 Task: Find connections with filter location Steinhagen with filter topic #technologywith filter profile language French with filter current company Disney Star with filter school Tolani College Of Commerce with filter industry Medical and Diagnostic Laboratories with filter service category Logo Design with filter keywords title Courier
Action: Mouse moved to (194, 273)
Screenshot: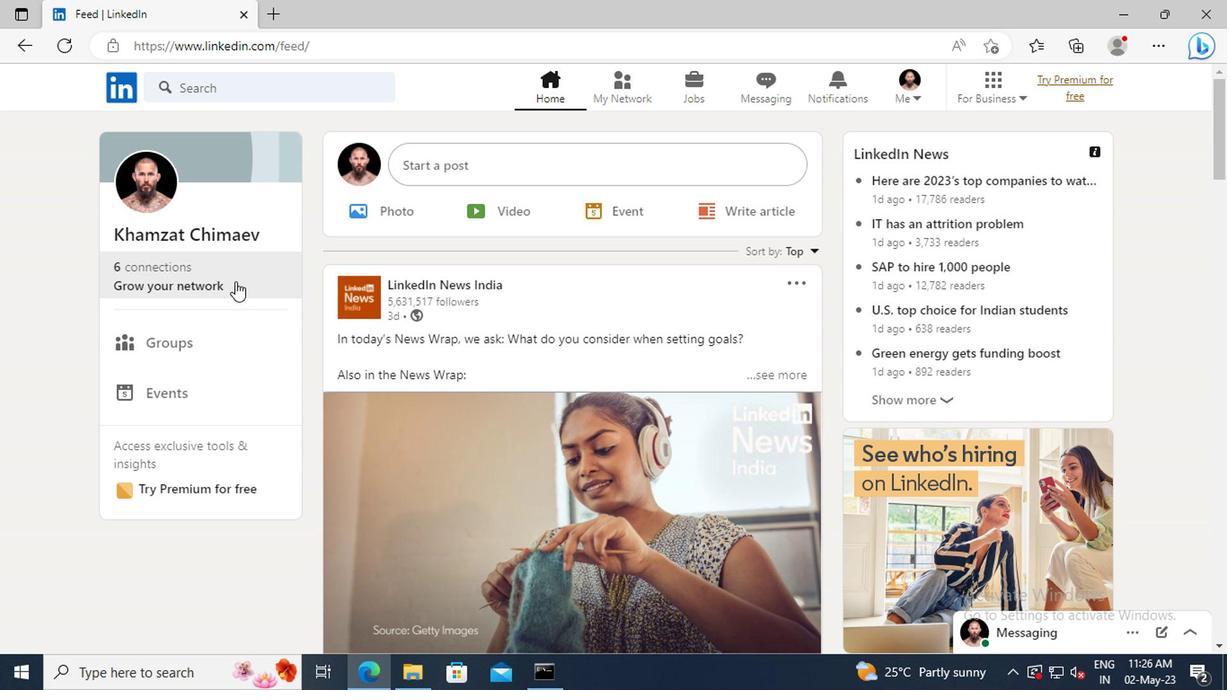 
Action: Mouse pressed left at (194, 273)
Screenshot: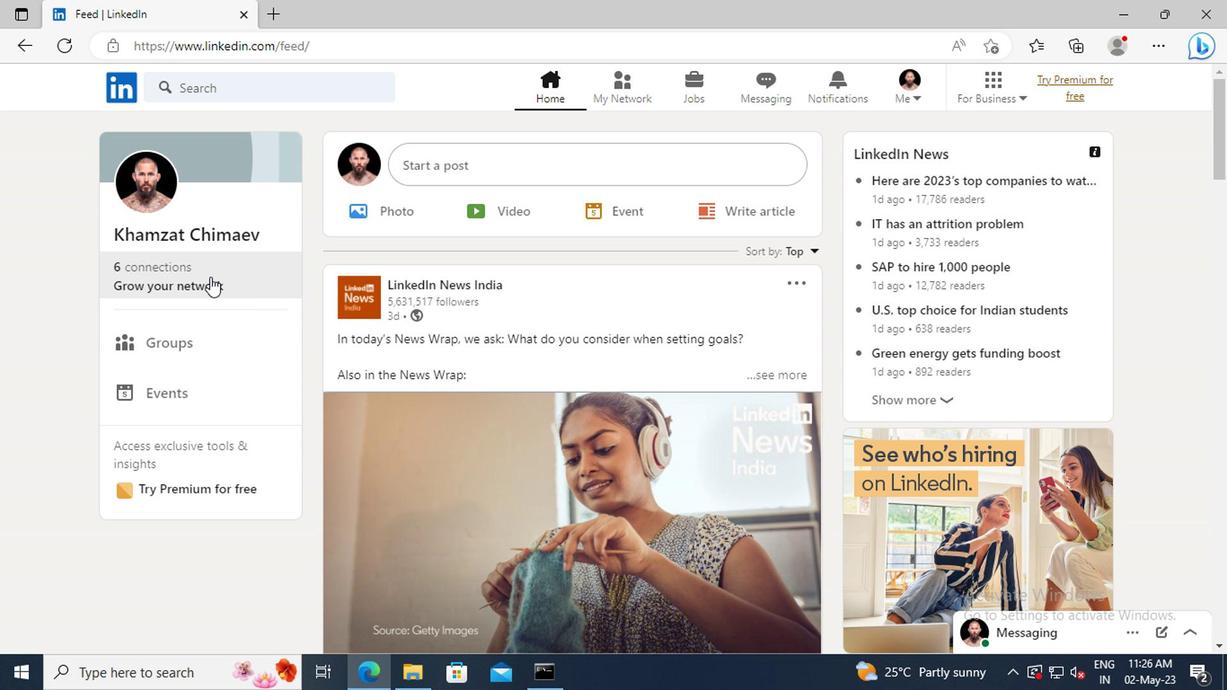 
Action: Mouse moved to (189, 193)
Screenshot: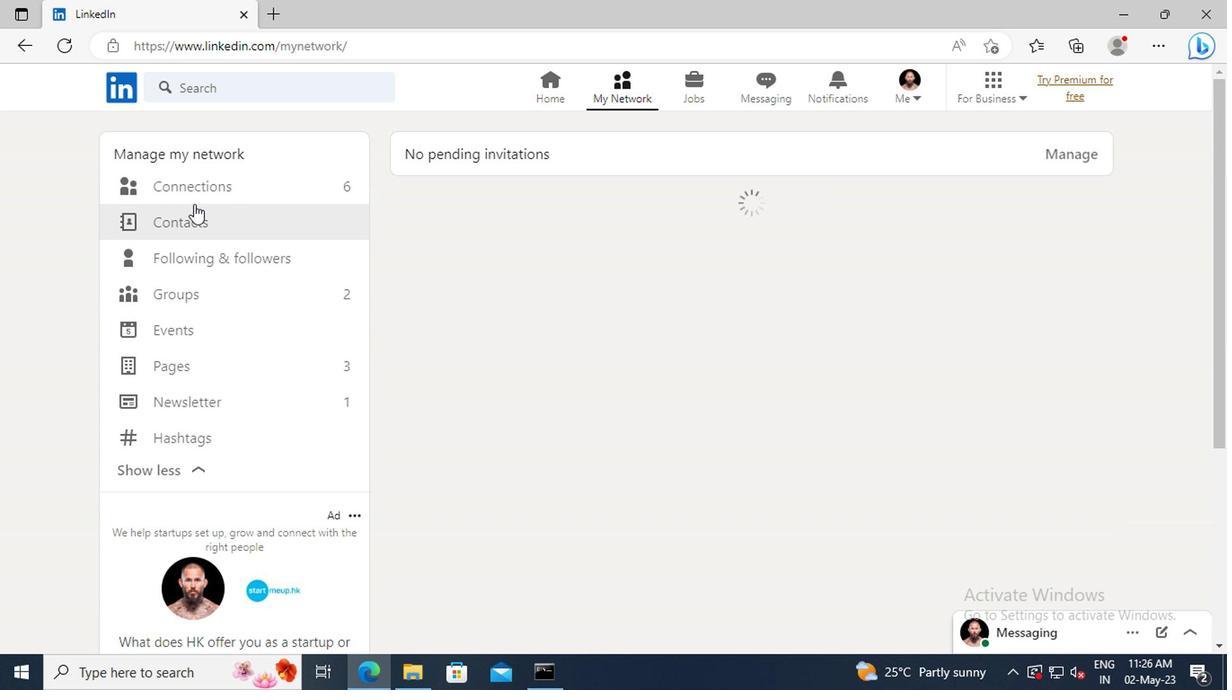 
Action: Mouse pressed left at (189, 193)
Screenshot: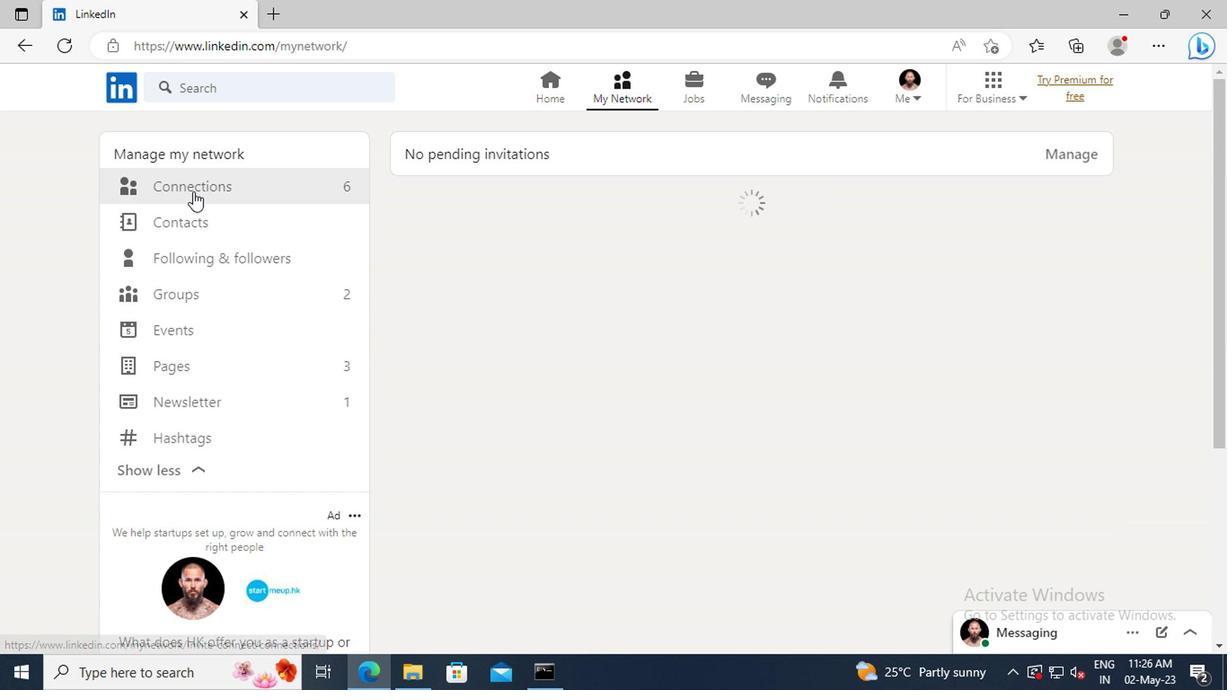
Action: Mouse moved to (710, 194)
Screenshot: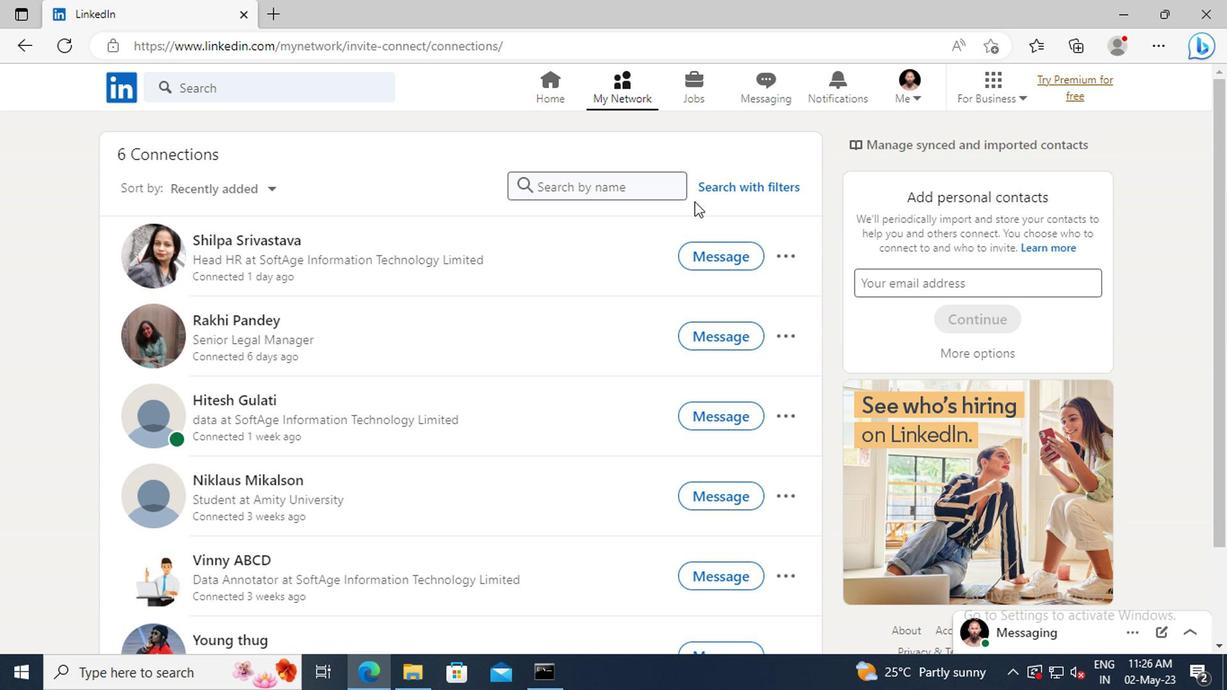 
Action: Mouse pressed left at (710, 194)
Screenshot: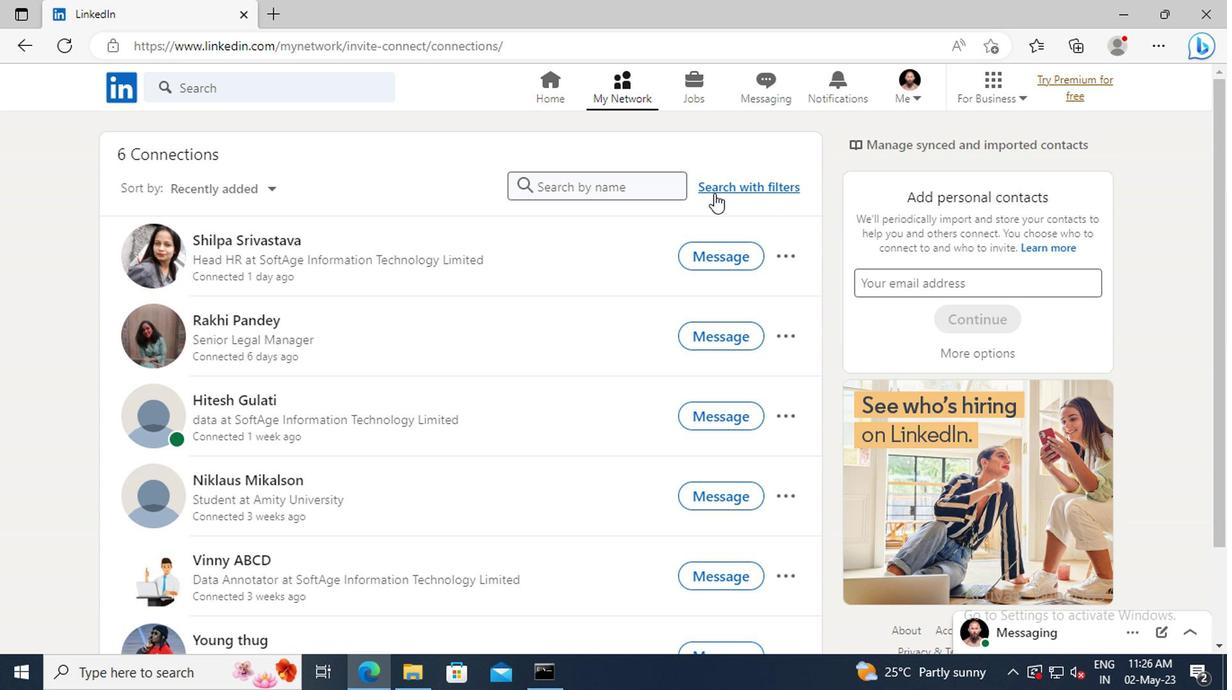 
Action: Mouse moved to (675, 140)
Screenshot: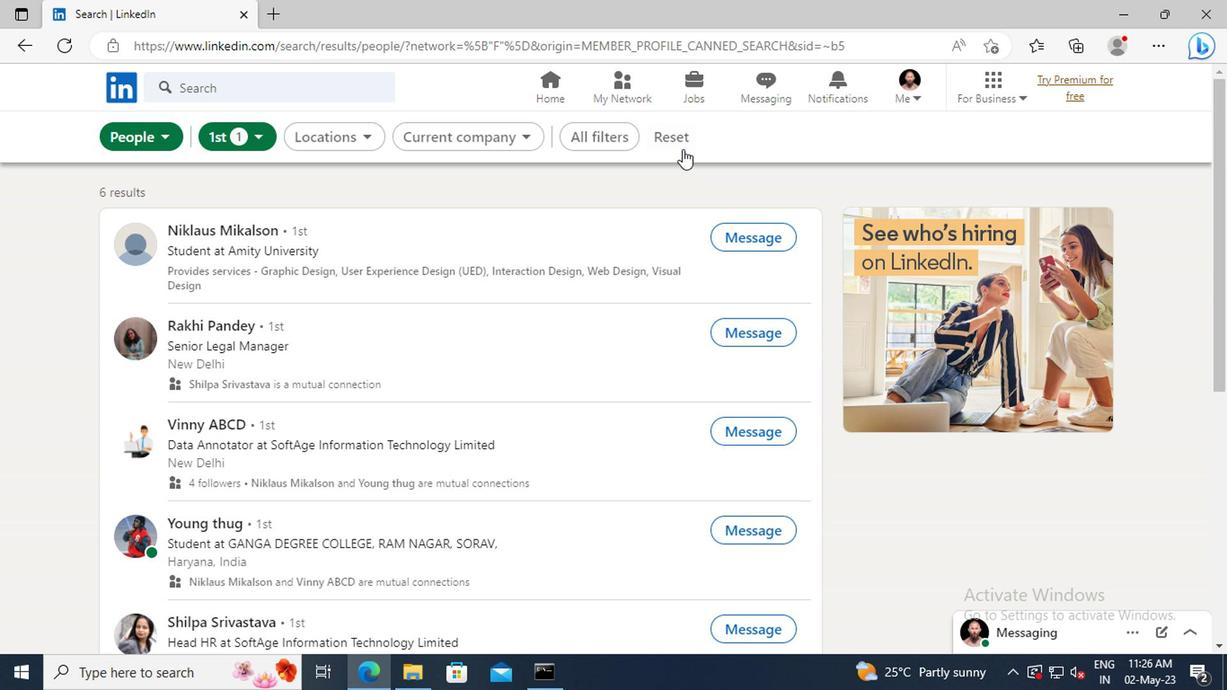 
Action: Mouse pressed left at (675, 140)
Screenshot: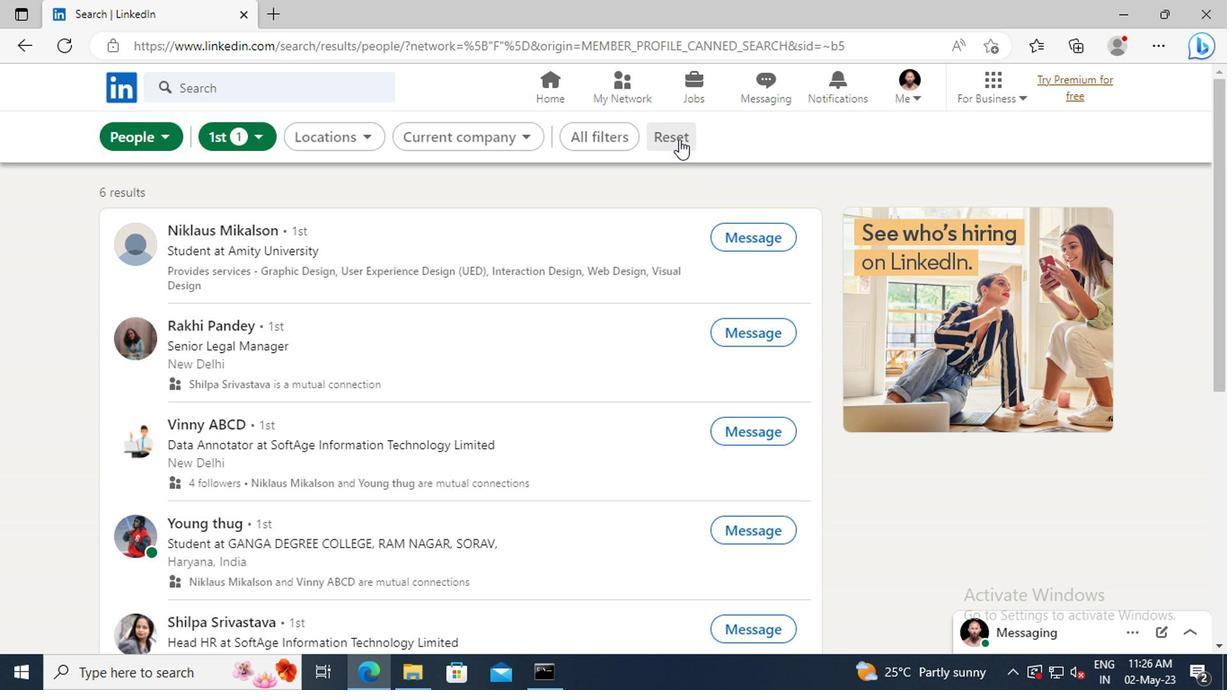 
Action: Mouse moved to (647, 138)
Screenshot: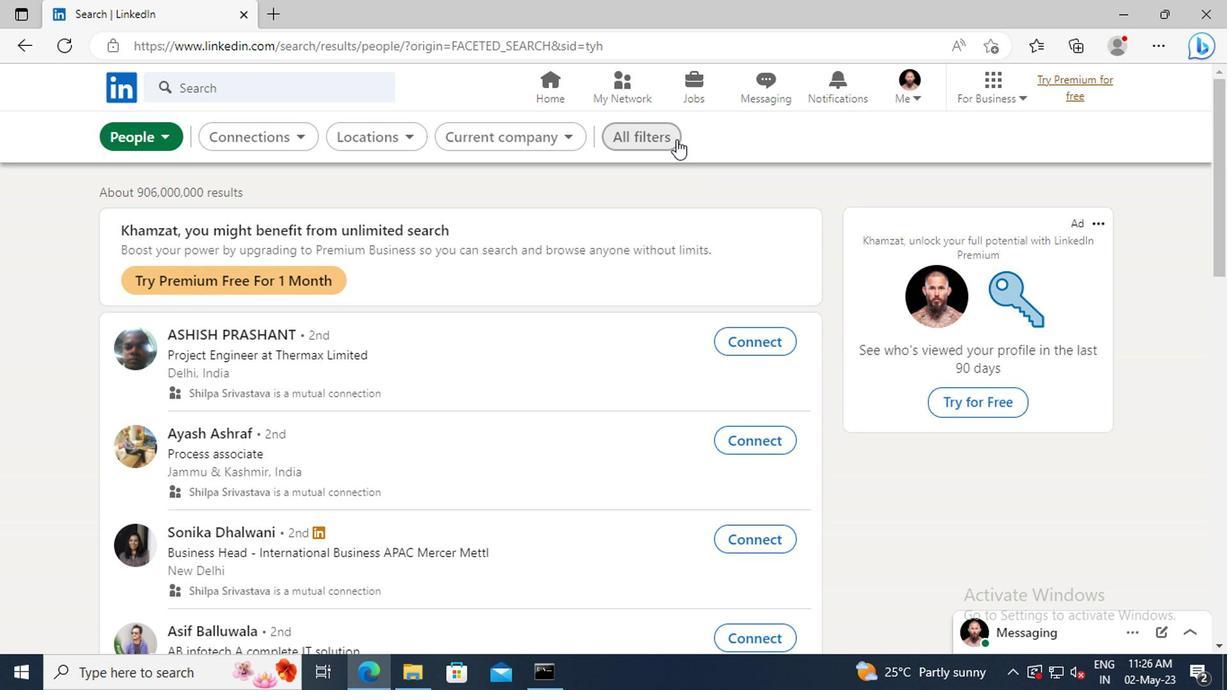 
Action: Mouse pressed left at (647, 138)
Screenshot: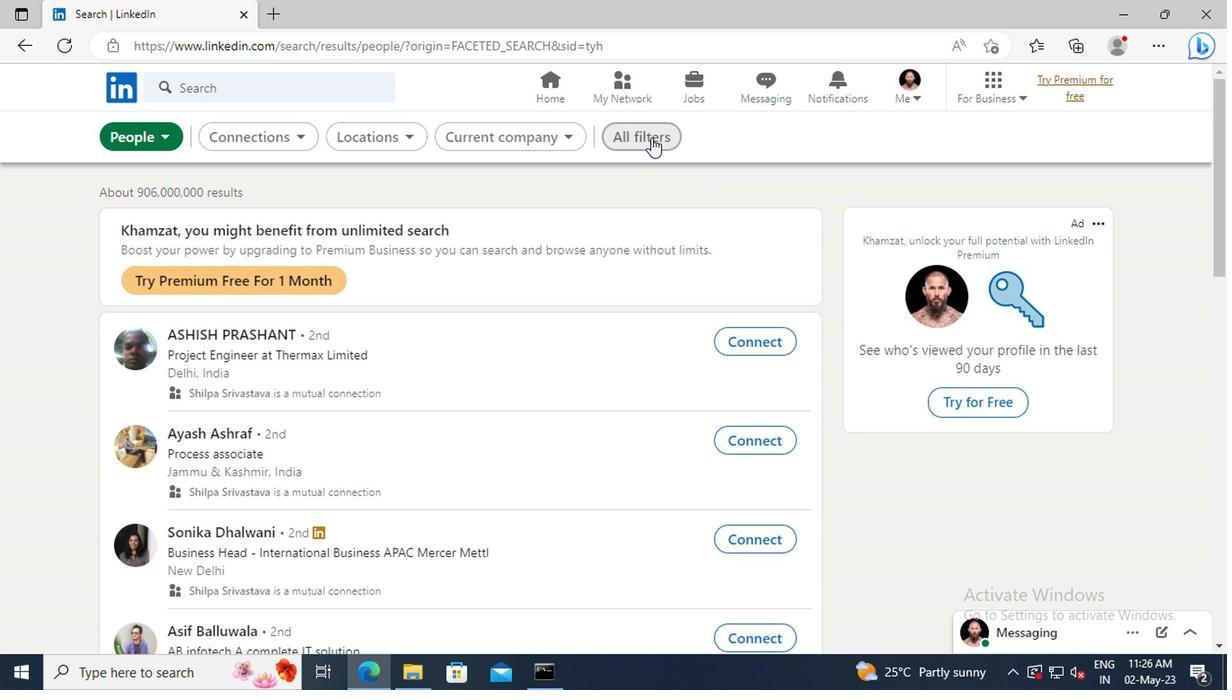 
Action: Mouse moved to (936, 313)
Screenshot: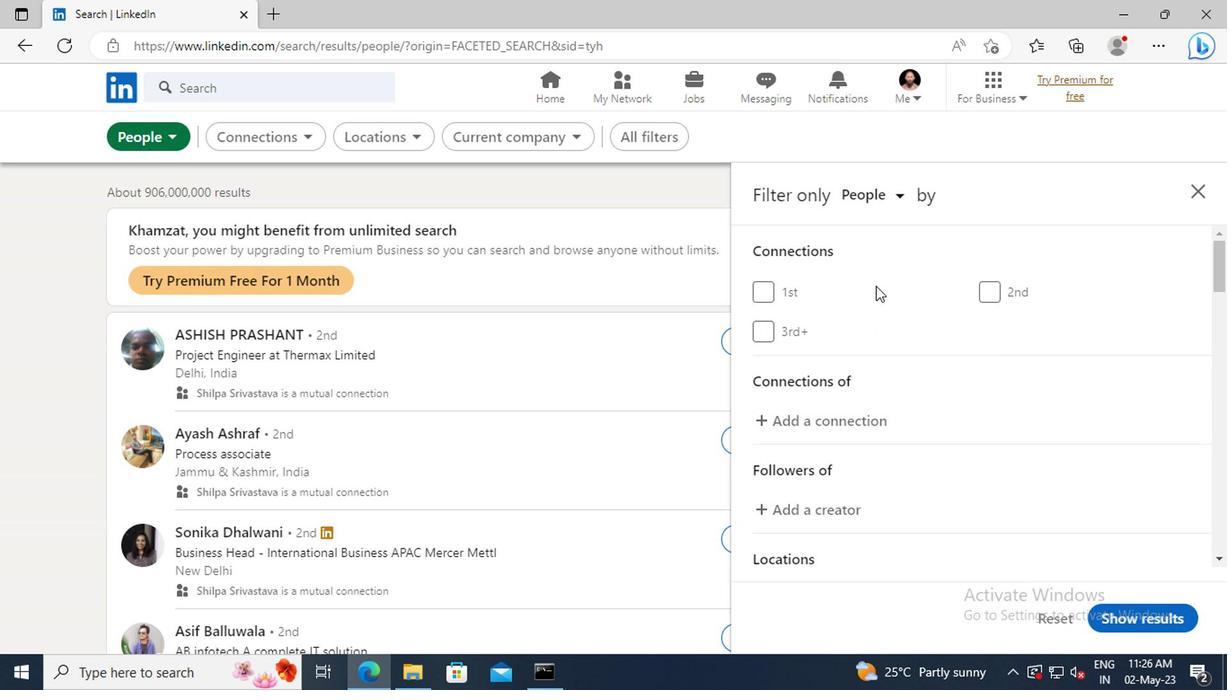 
Action: Mouse scrolled (936, 312) with delta (0, -1)
Screenshot: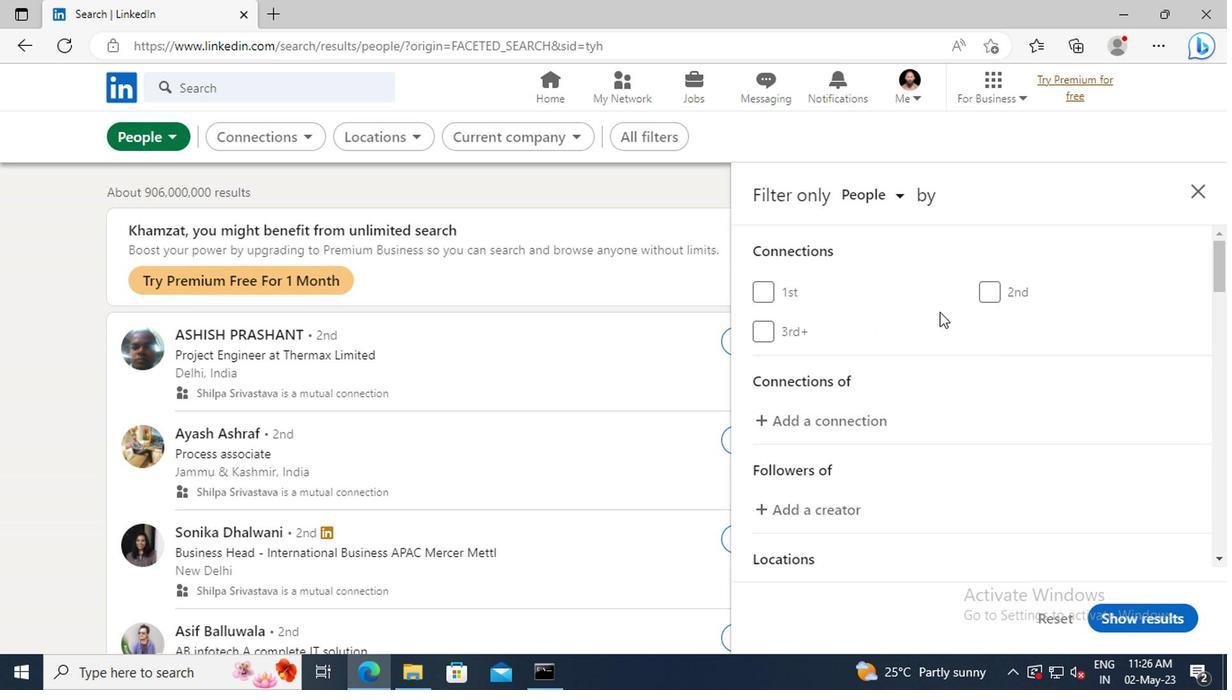 
Action: Mouse scrolled (936, 312) with delta (0, -1)
Screenshot: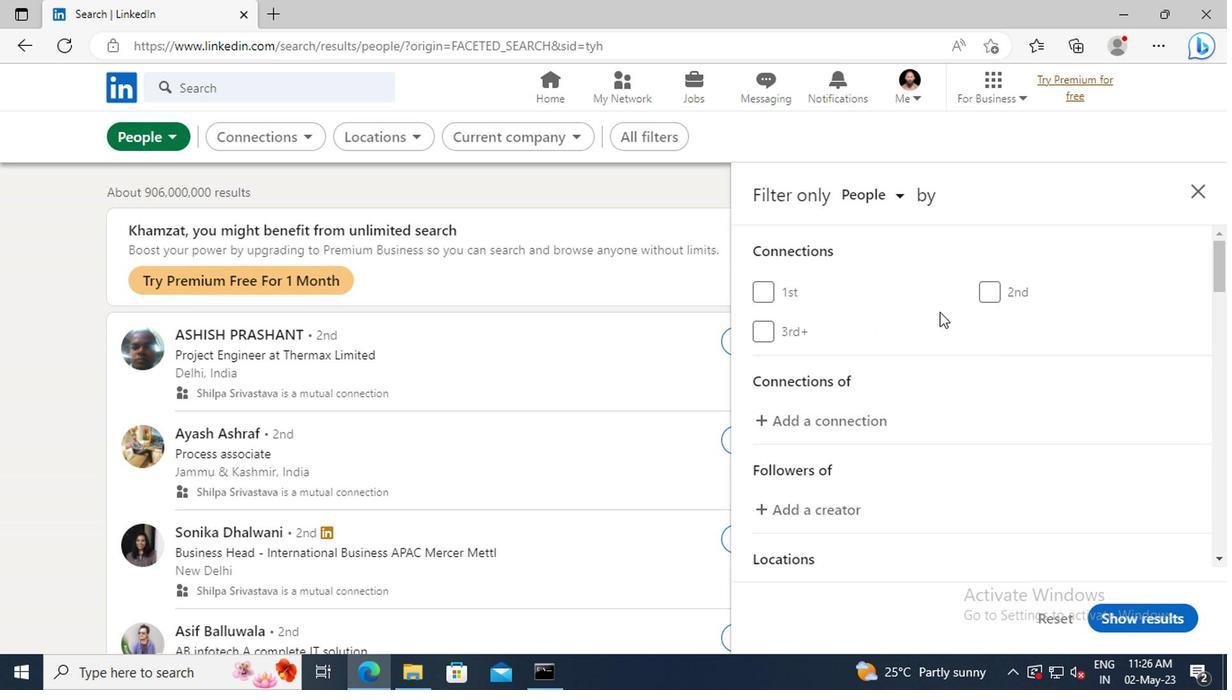 
Action: Mouse scrolled (936, 312) with delta (0, -1)
Screenshot: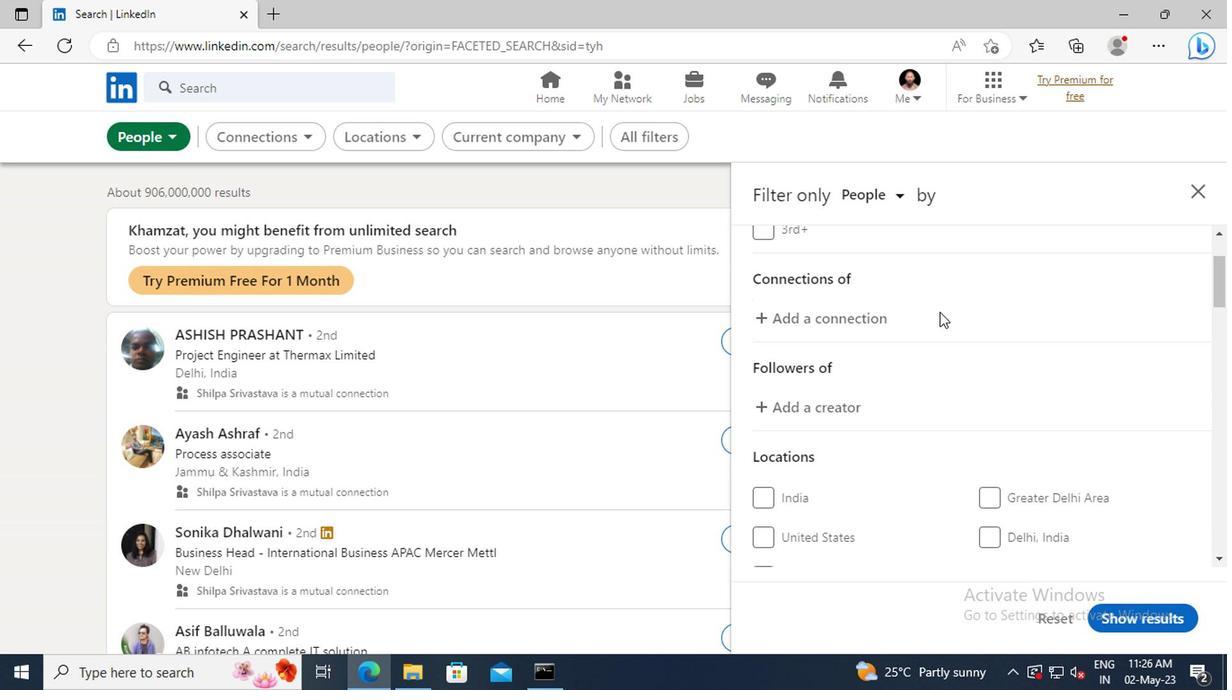 
Action: Mouse scrolled (936, 312) with delta (0, -1)
Screenshot: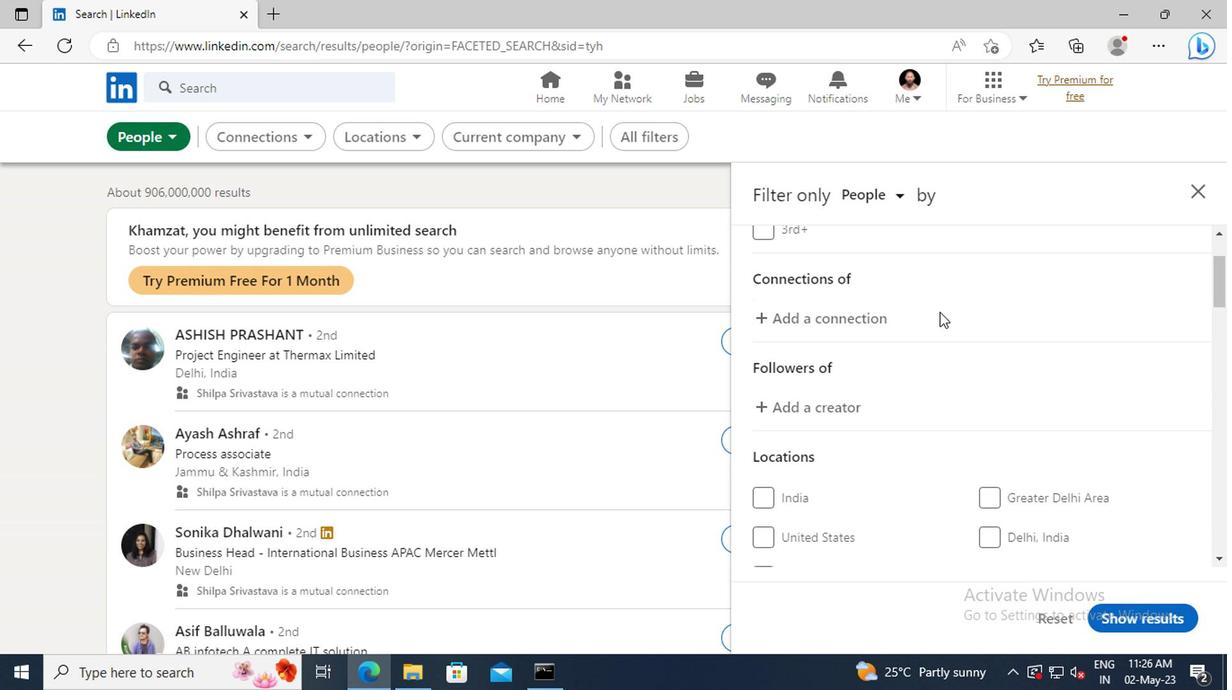 
Action: Mouse scrolled (936, 312) with delta (0, -1)
Screenshot: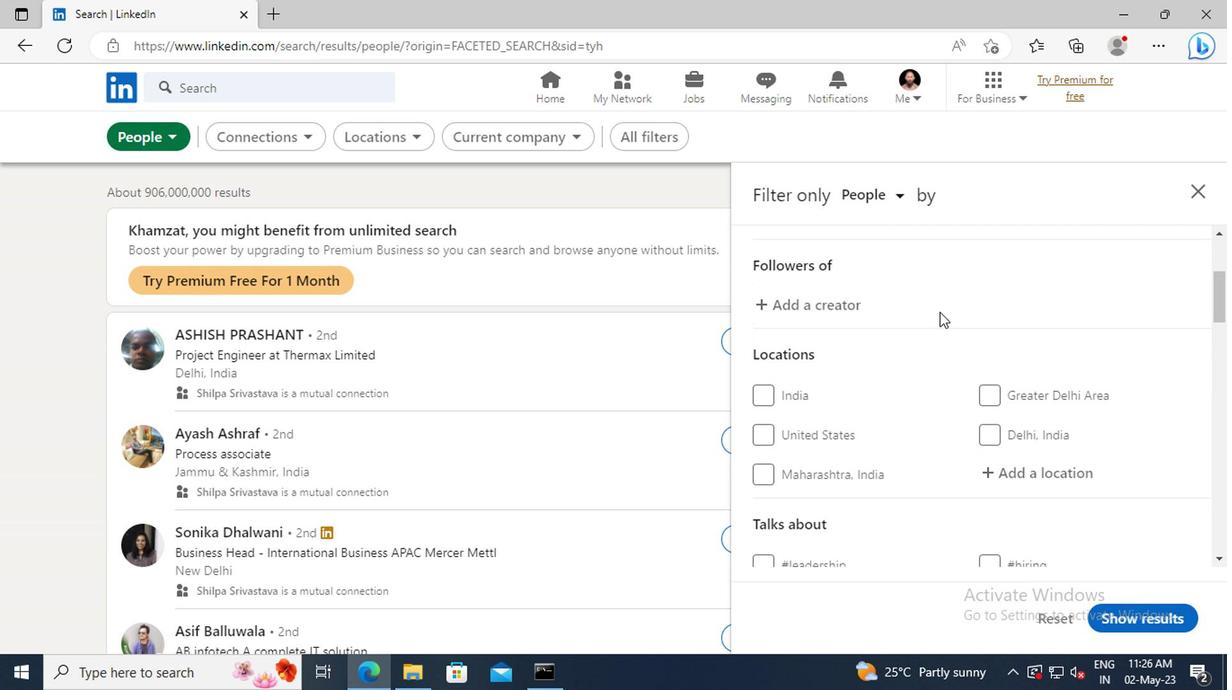 
Action: Mouse scrolled (936, 312) with delta (0, -1)
Screenshot: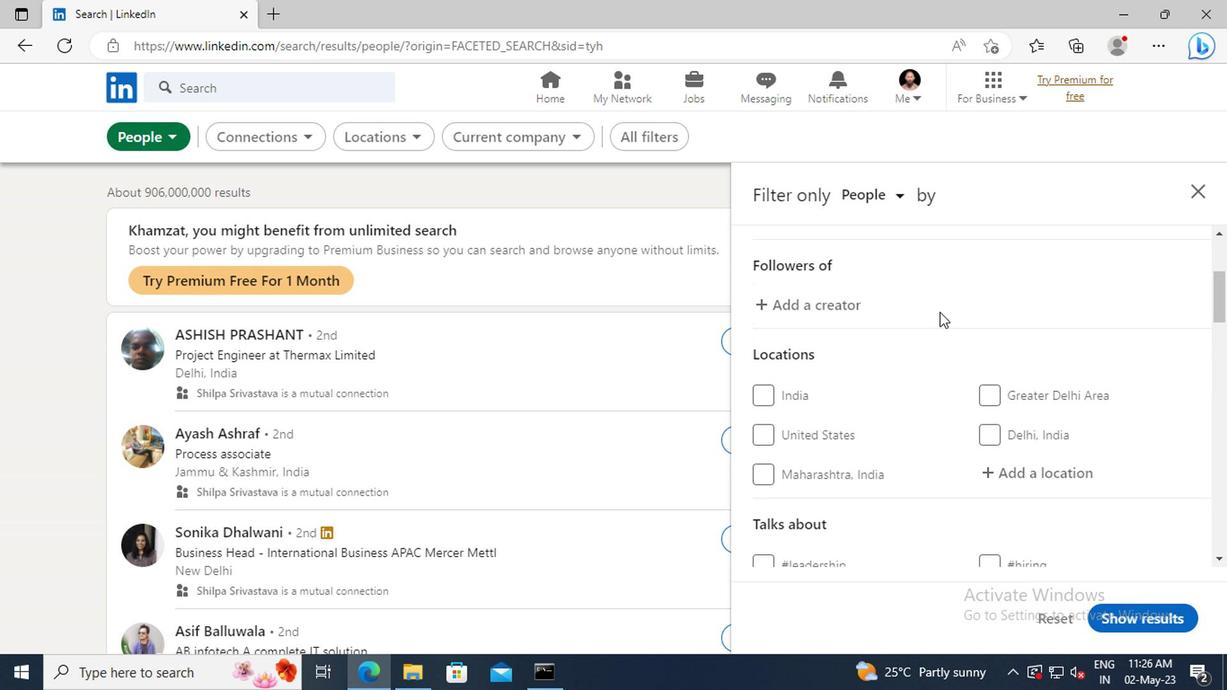 
Action: Mouse moved to (982, 366)
Screenshot: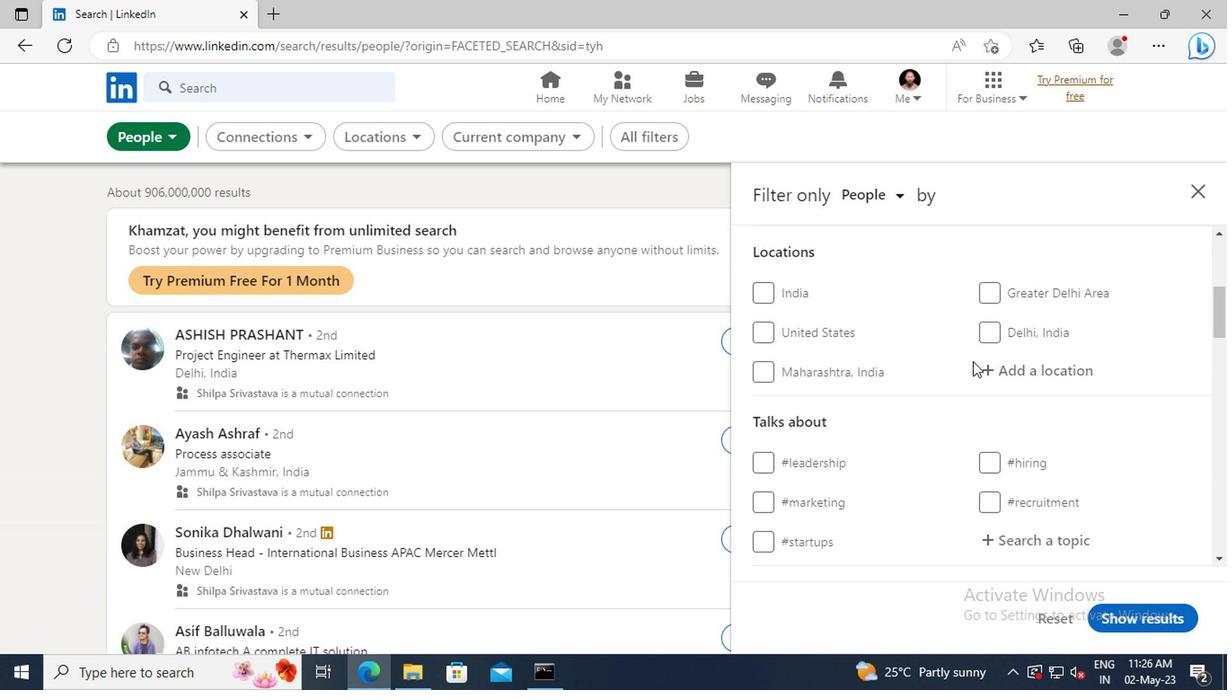 
Action: Mouse pressed left at (982, 366)
Screenshot: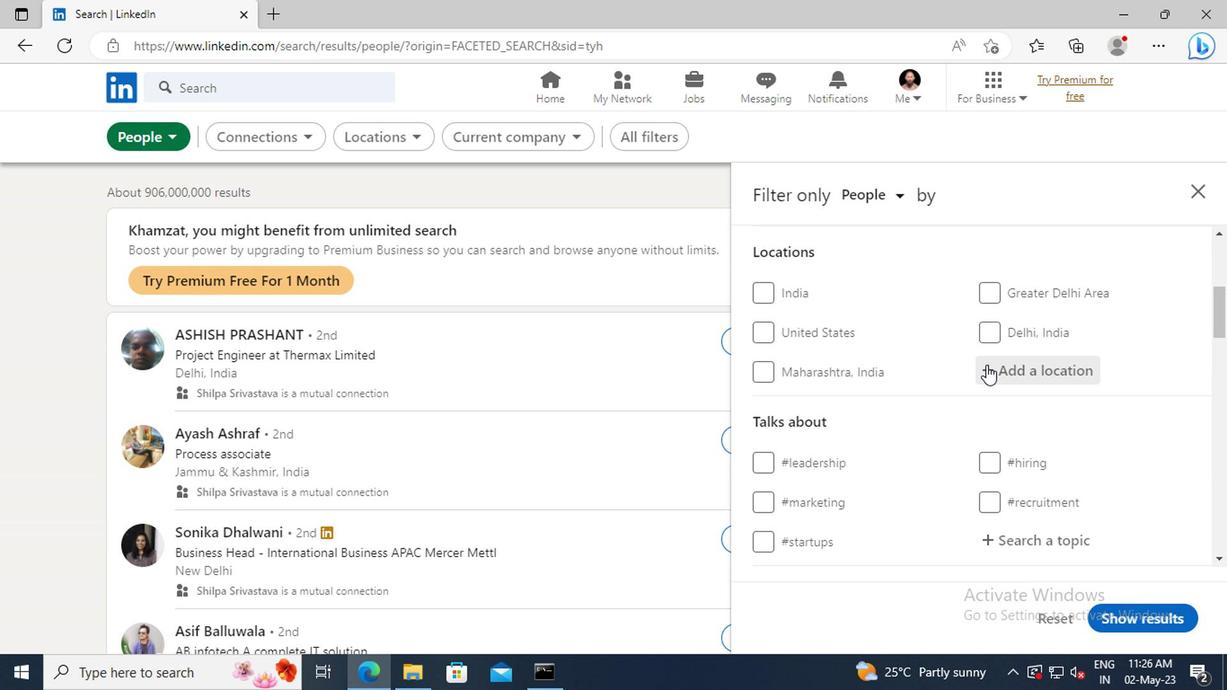 
Action: Key pressed <Key.shift>STEINHAGE
Screenshot: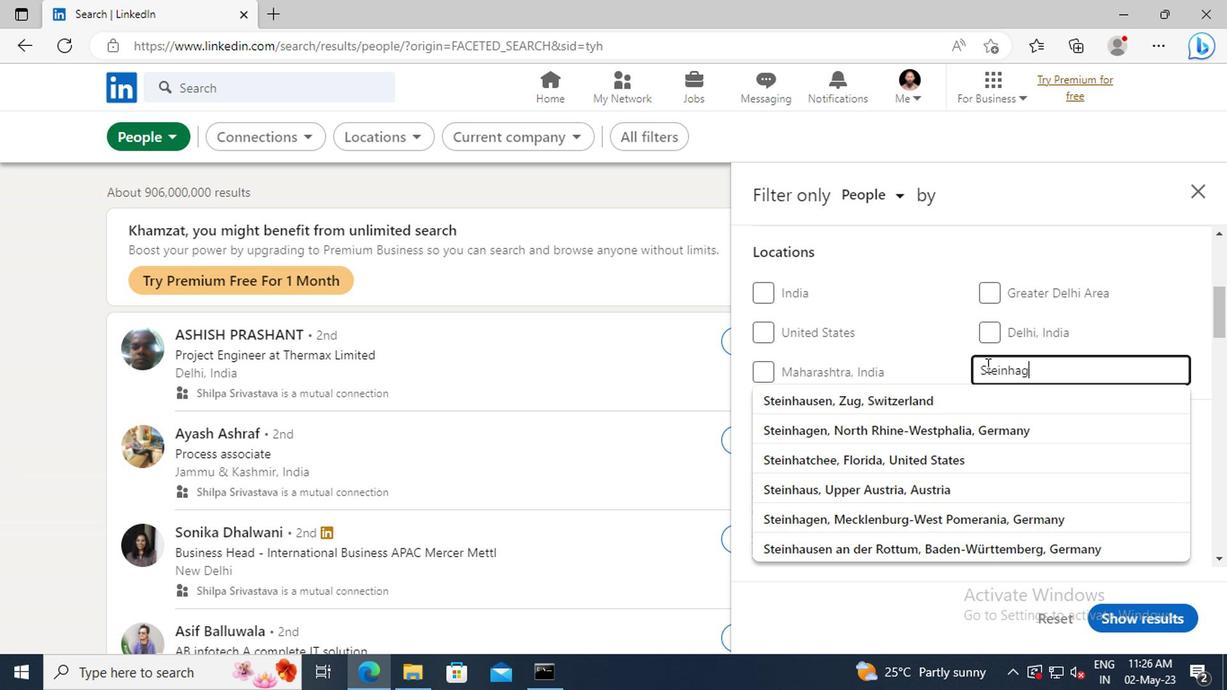 
Action: Mouse moved to (990, 400)
Screenshot: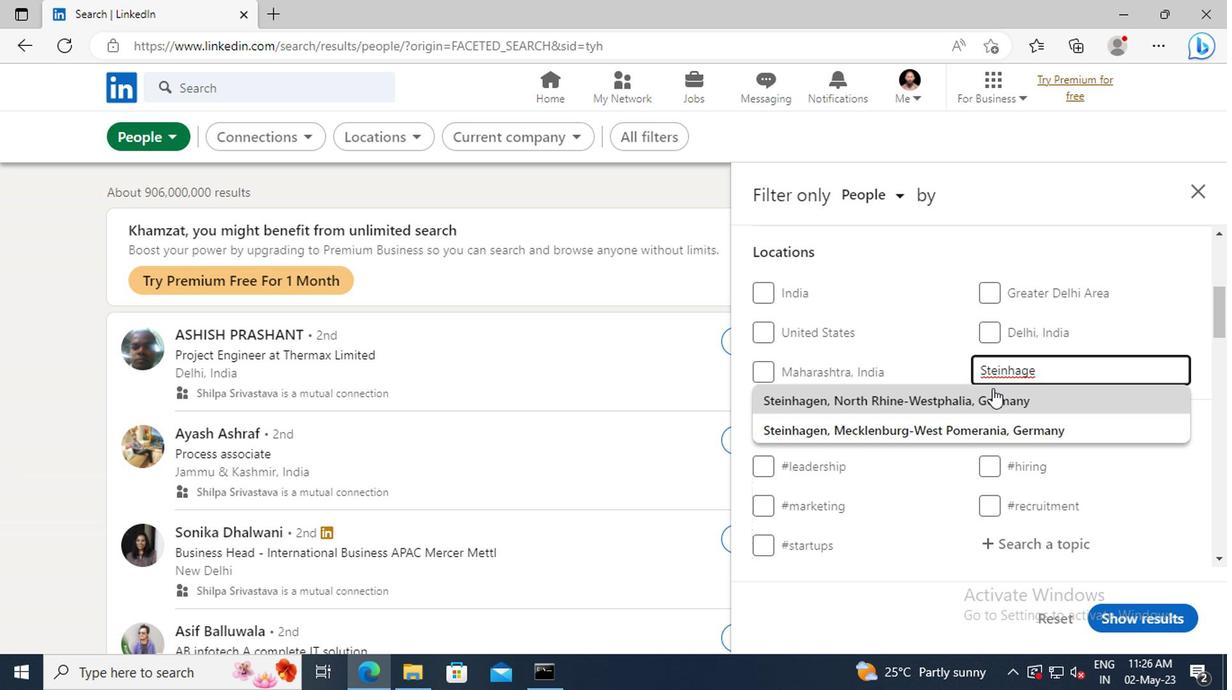 
Action: Mouse pressed left at (990, 400)
Screenshot: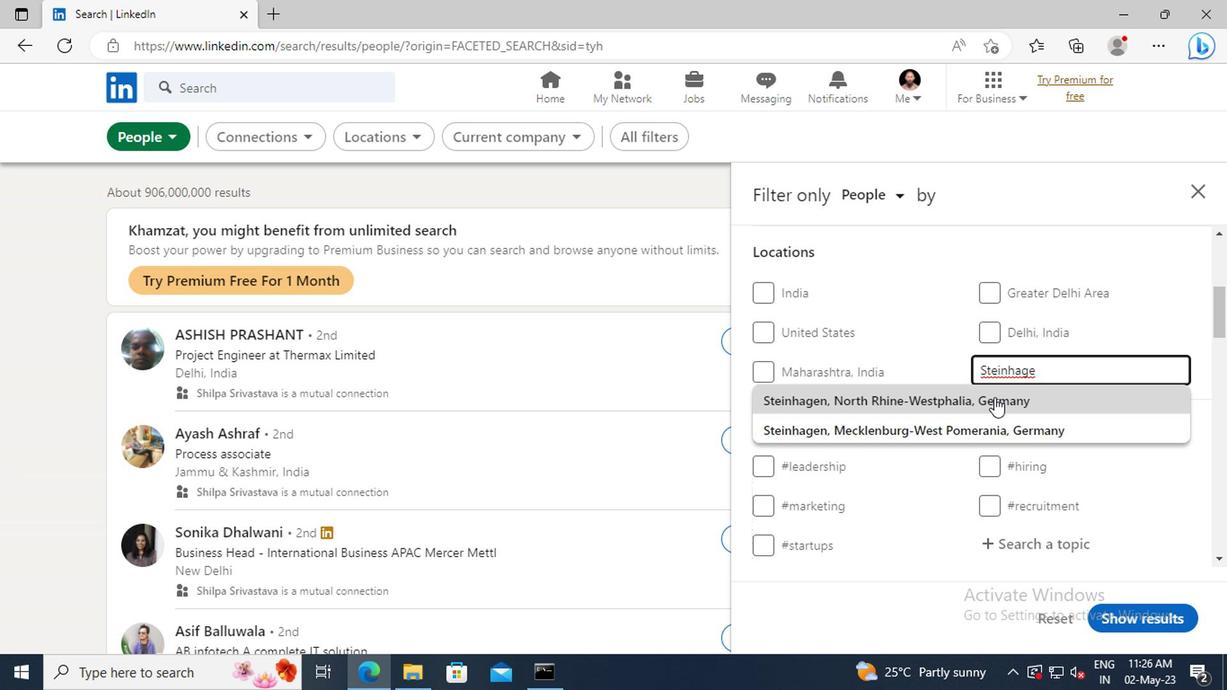 
Action: Mouse scrolled (990, 399) with delta (0, 0)
Screenshot: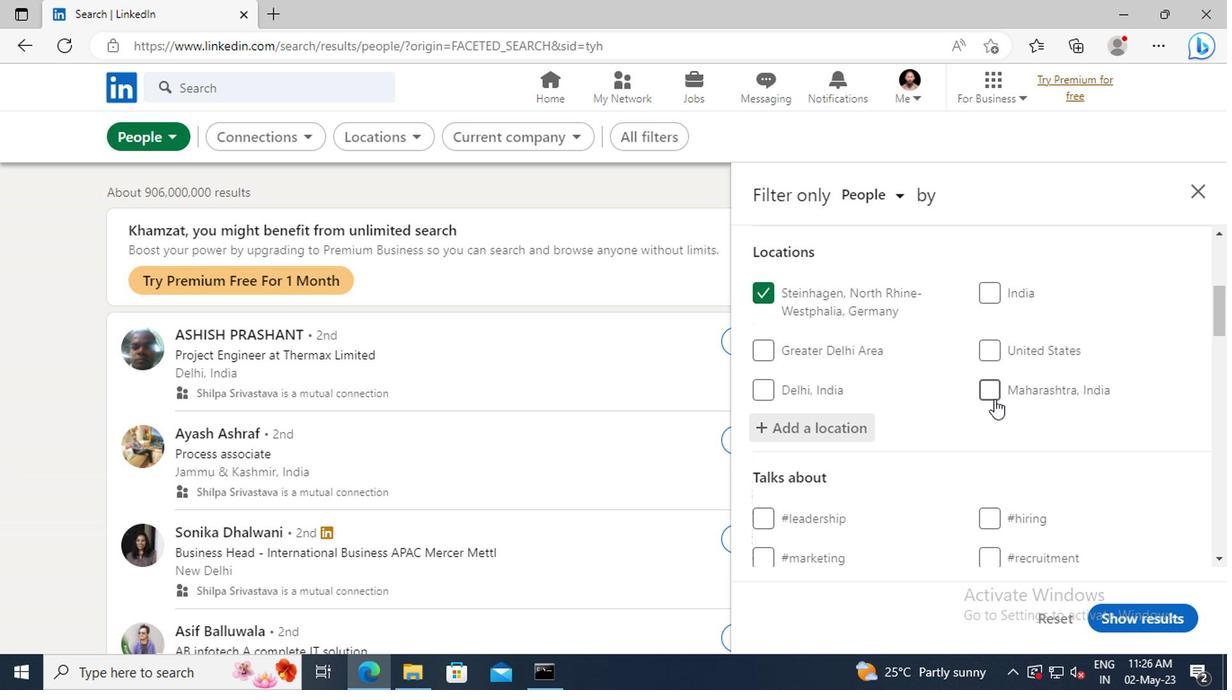 
Action: Mouse scrolled (990, 399) with delta (0, 0)
Screenshot: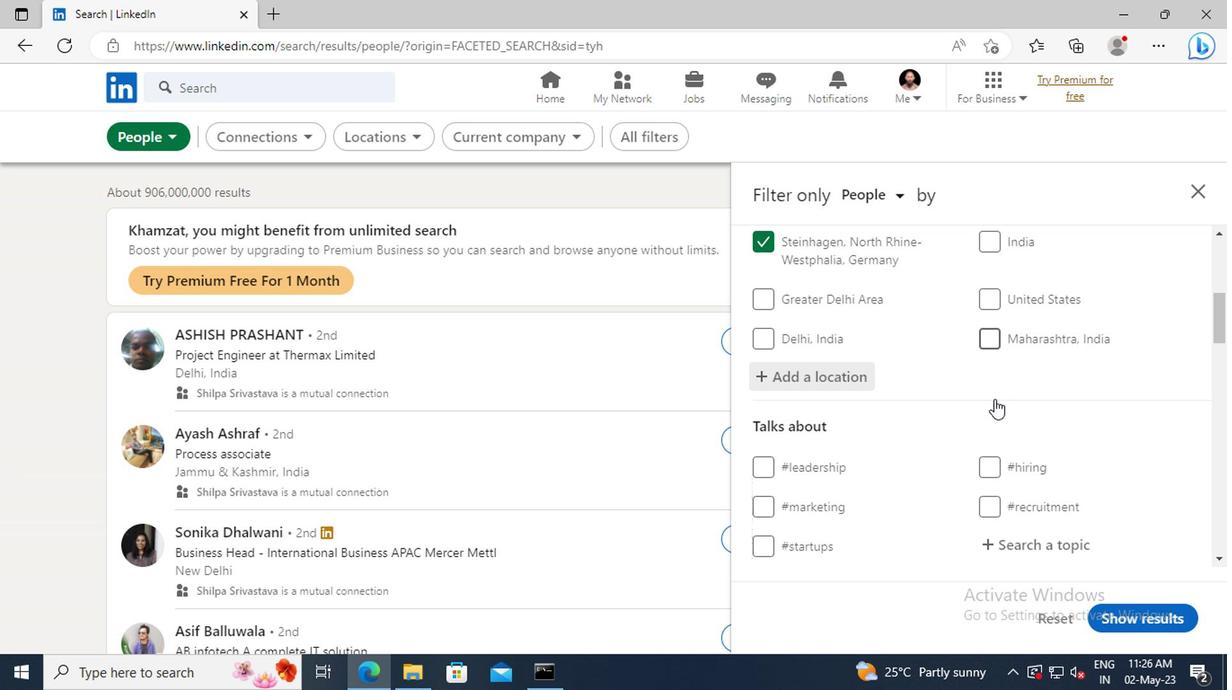 
Action: Mouse scrolled (990, 399) with delta (0, 0)
Screenshot: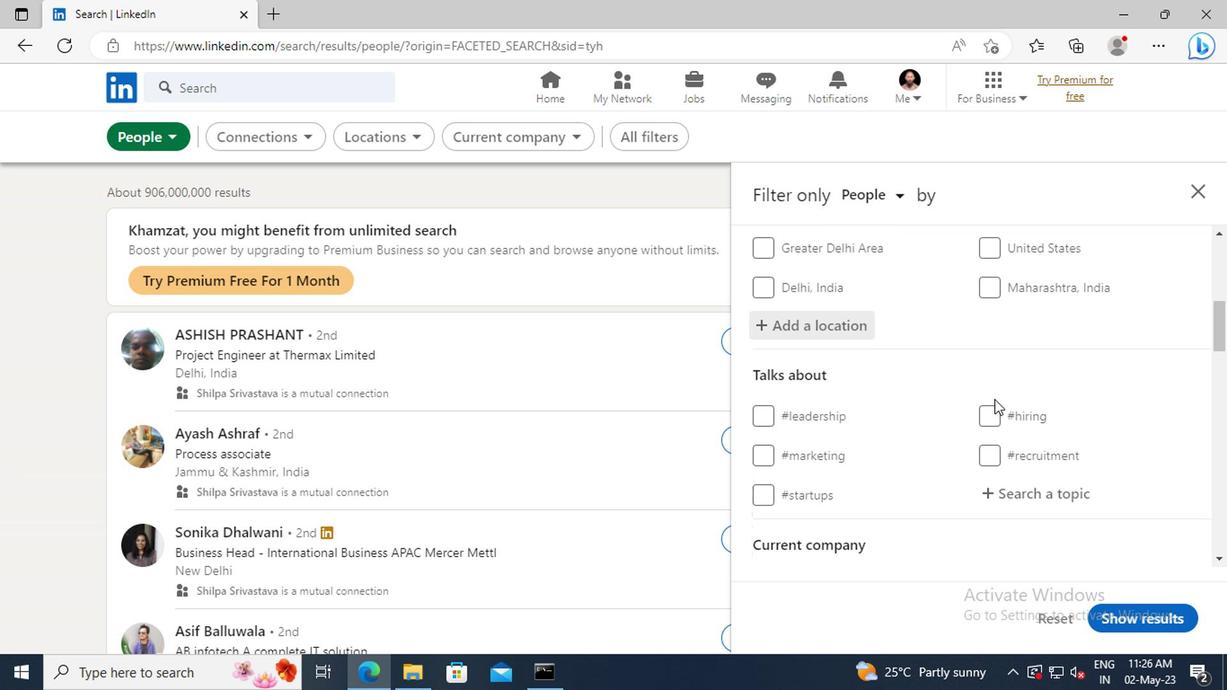 
Action: Mouse moved to (991, 402)
Screenshot: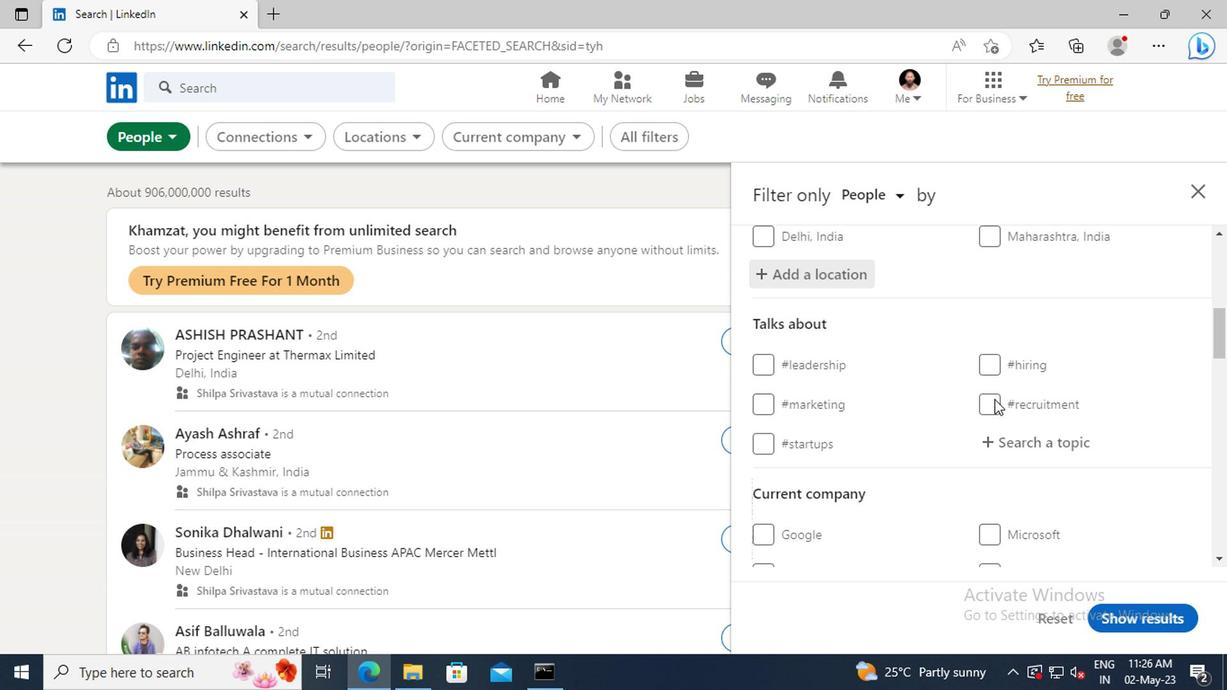 
Action: Mouse scrolled (991, 400) with delta (0, -1)
Screenshot: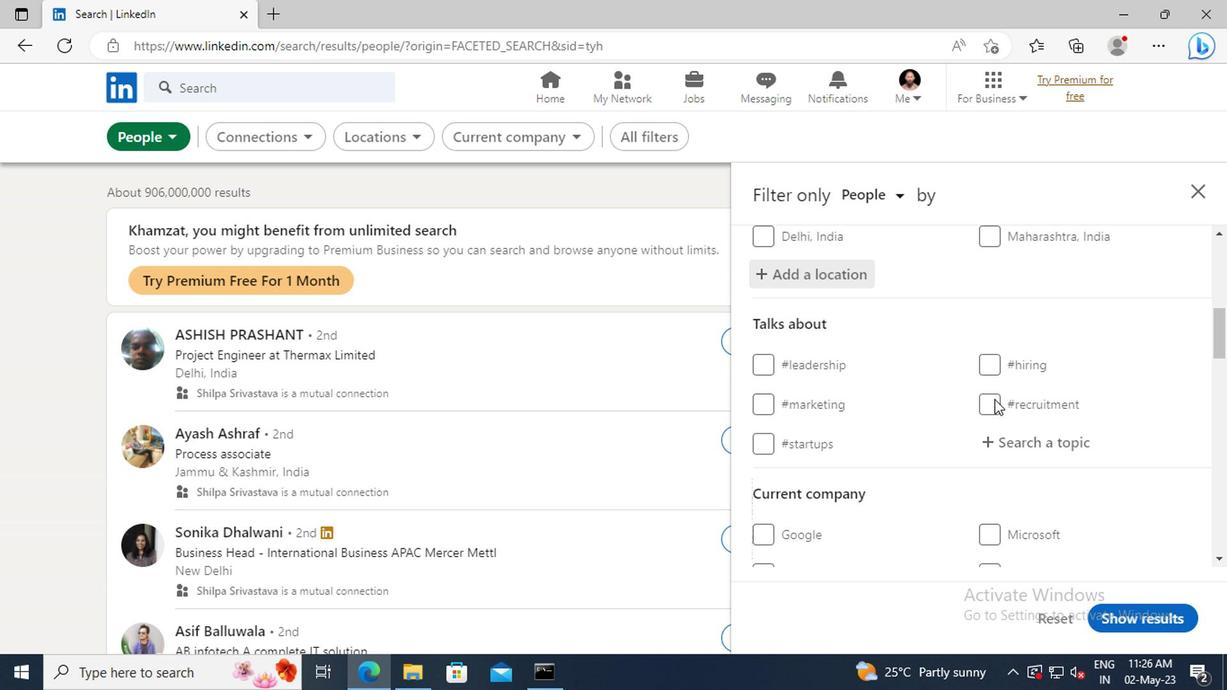 
Action: Mouse moved to (993, 400)
Screenshot: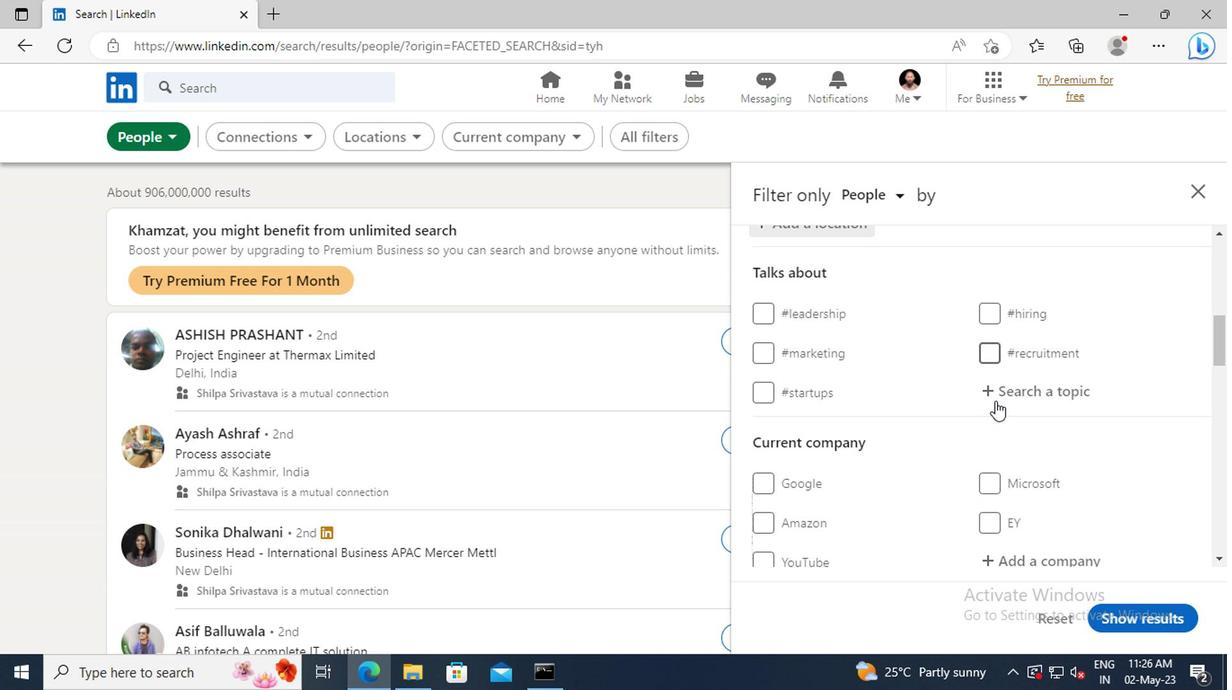 
Action: Mouse pressed left at (993, 400)
Screenshot: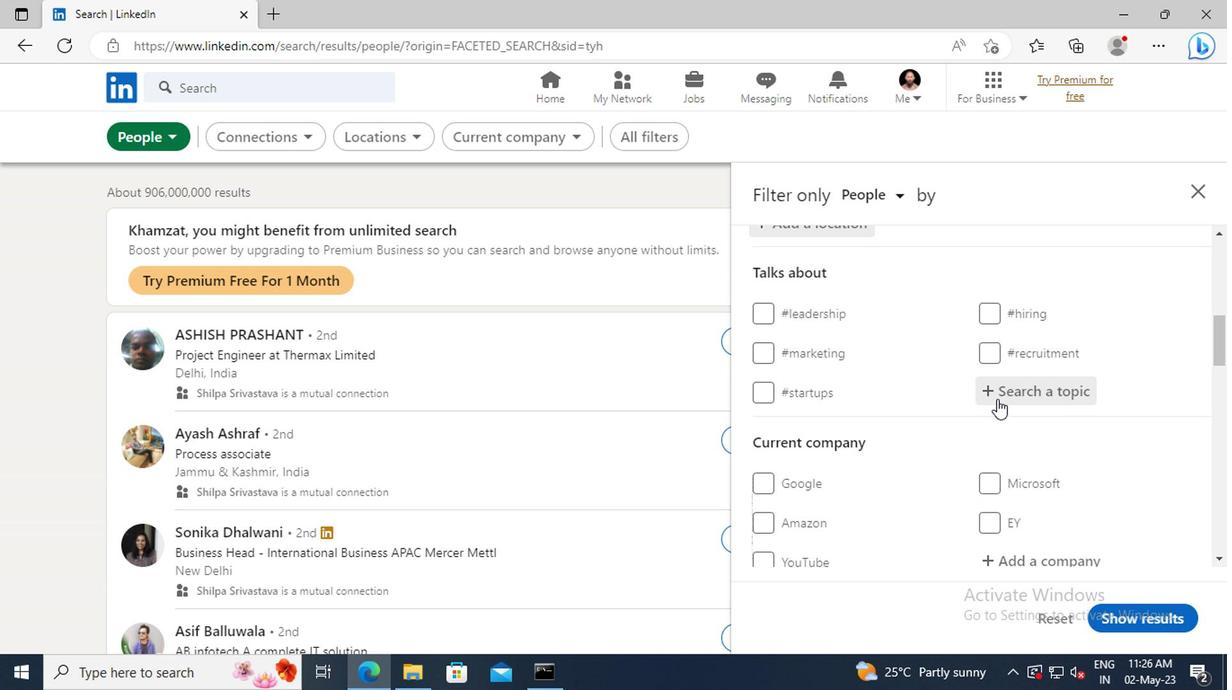 
Action: Key pressed TECHNOLO
Screenshot: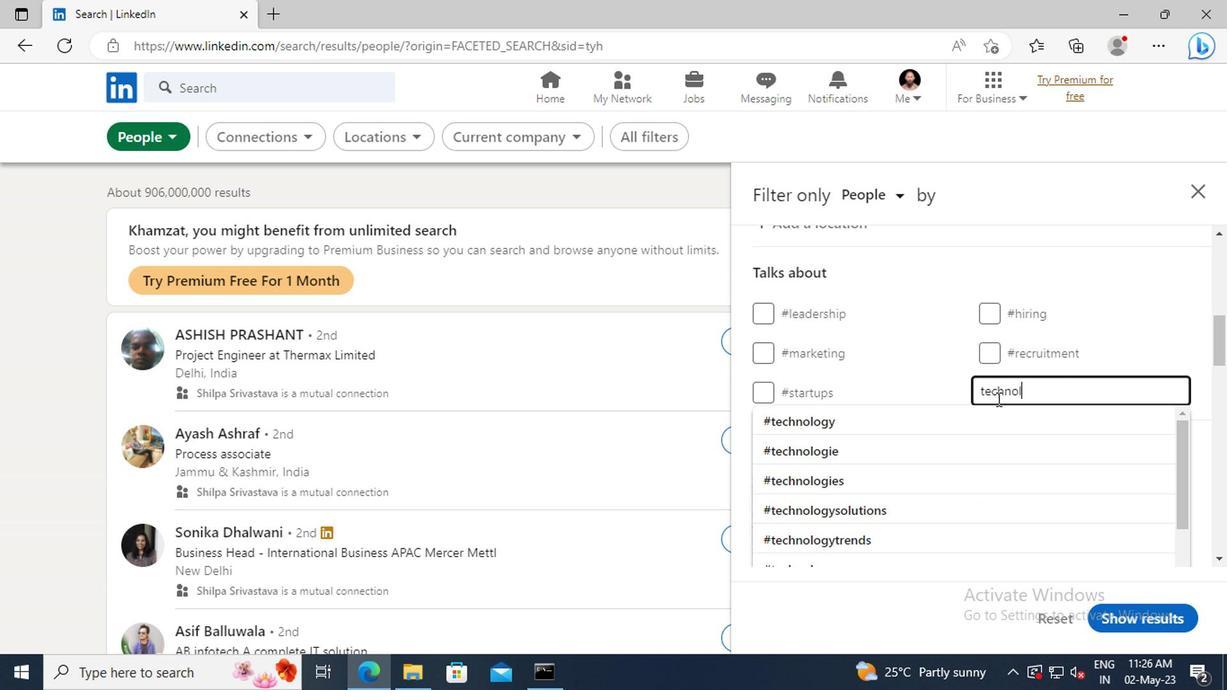 
Action: Mouse moved to (994, 418)
Screenshot: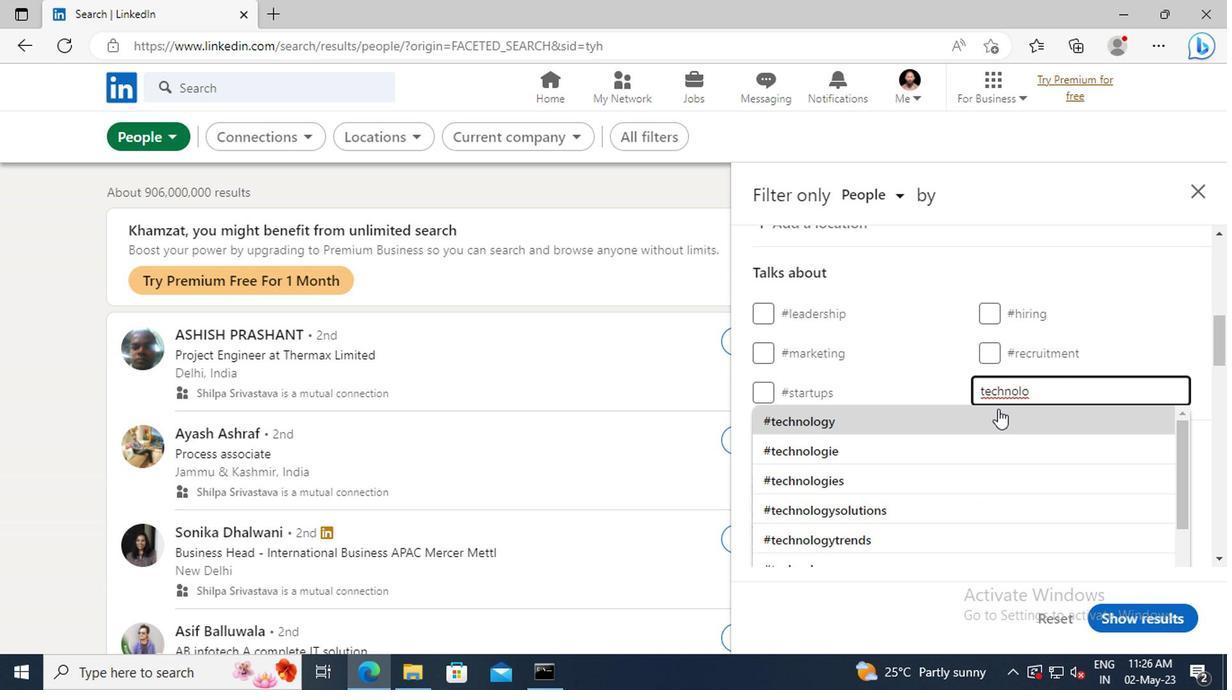 
Action: Mouse pressed left at (994, 418)
Screenshot: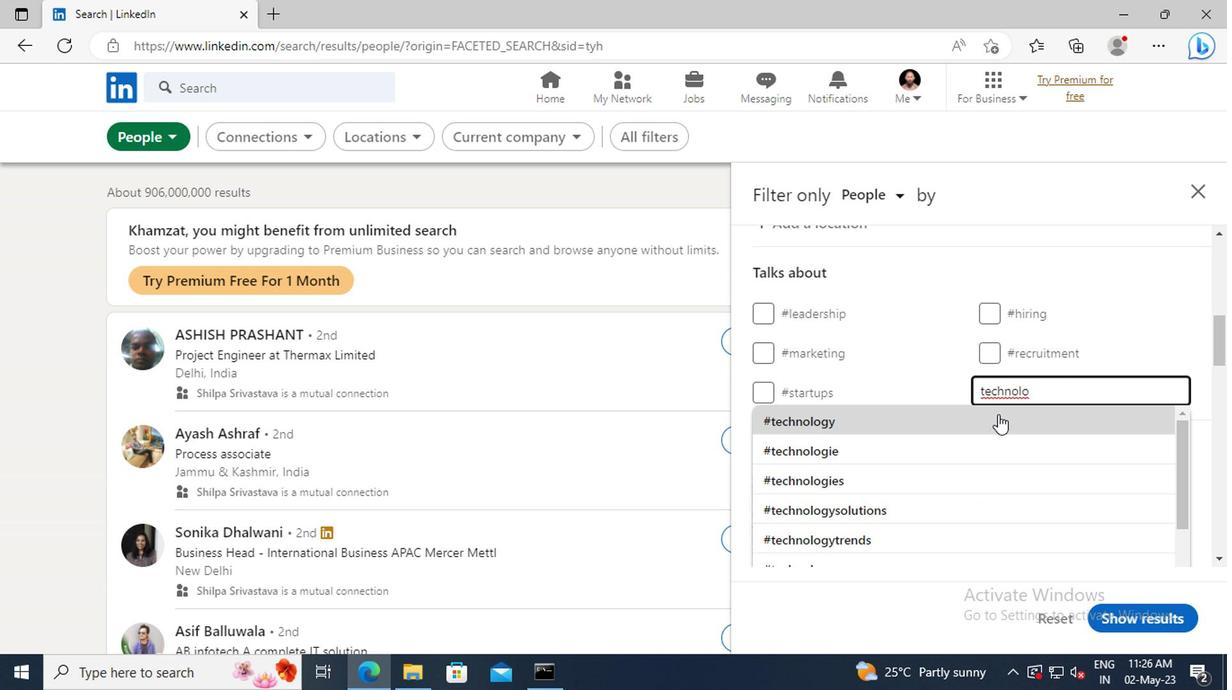 
Action: Mouse scrolled (994, 417) with delta (0, 0)
Screenshot: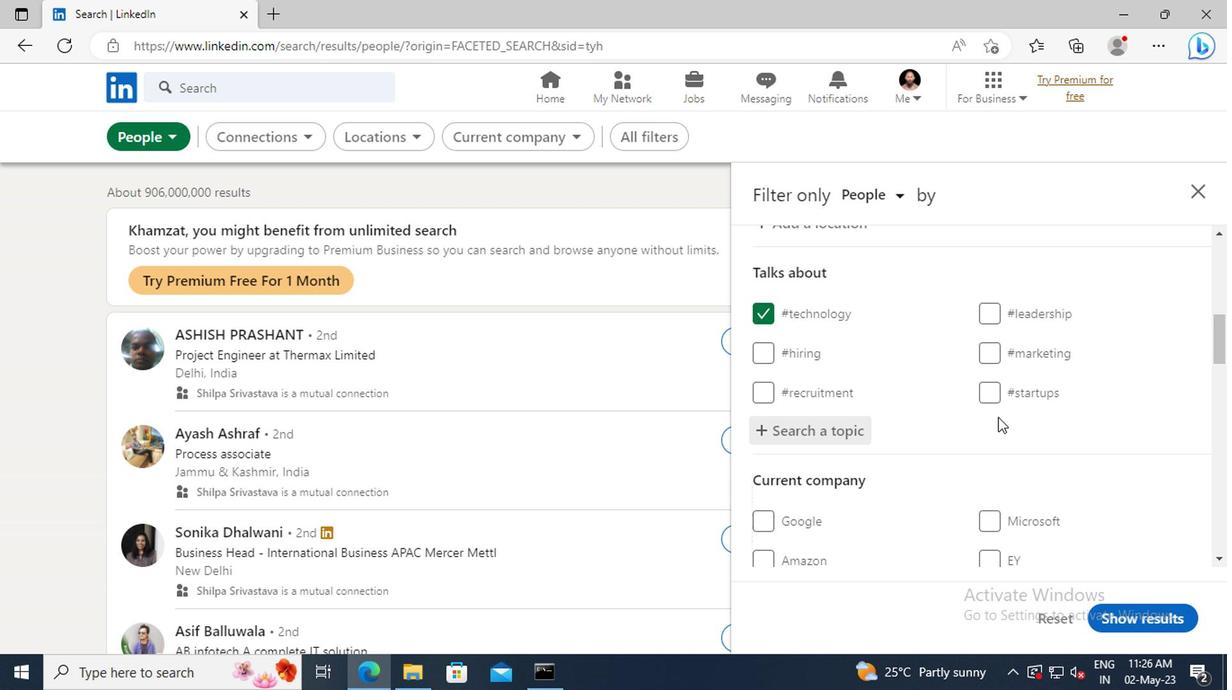 
Action: Mouse scrolled (994, 417) with delta (0, 0)
Screenshot: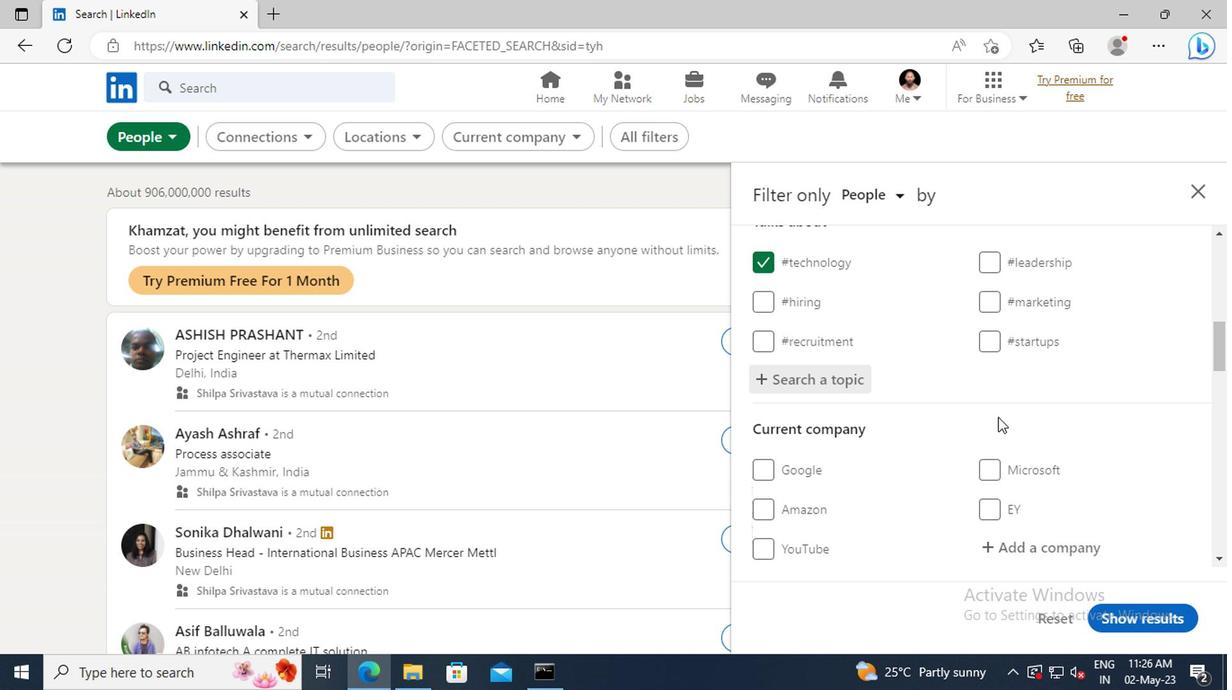 
Action: Mouse scrolled (994, 417) with delta (0, 0)
Screenshot: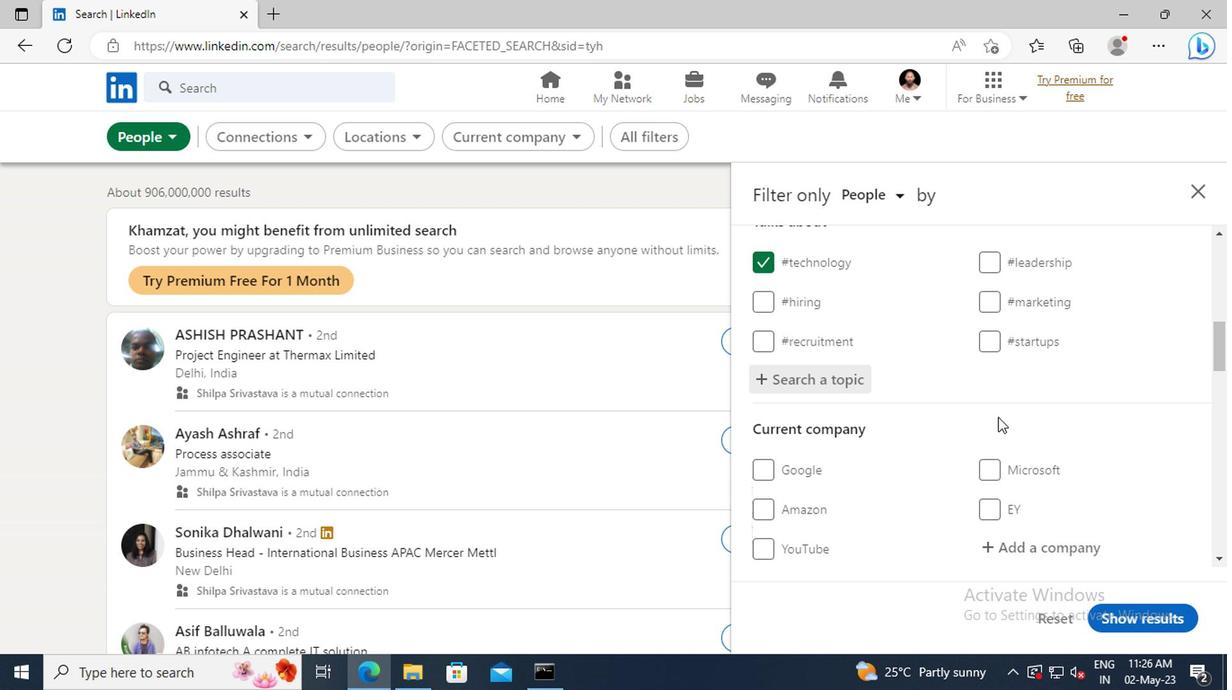 
Action: Mouse scrolled (994, 417) with delta (0, 0)
Screenshot: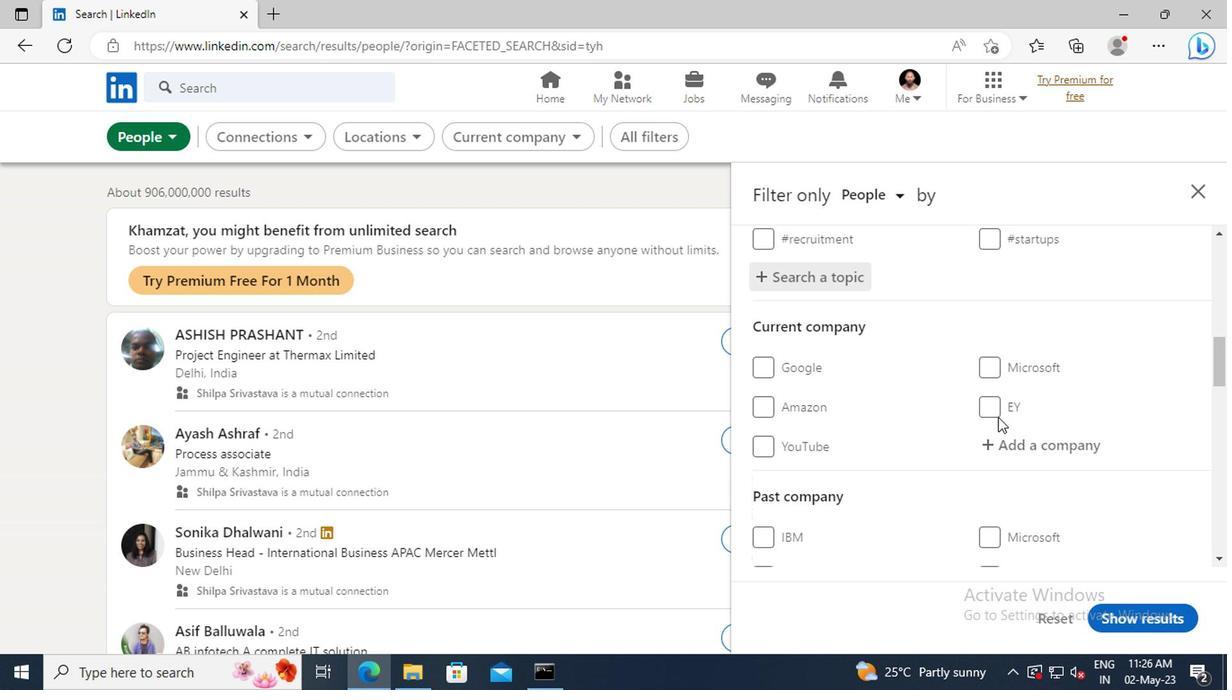 
Action: Mouse scrolled (994, 417) with delta (0, 0)
Screenshot: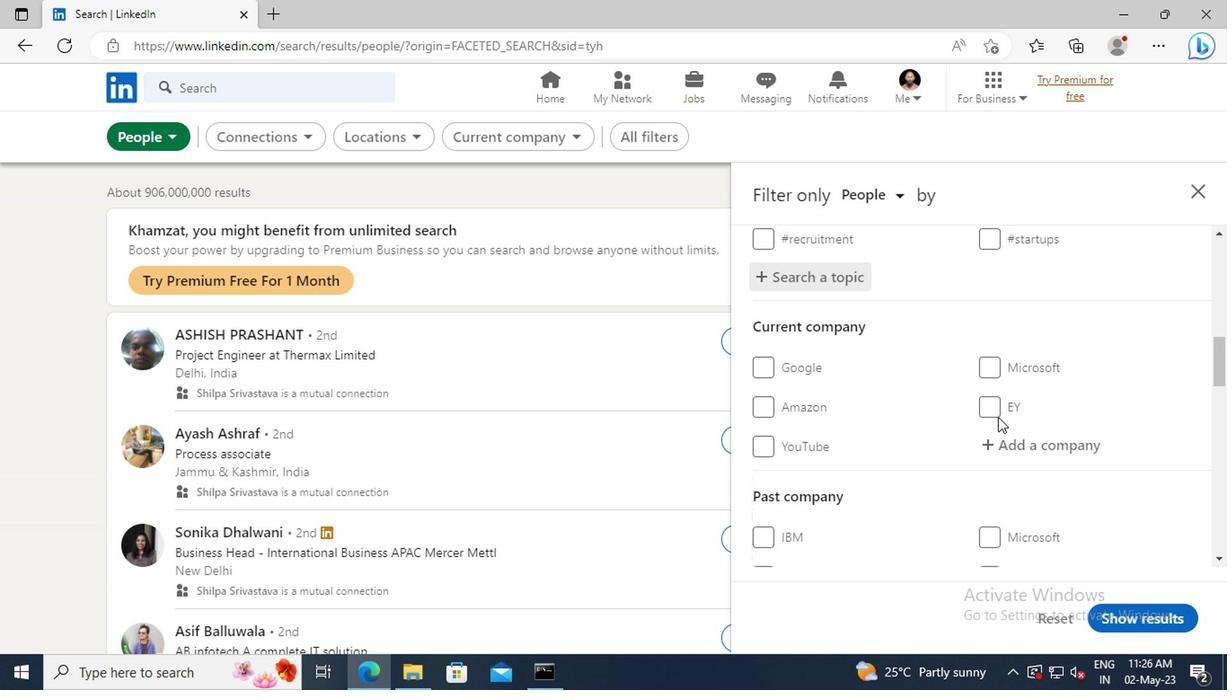 
Action: Mouse scrolled (994, 417) with delta (0, 0)
Screenshot: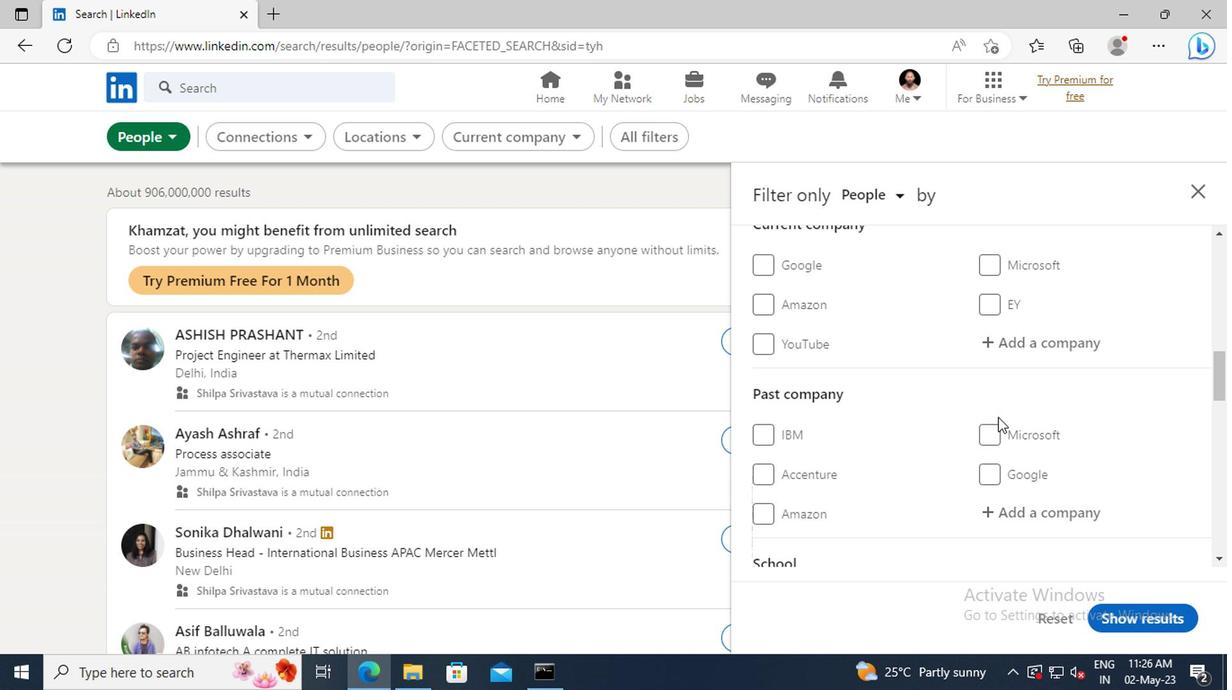 
Action: Mouse scrolled (994, 417) with delta (0, 0)
Screenshot: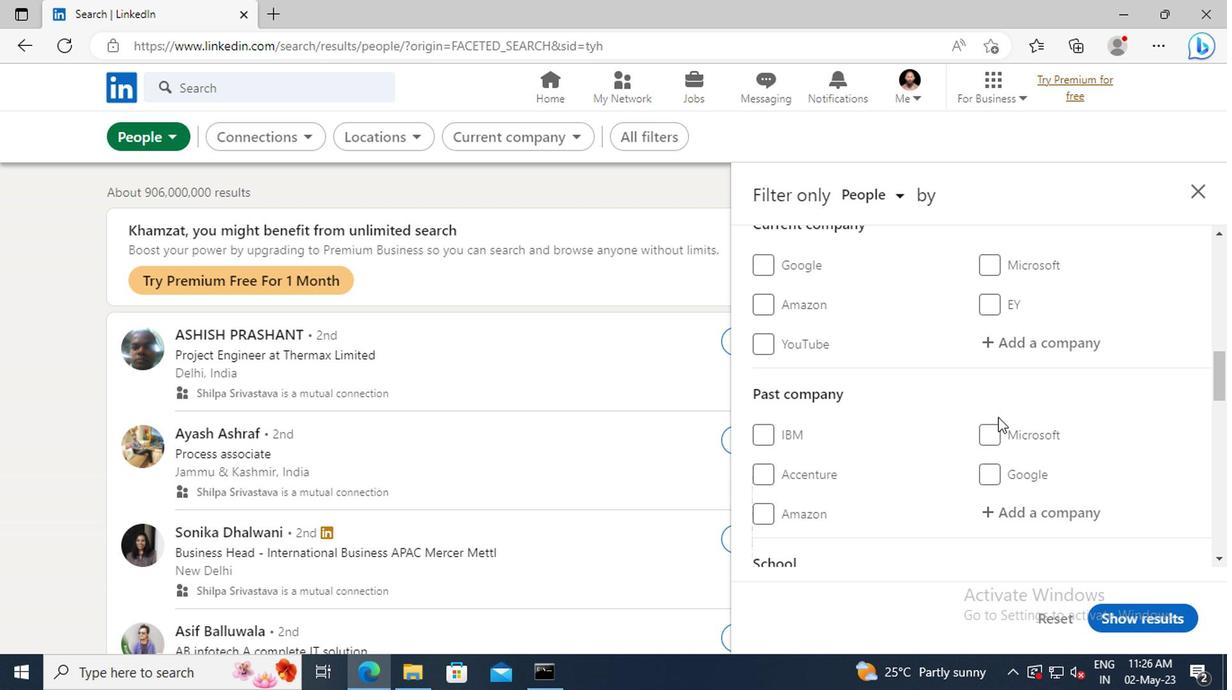 
Action: Mouse scrolled (994, 417) with delta (0, 0)
Screenshot: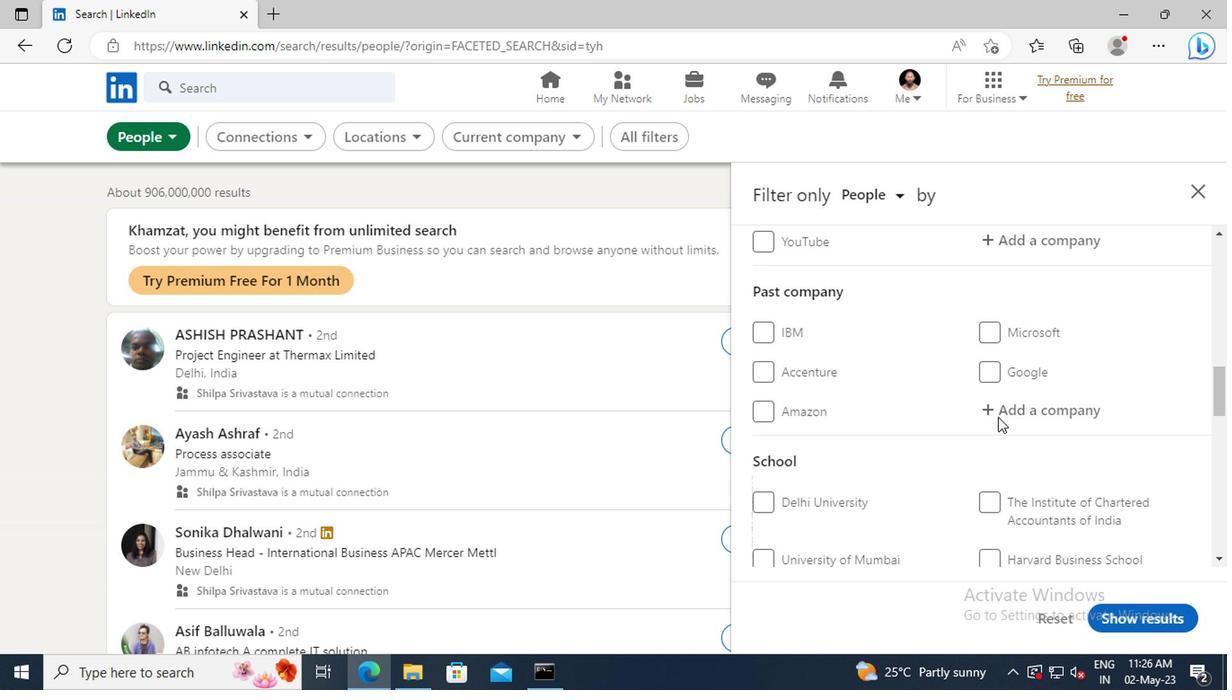 
Action: Mouse scrolled (994, 417) with delta (0, 0)
Screenshot: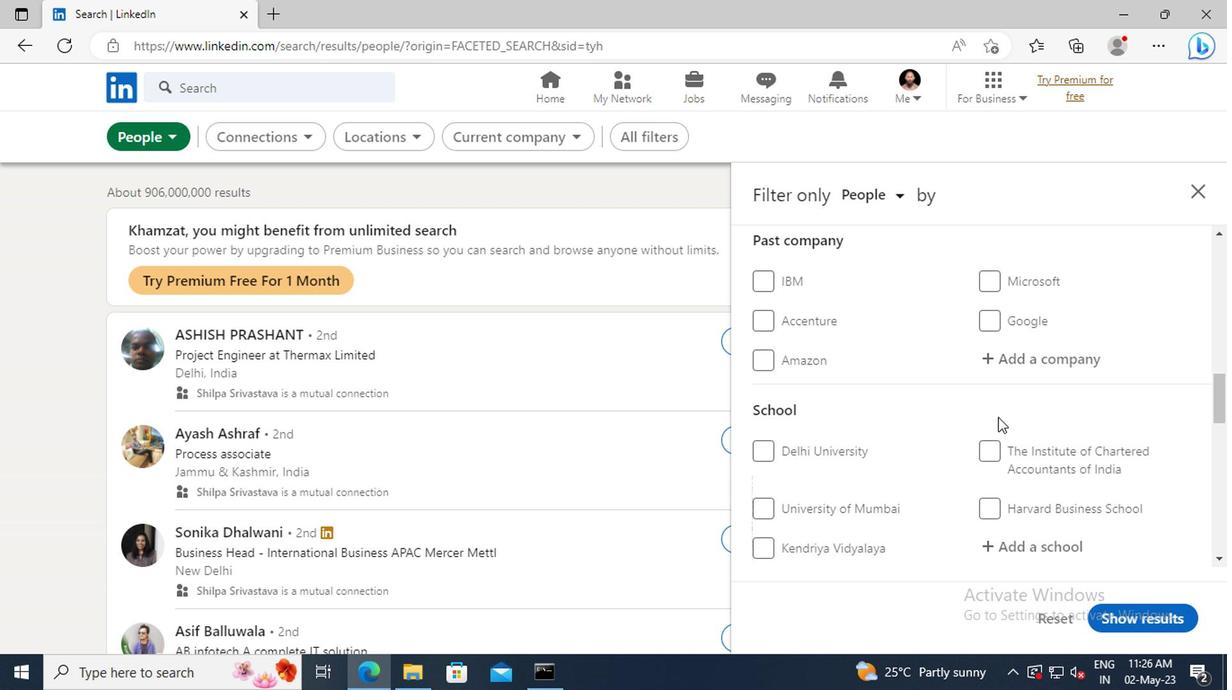 
Action: Mouse scrolled (994, 417) with delta (0, 0)
Screenshot: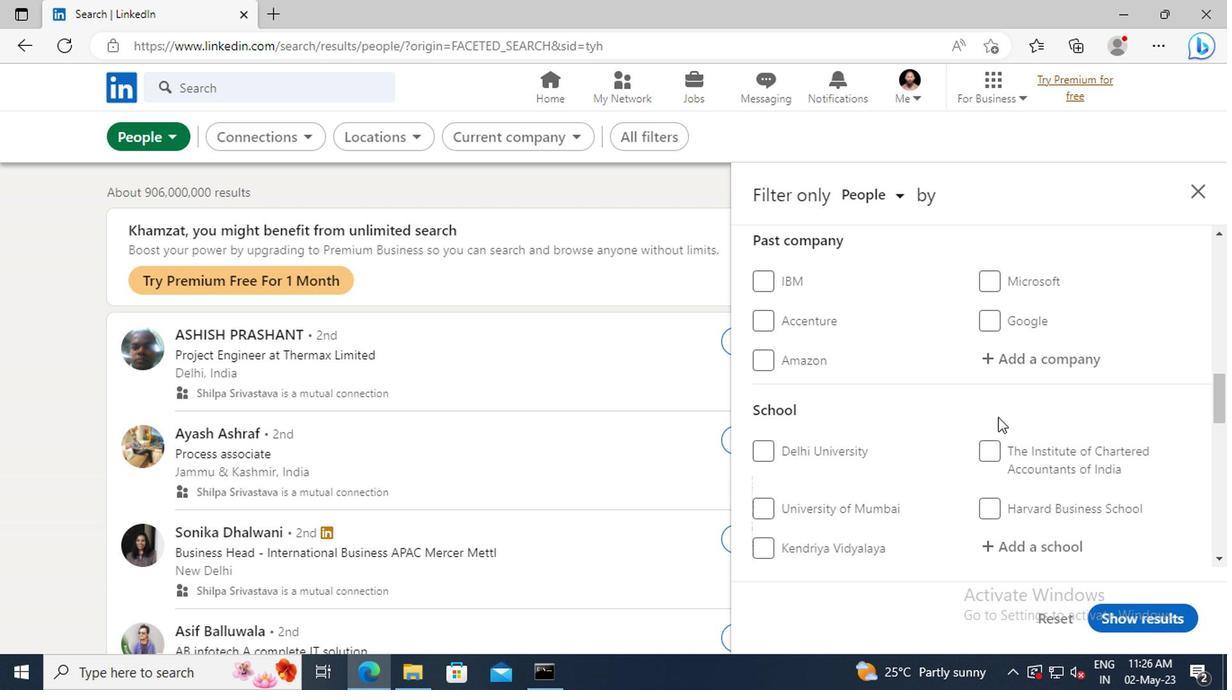 
Action: Mouse scrolled (994, 417) with delta (0, 0)
Screenshot: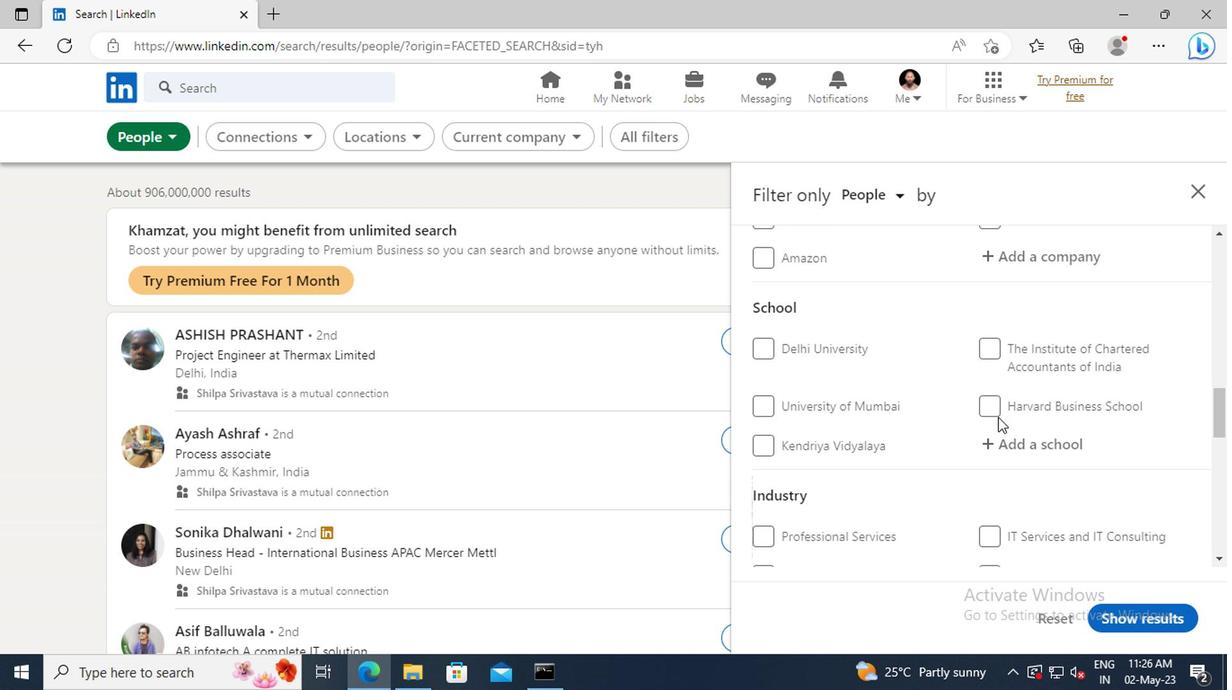 
Action: Mouse scrolled (994, 417) with delta (0, 0)
Screenshot: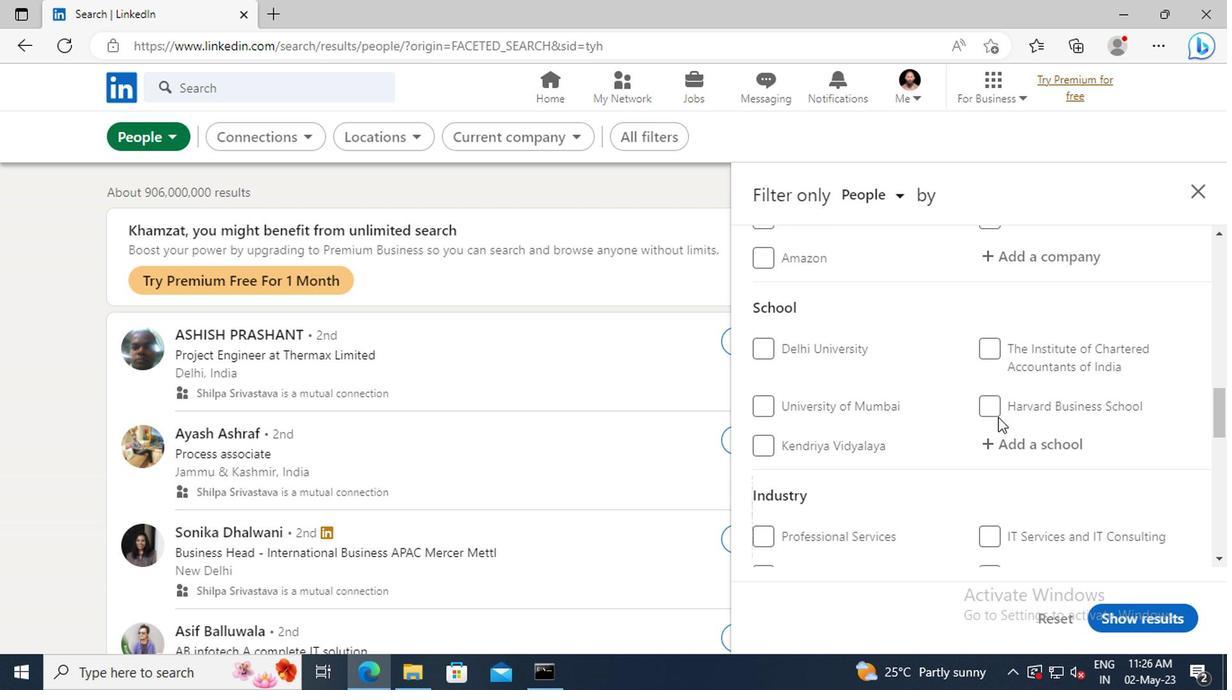 
Action: Mouse scrolled (994, 417) with delta (0, 0)
Screenshot: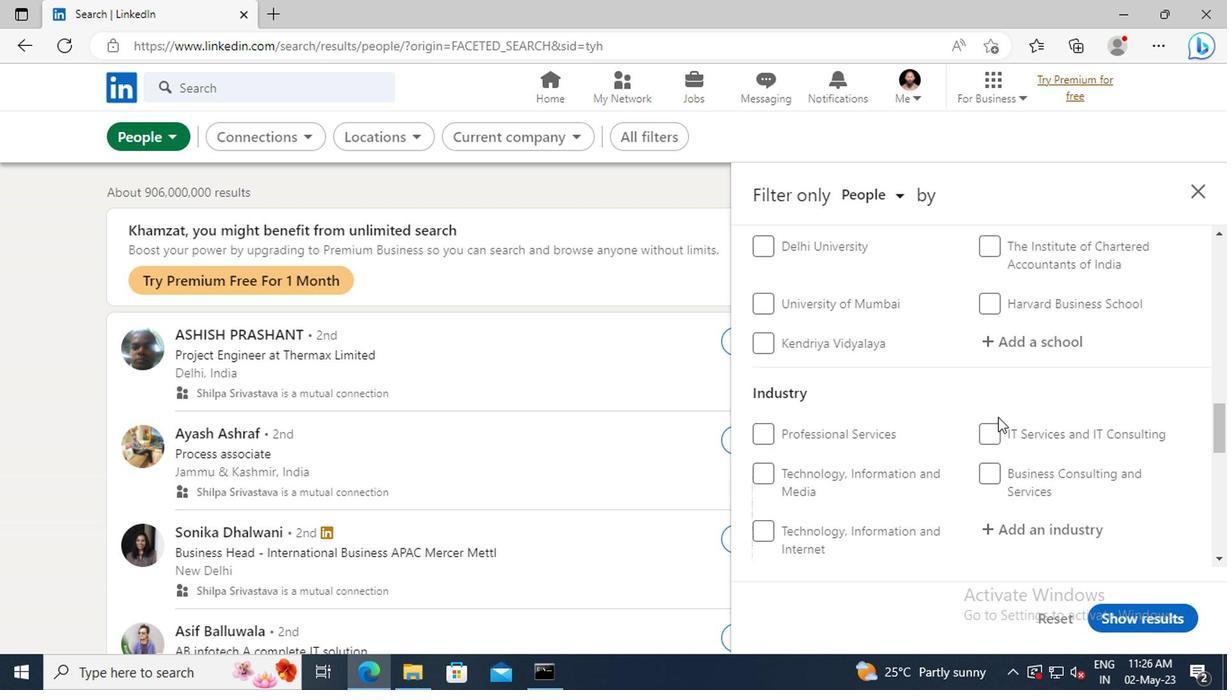 
Action: Mouse scrolled (994, 417) with delta (0, 0)
Screenshot: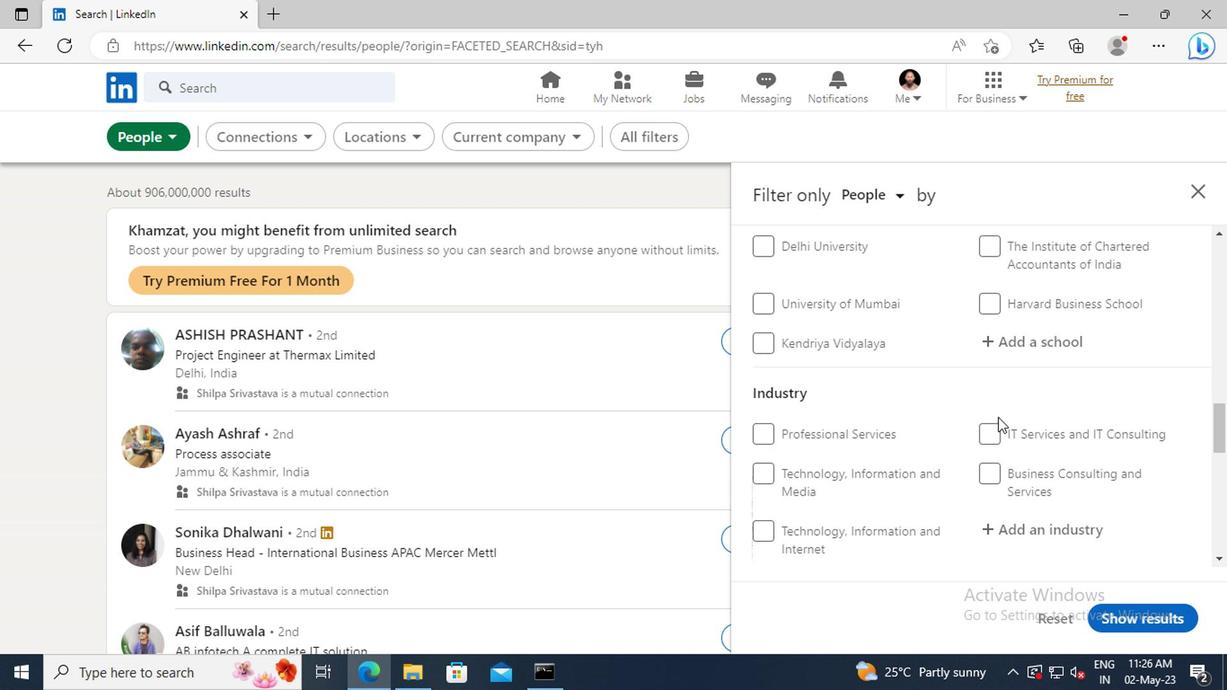 
Action: Mouse scrolled (994, 417) with delta (0, 0)
Screenshot: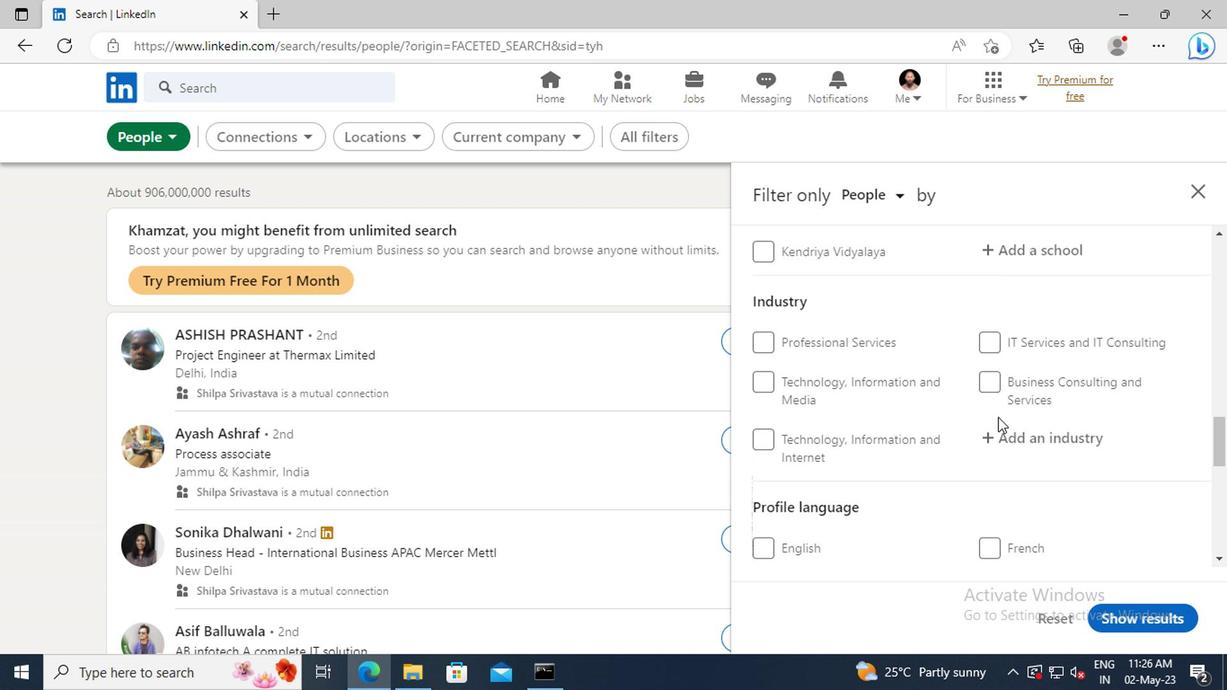 
Action: Mouse scrolled (994, 417) with delta (0, 0)
Screenshot: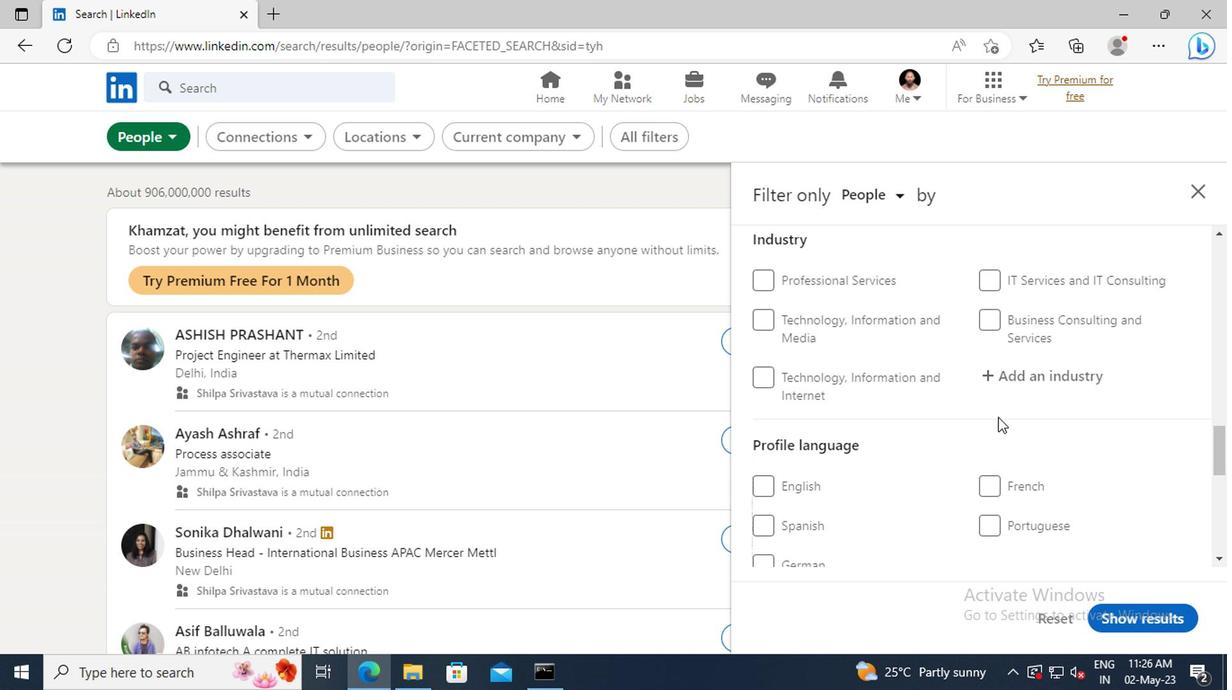 
Action: Mouse moved to (987, 437)
Screenshot: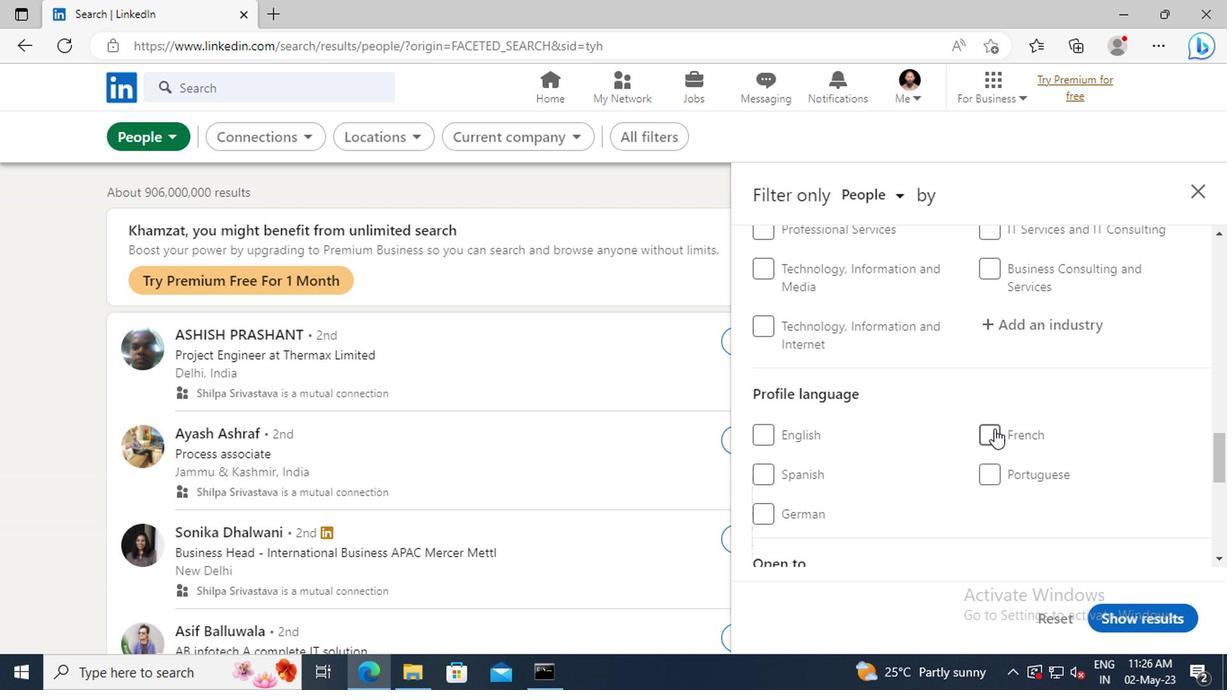 
Action: Mouse pressed left at (987, 437)
Screenshot: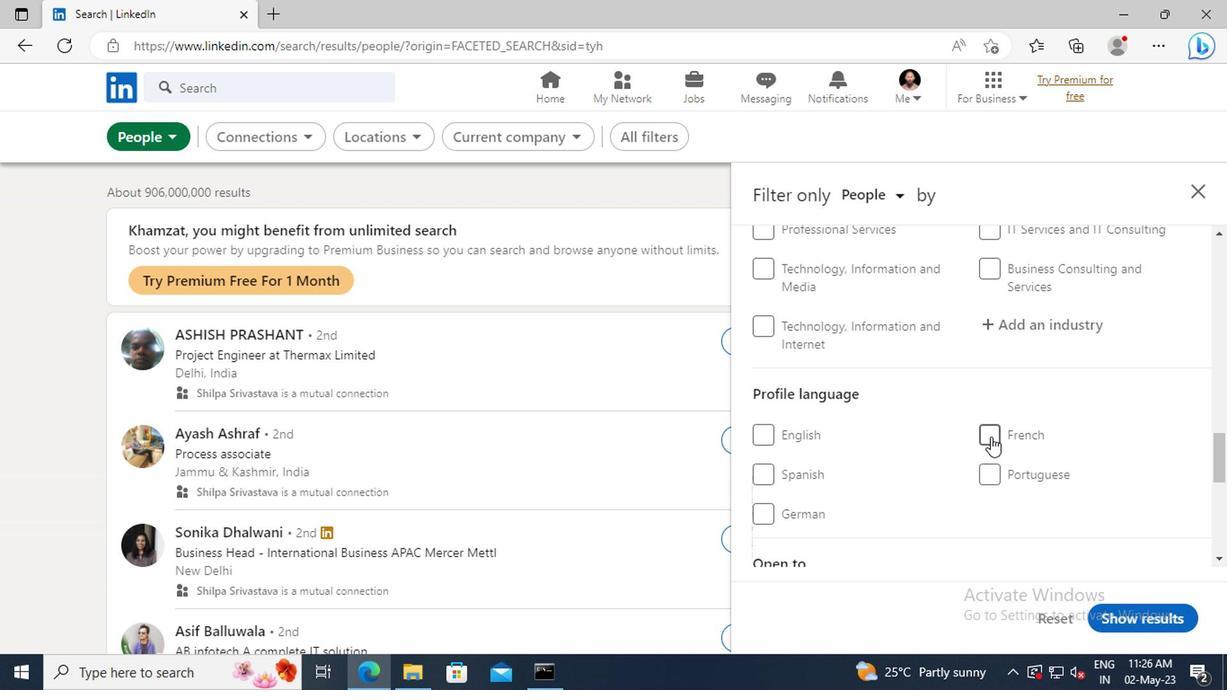
Action: Mouse moved to (996, 399)
Screenshot: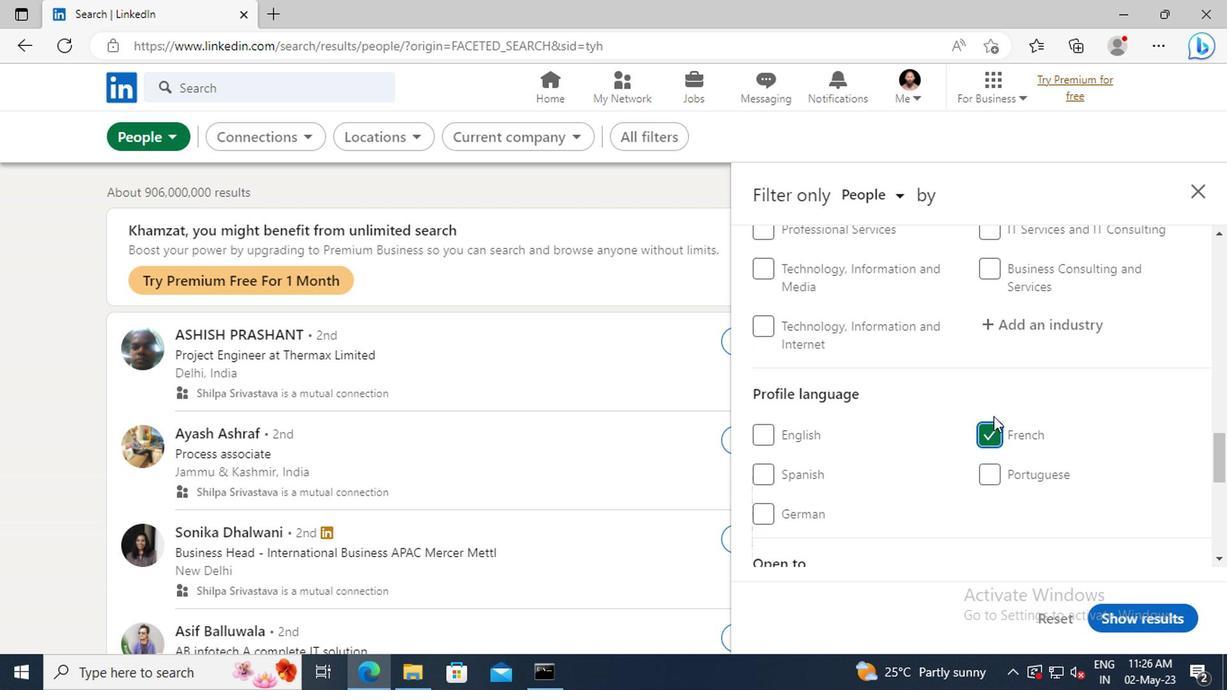 
Action: Mouse scrolled (996, 400) with delta (0, 0)
Screenshot: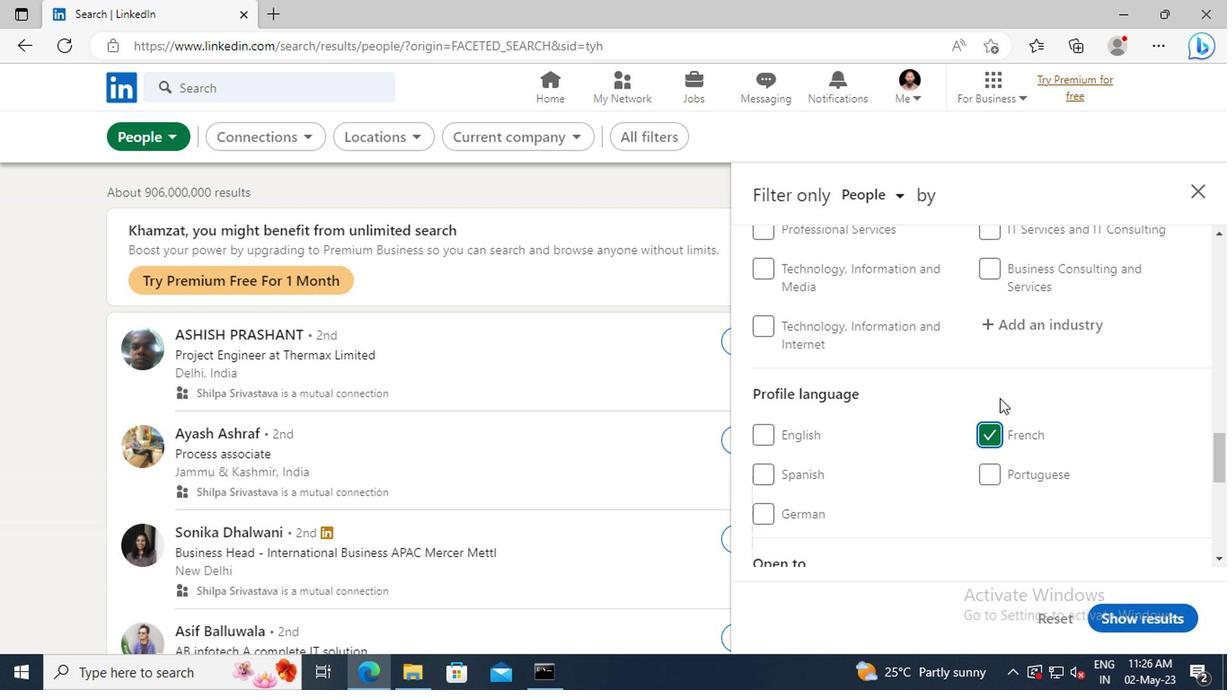 
Action: Mouse scrolled (996, 400) with delta (0, 0)
Screenshot: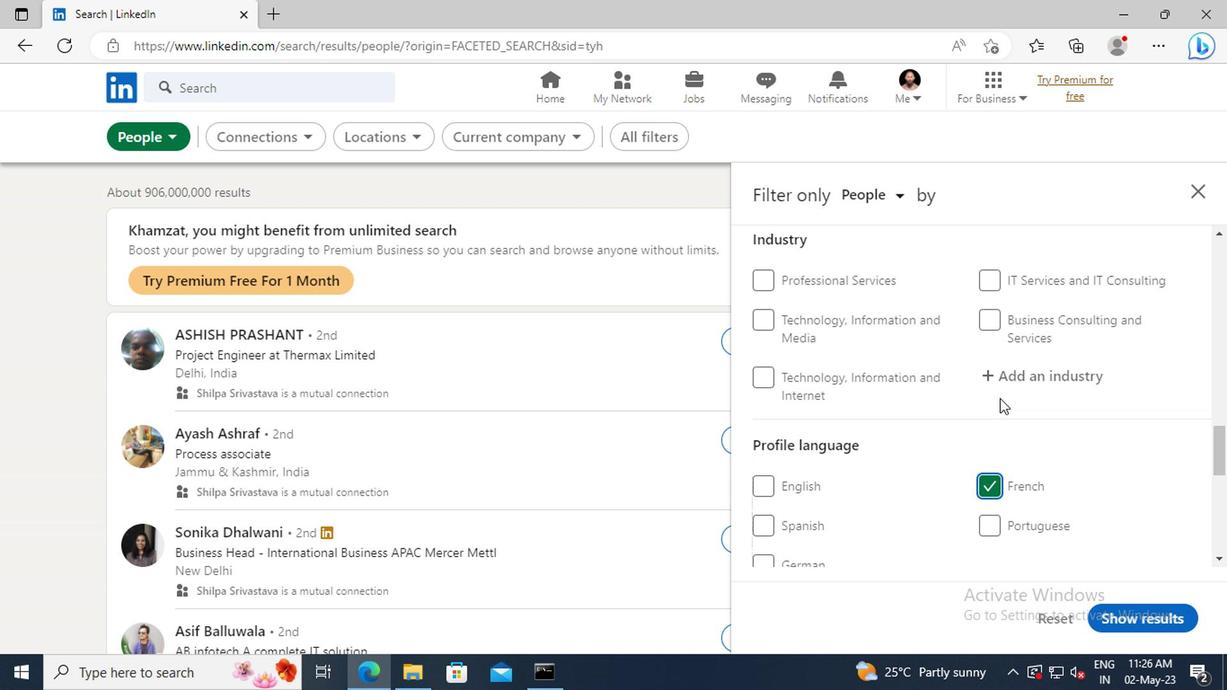 
Action: Mouse scrolled (996, 400) with delta (0, 0)
Screenshot: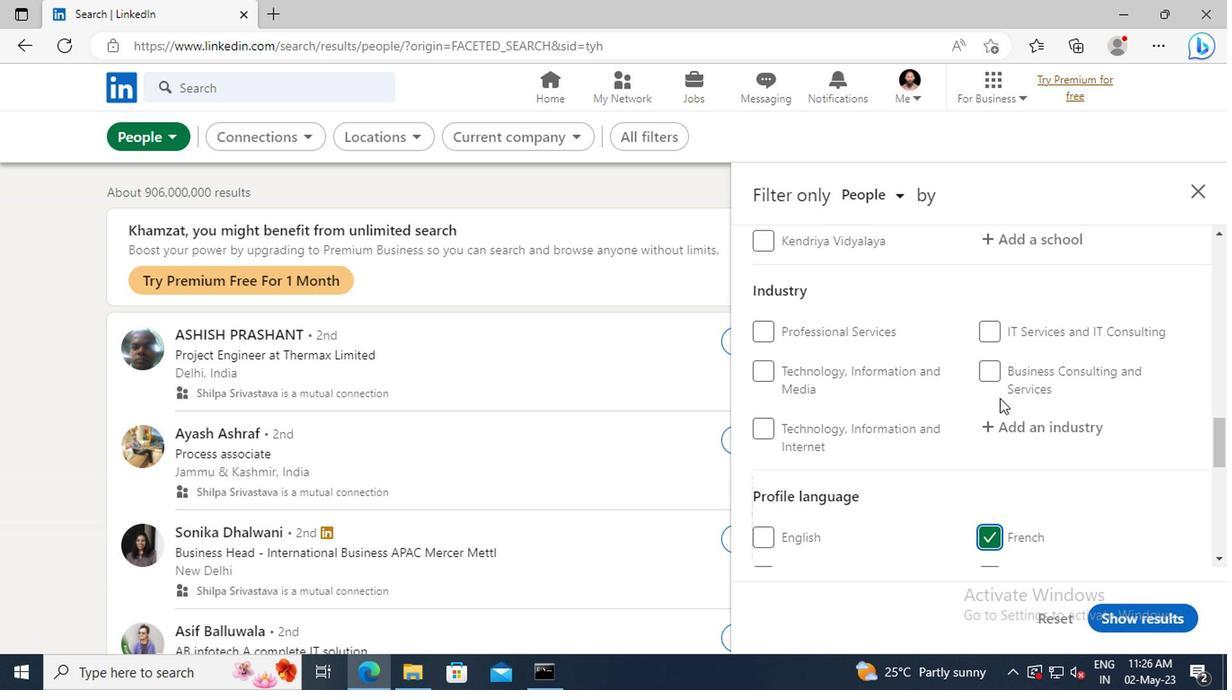 
Action: Mouse scrolled (996, 400) with delta (0, 0)
Screenshot: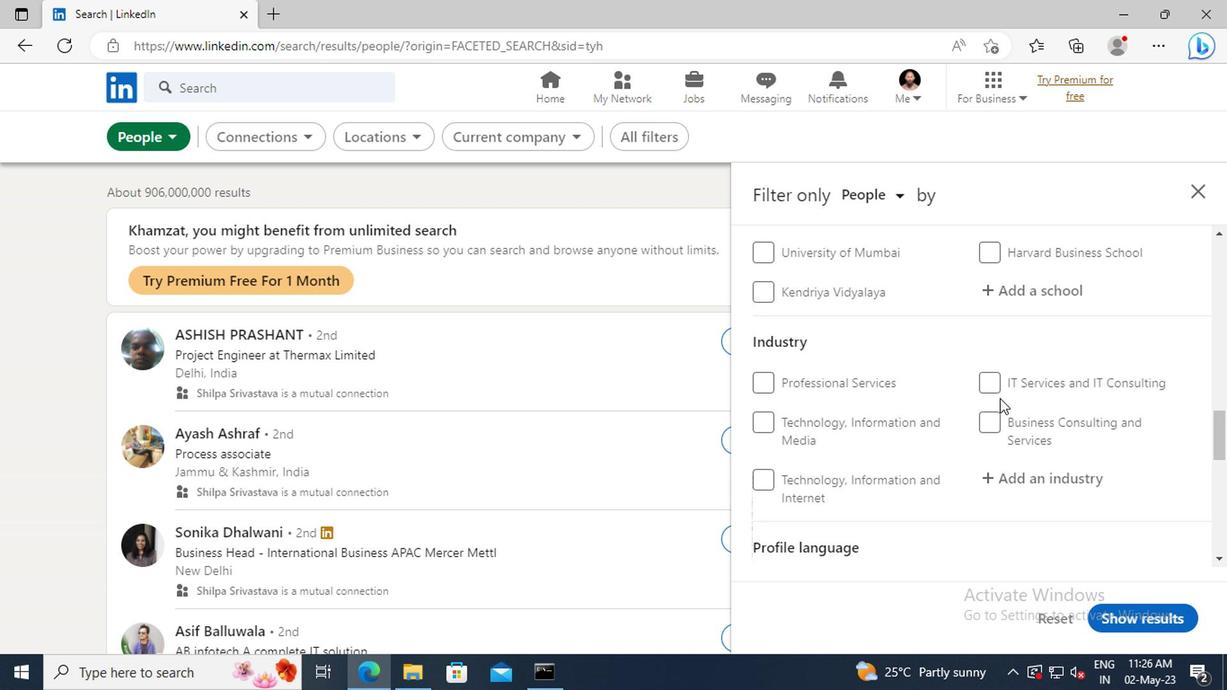 
Action: Mouse scrolled (996, 400) with delta (0, 0)
Screenshot: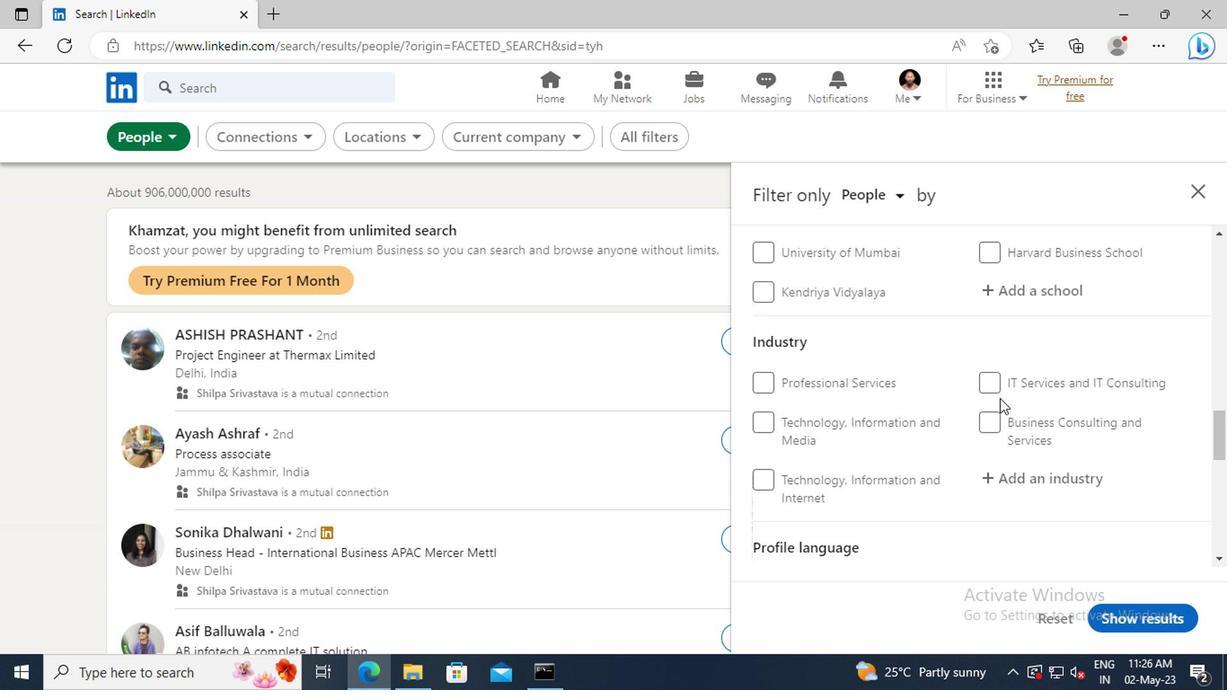 
Action: Mouse scrolled (996, 400) with delta (0, 0)
Screenshot: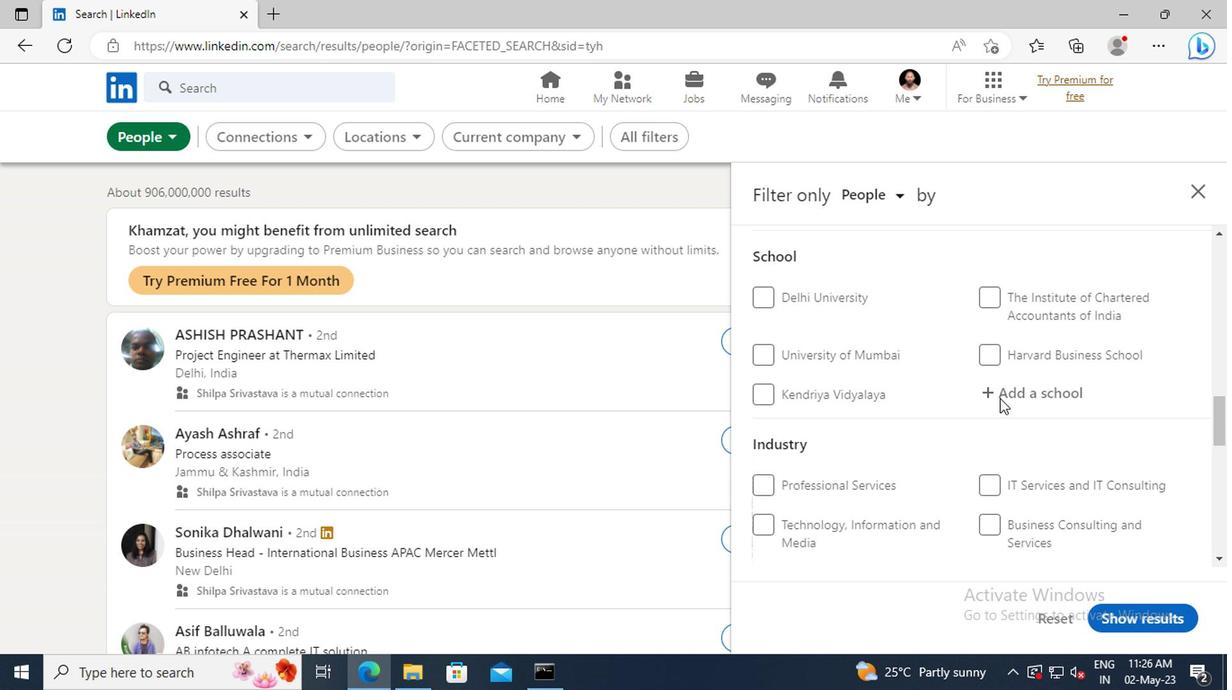 
Action: Mouse scrolled (996, 400) with delta (0, 0)
Screenshot: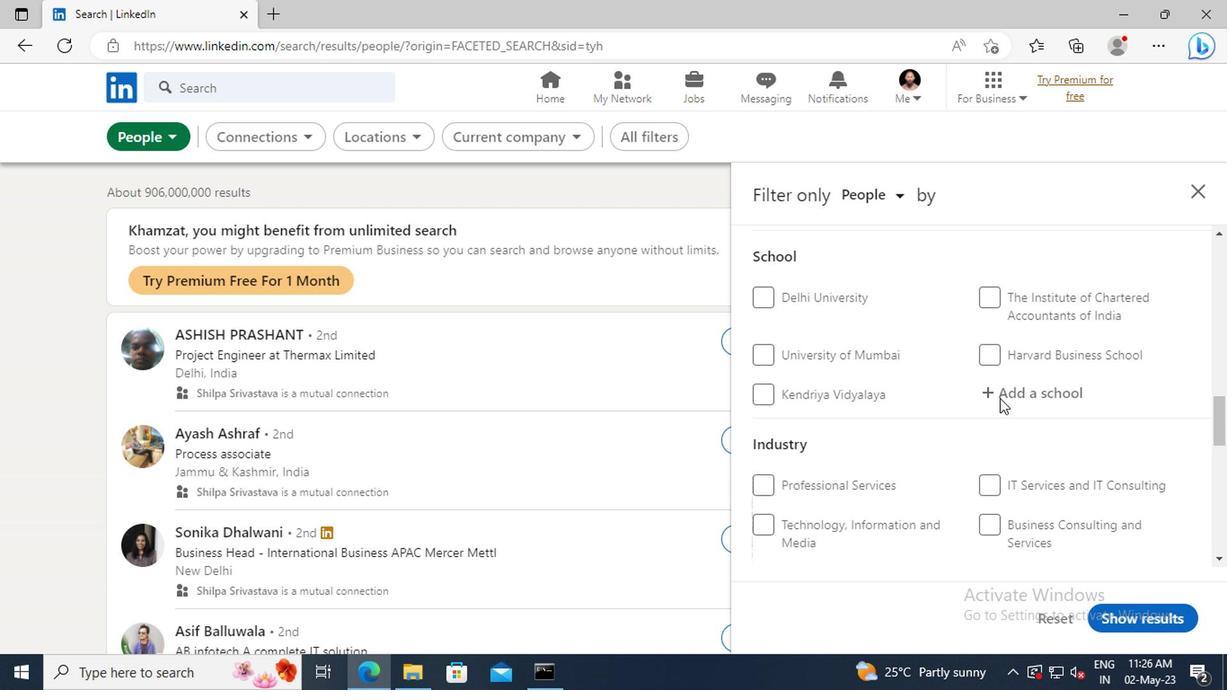 
Action: Mouse scrolled (996, 400) with delta (0, 0)
Screenshot: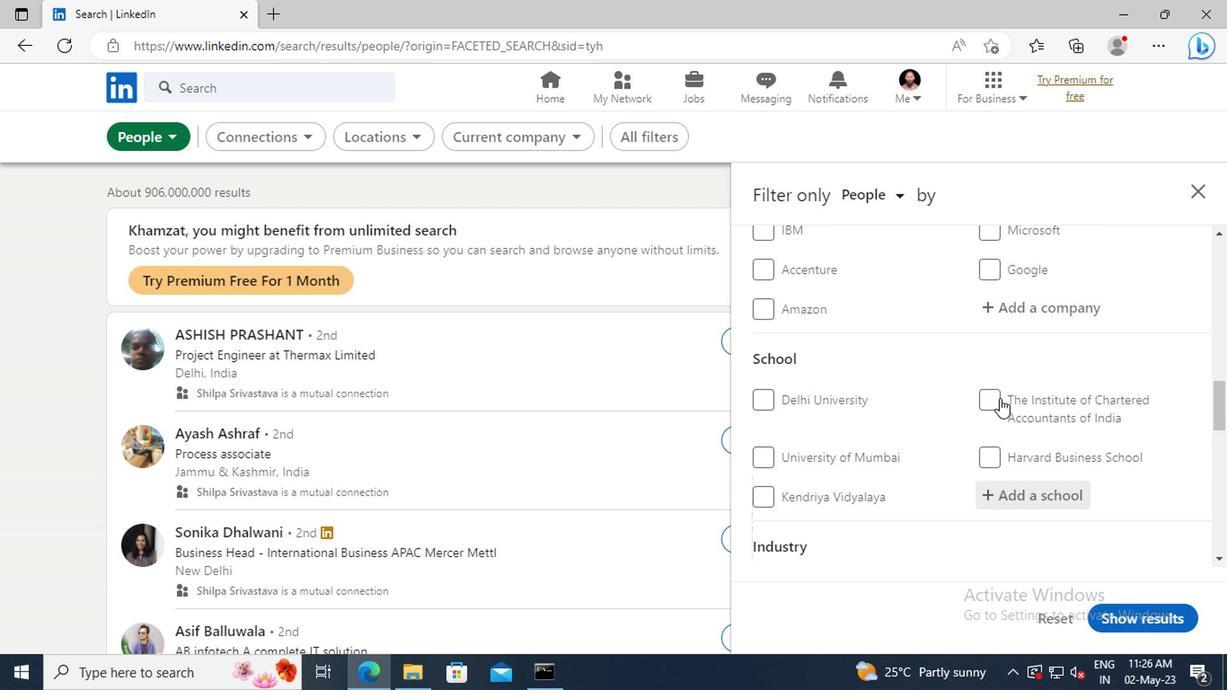 
Action: Mouse scrolled (996, 400) with delta (0, 0)
Screenshot: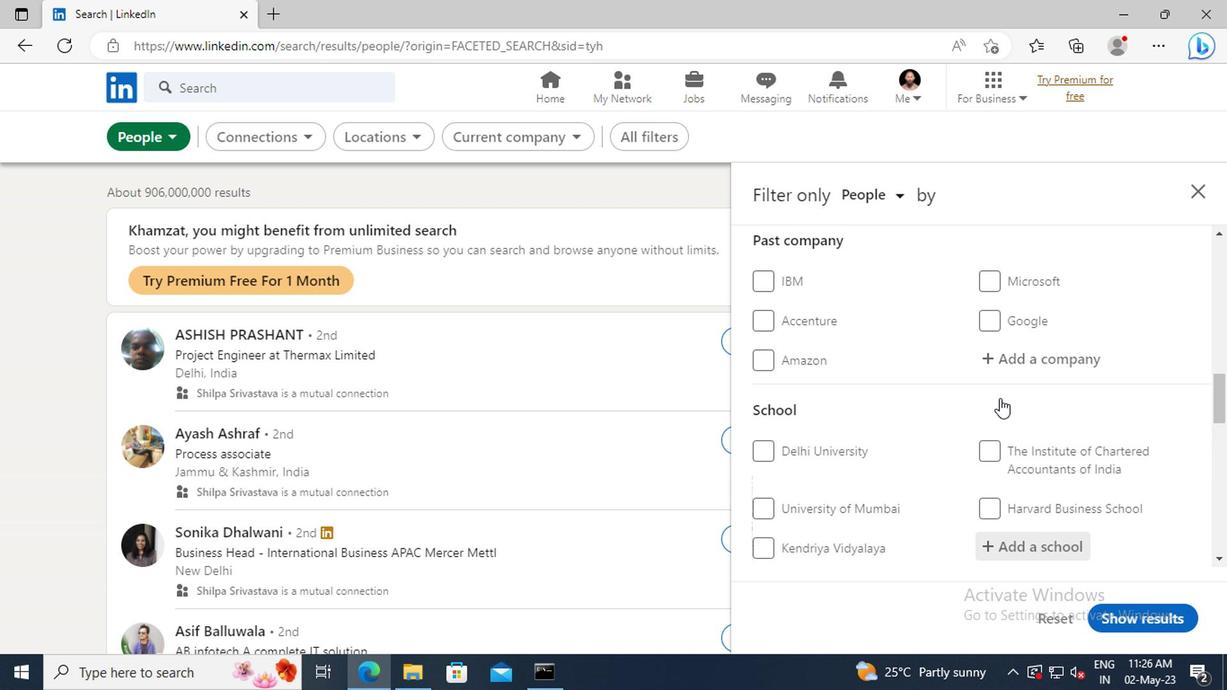 
Action: Mouse scrolled (996, 400) with delta (0, 0)
Screenshot: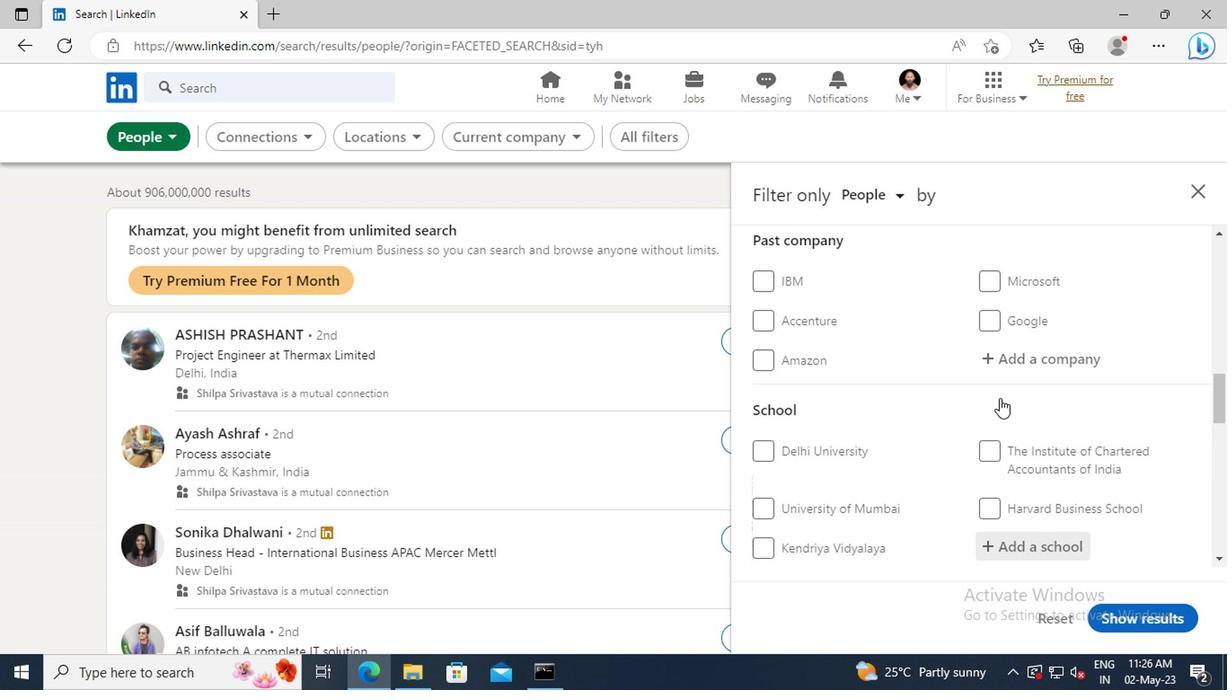 
Action: Mouse scrolled (996, 400) with delta (0, 0)
Screenshot: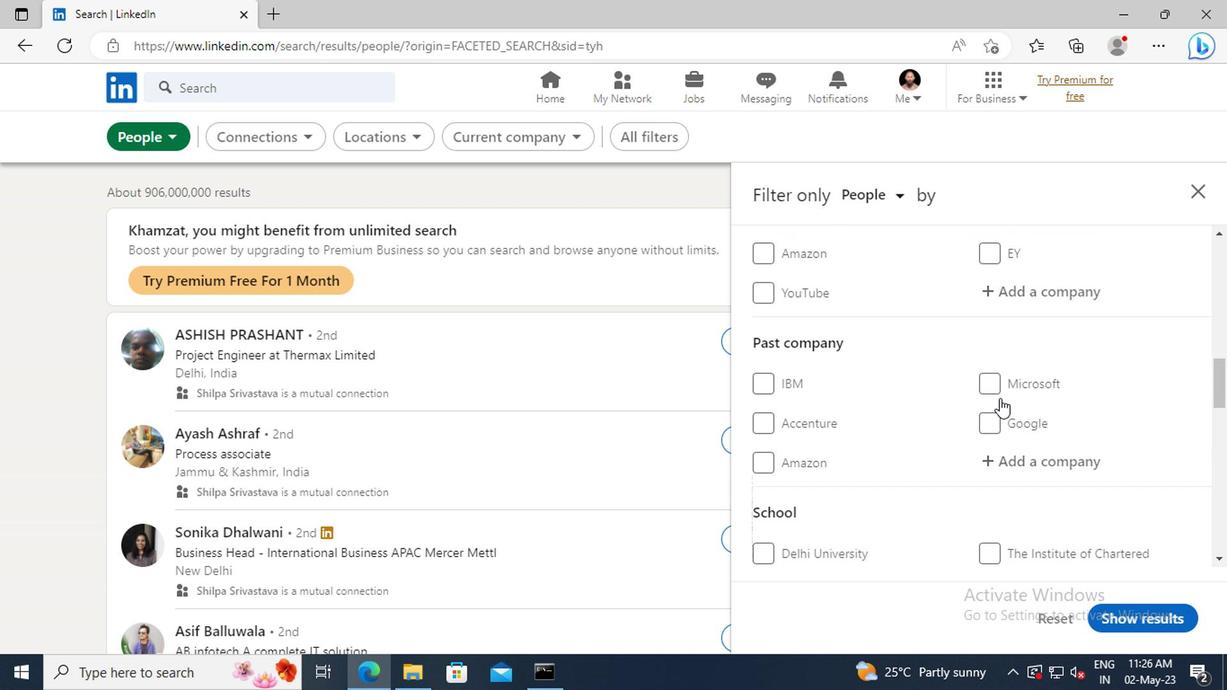 
Action: Mouse scrolled (996, 400) with delta (0, 0)
Screenshot: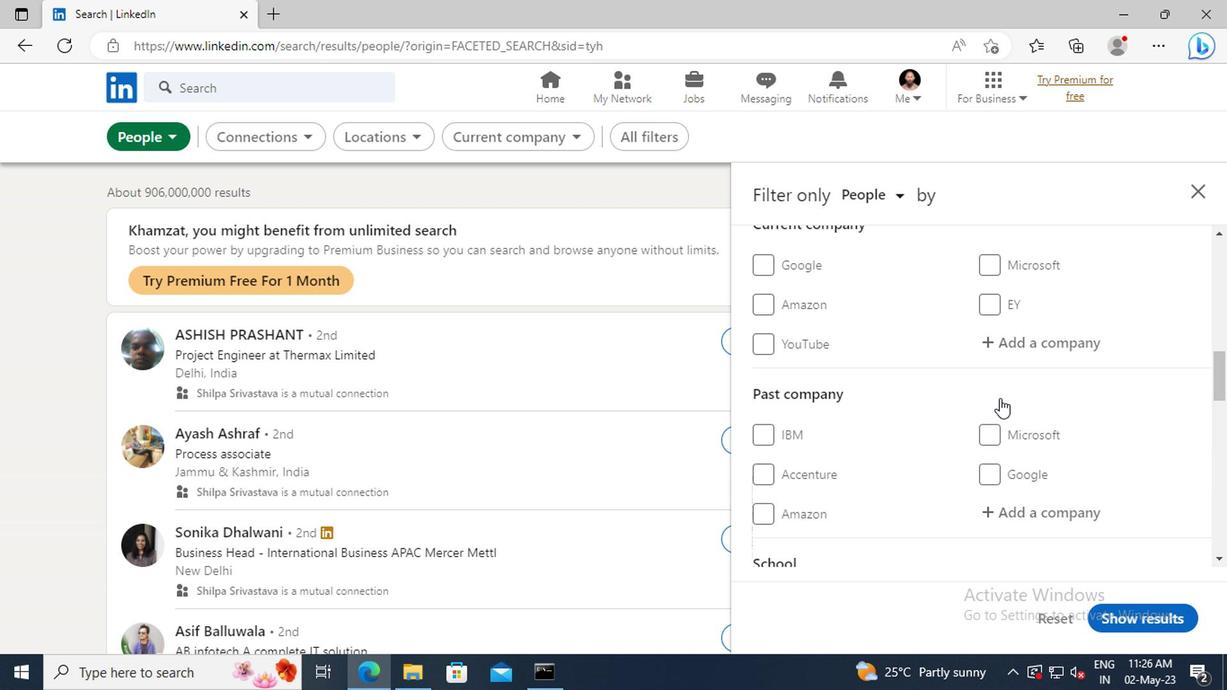 
Action: Mouse moved to (994, 398)
Screenshot: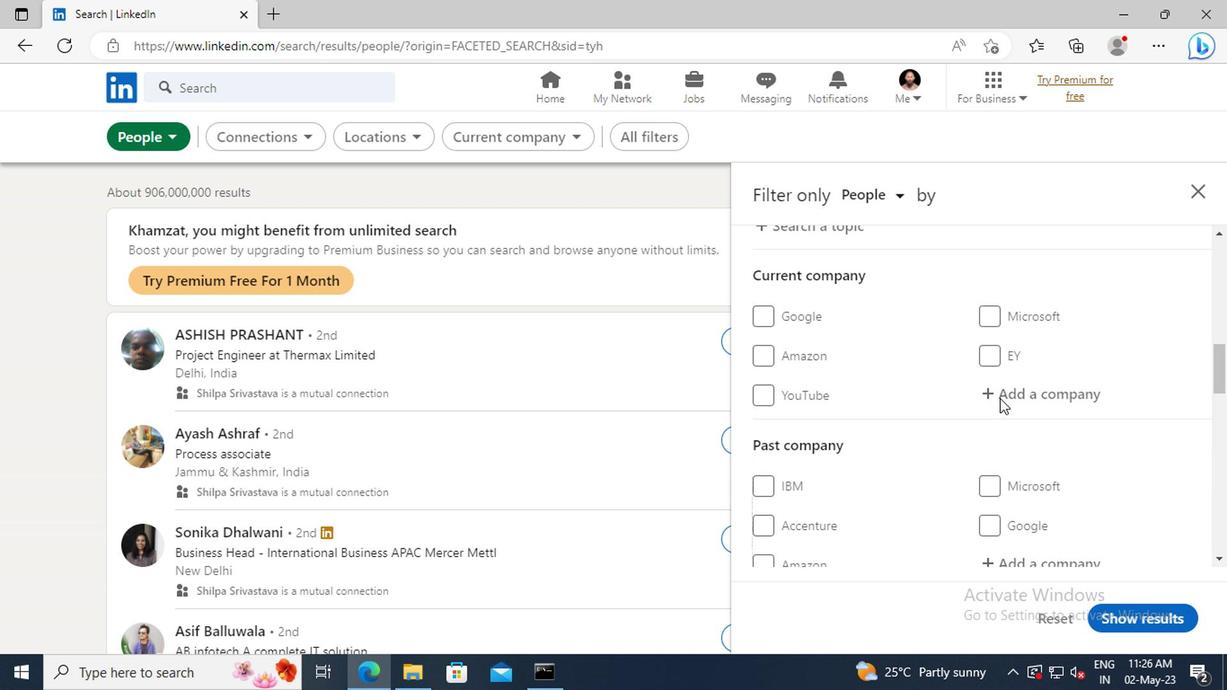 
Action: Mouse pressed left at (994, 398)
Screenshot: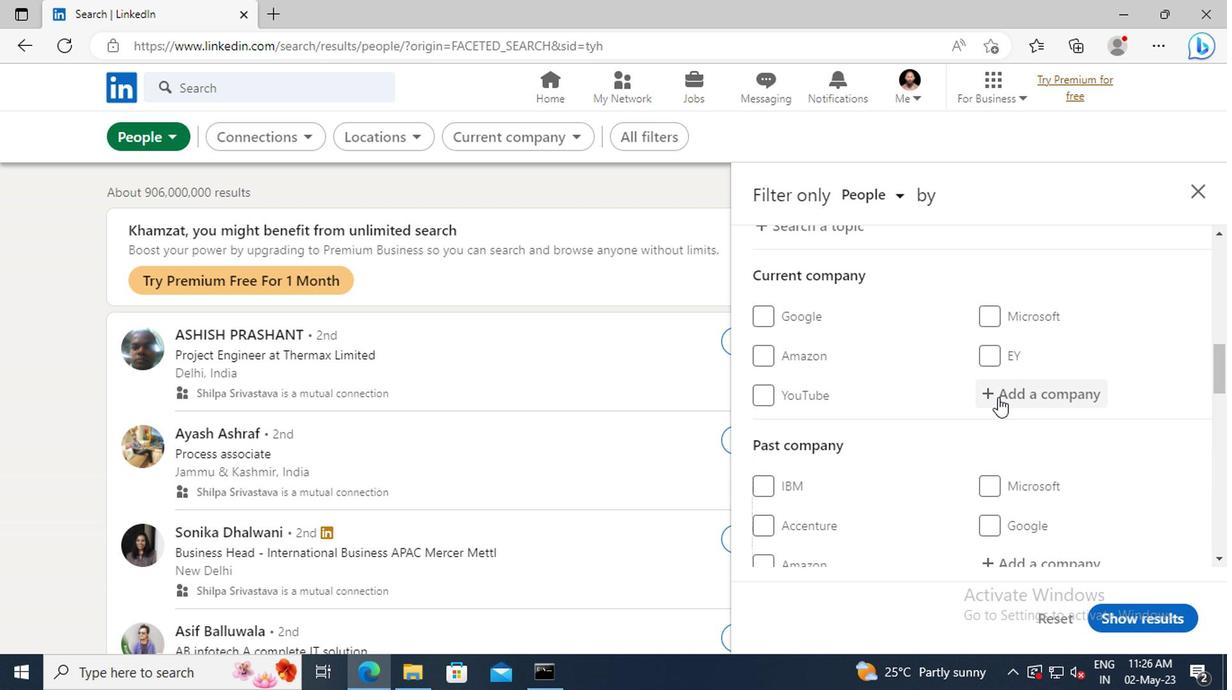 
Action: Key pressed <Key.shift>DISNEY<Key.space><Key.shift>ST
Screenshot: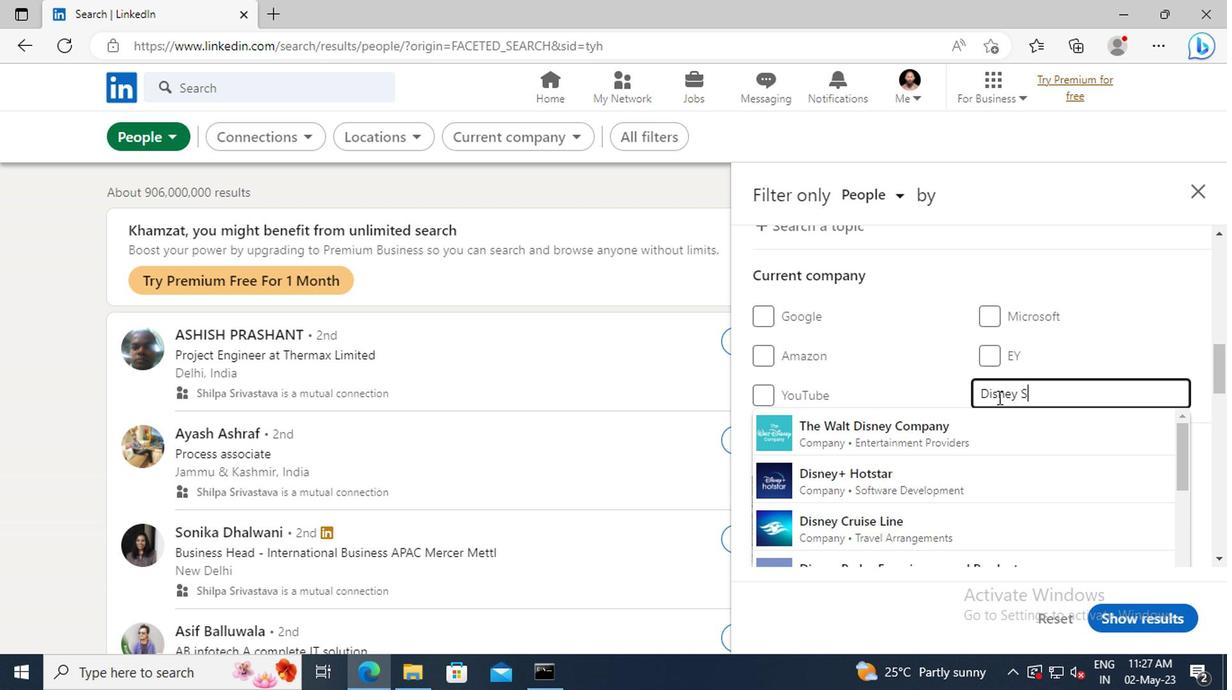 
Action: Mouse moved to (993, 426)
Screenshot: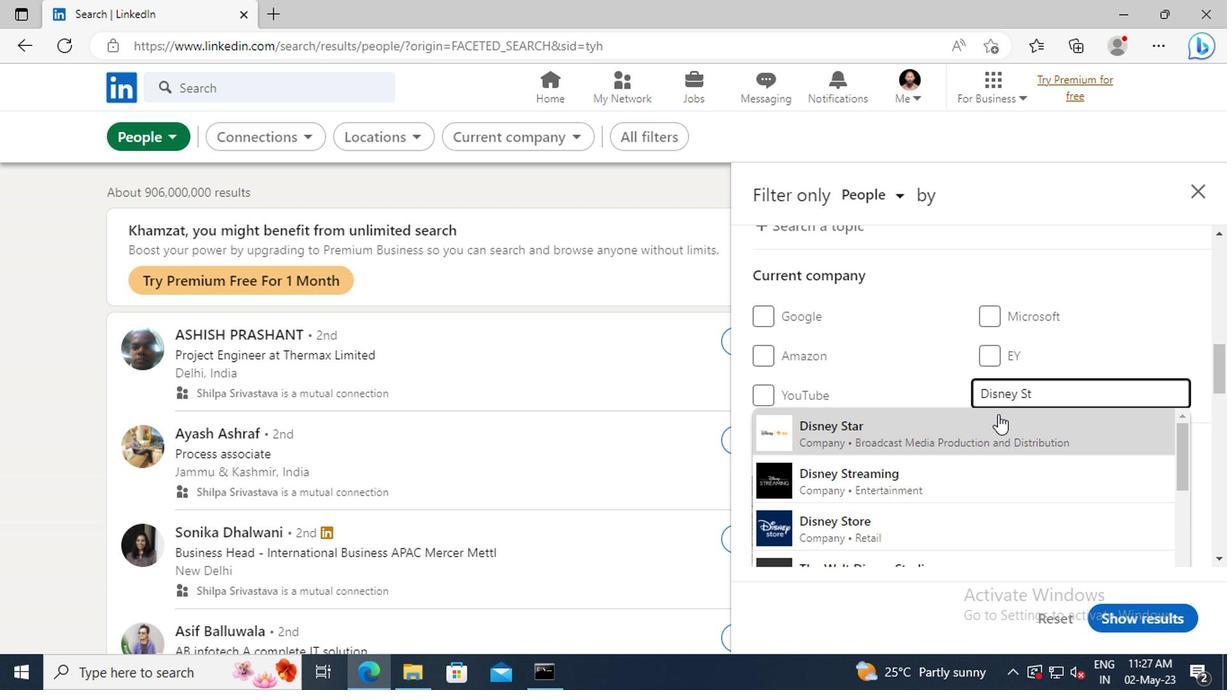 
Action: Mouse pressed left at (993, 426)
Screenshot: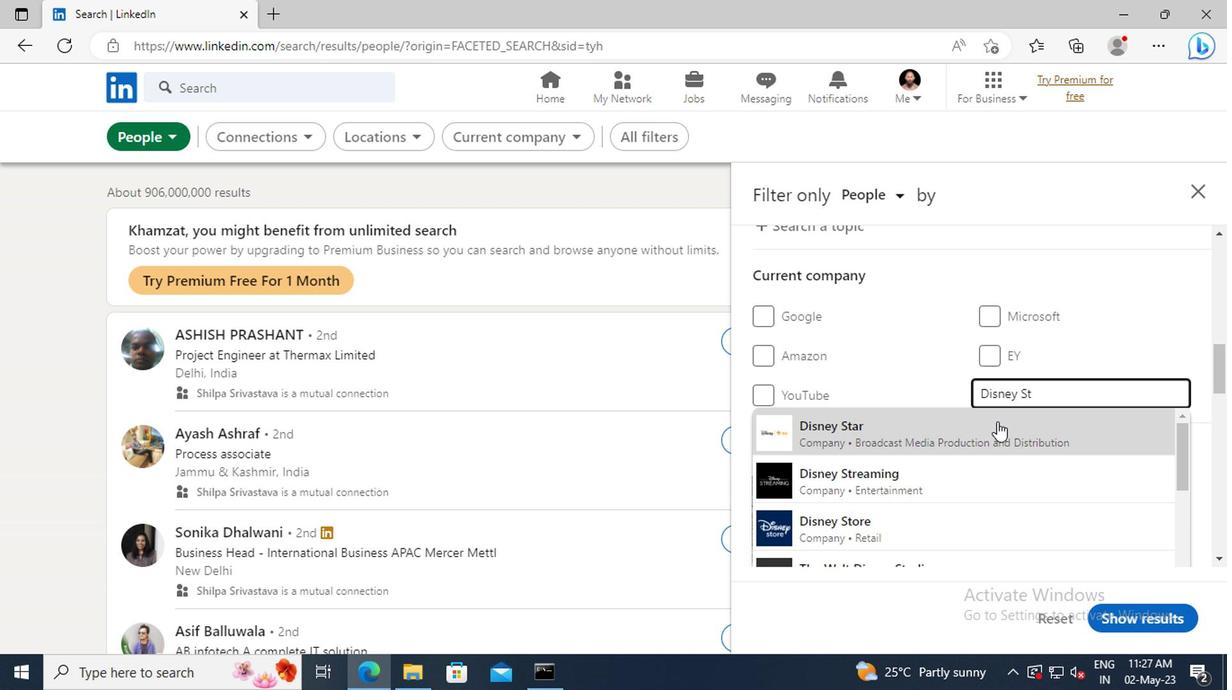 
Action: Mouse scrolled (993, 425) with delta (0, -1)
Screenshot: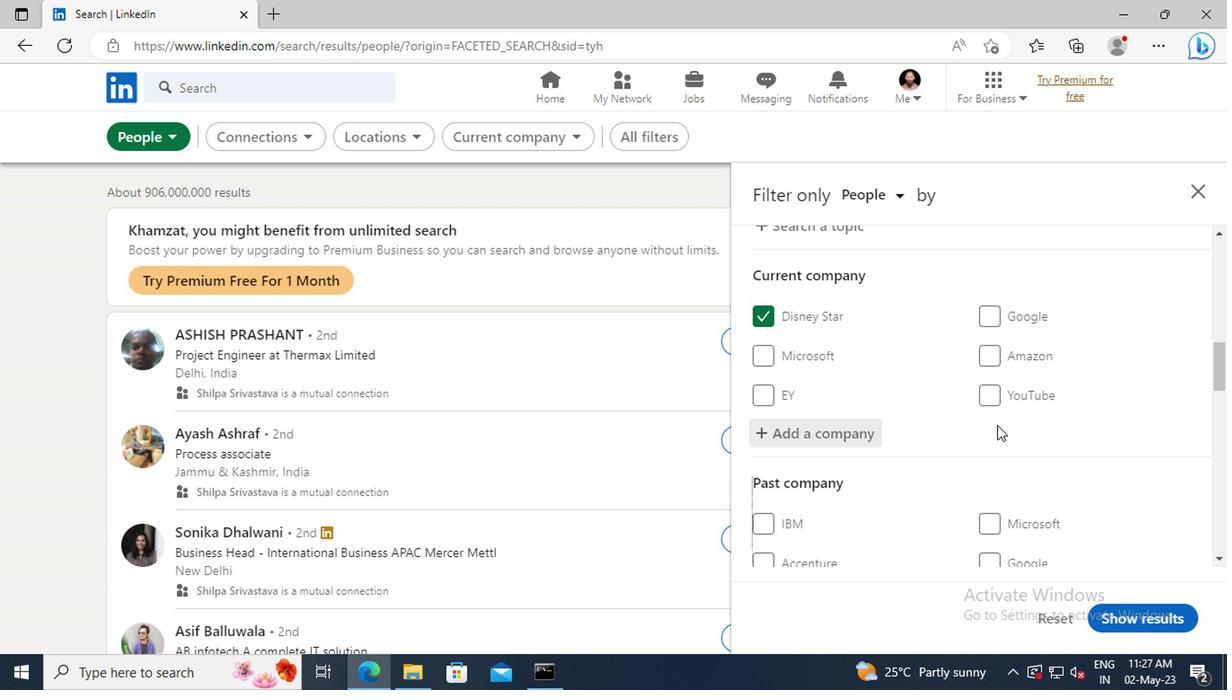 
Action: Mouse scrolled (993, 425) with delta (0, -1)
Screenshot: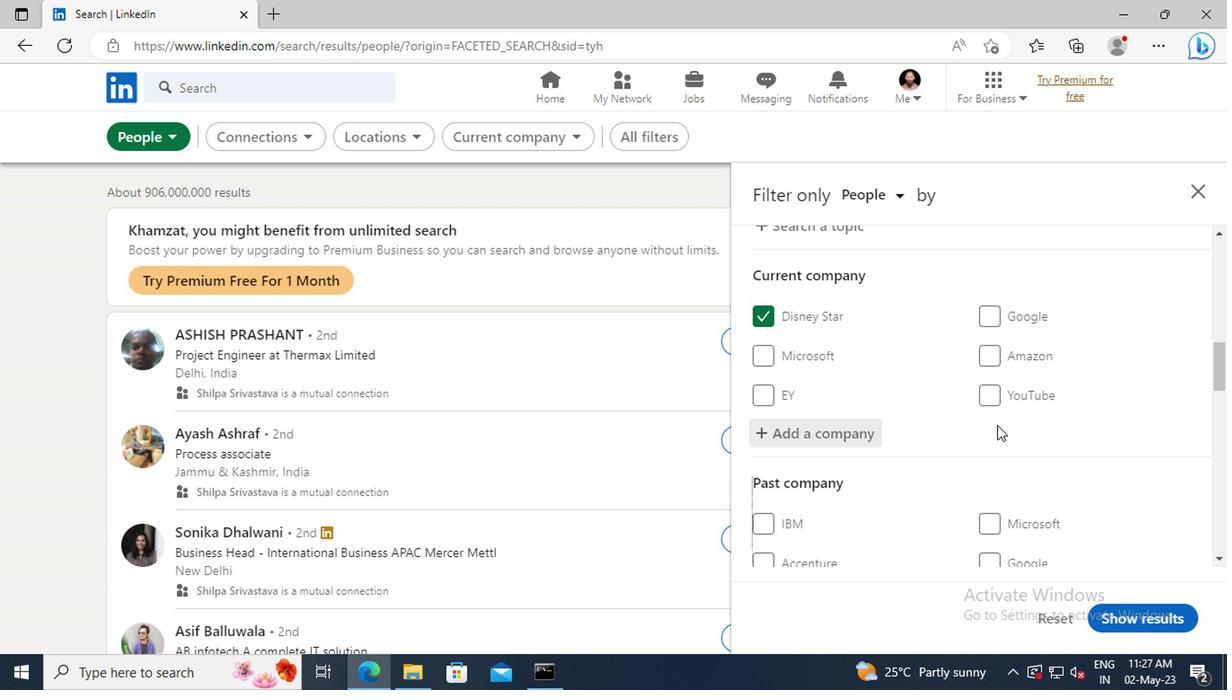 
Action: Mouse scrolled (993, 425) with delta (0, -1)
Screenshot: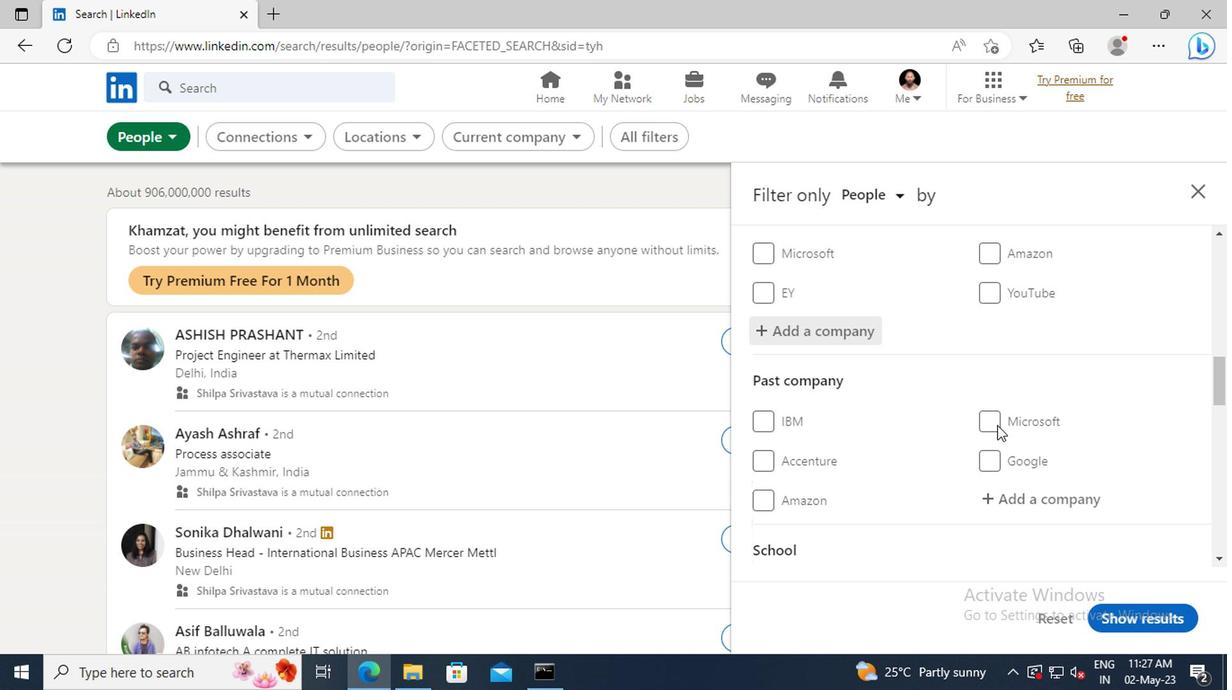 
Action: Mouse scrolled (993, 425) with delta (0, -1)
Screenshot: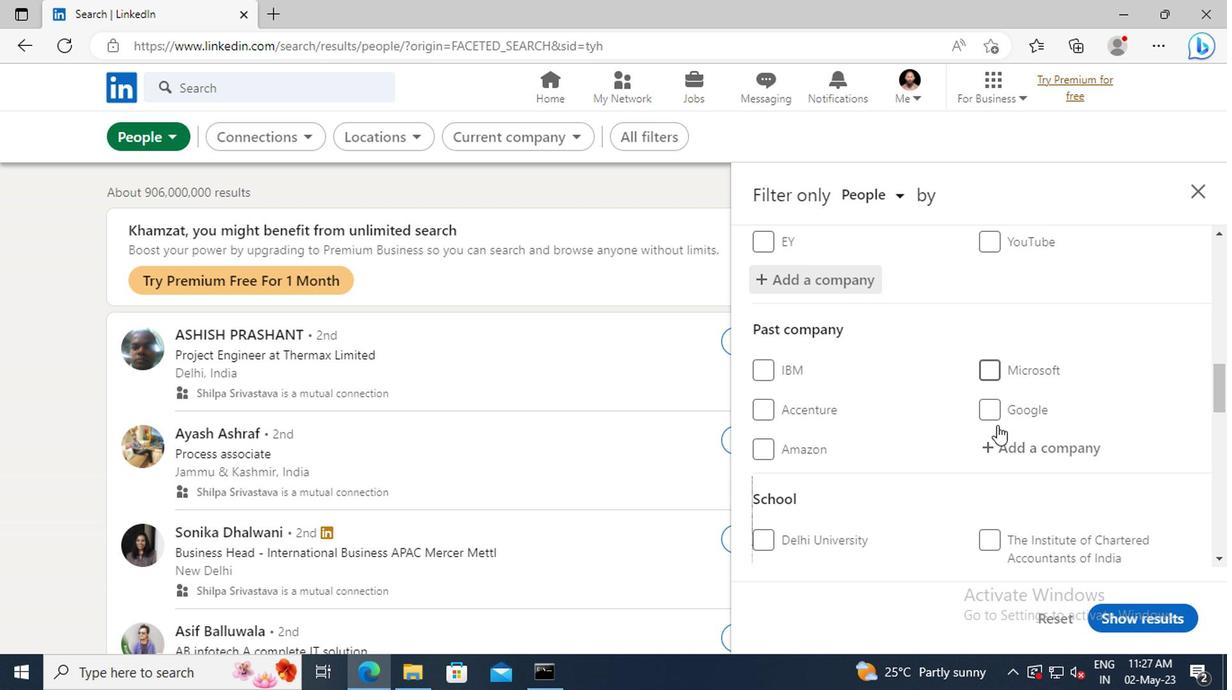 
Action: Mouse scrolled (993, 425) with delta (0, -1)
Screenshot: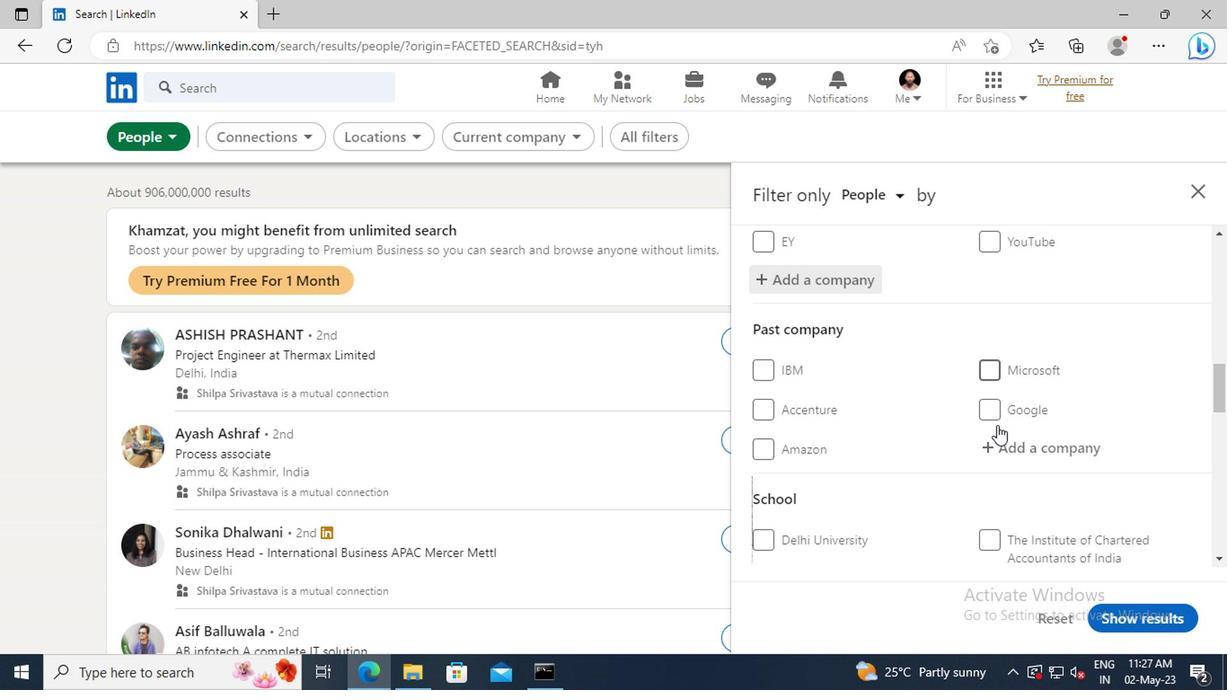 
Action: Mouse scrolled (993, 425) with delta (0, -1)
Screenshot: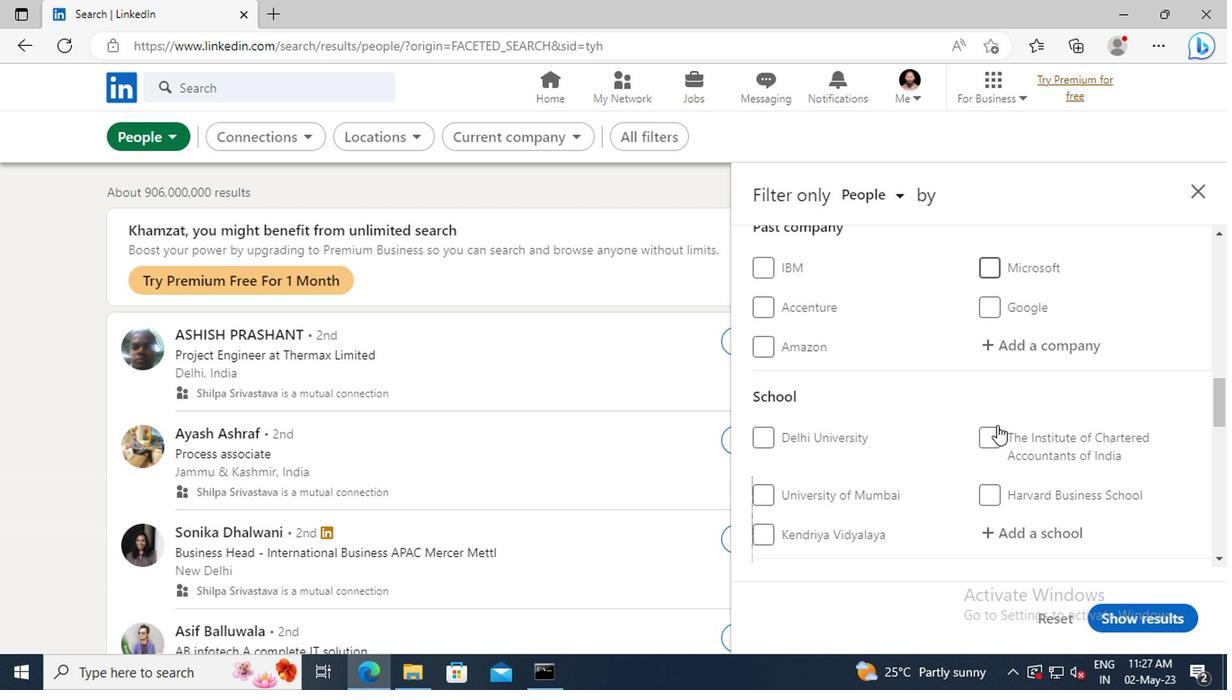
Action: Mouse scrolled (993, 425) with delta (0, -1)
Screenshot: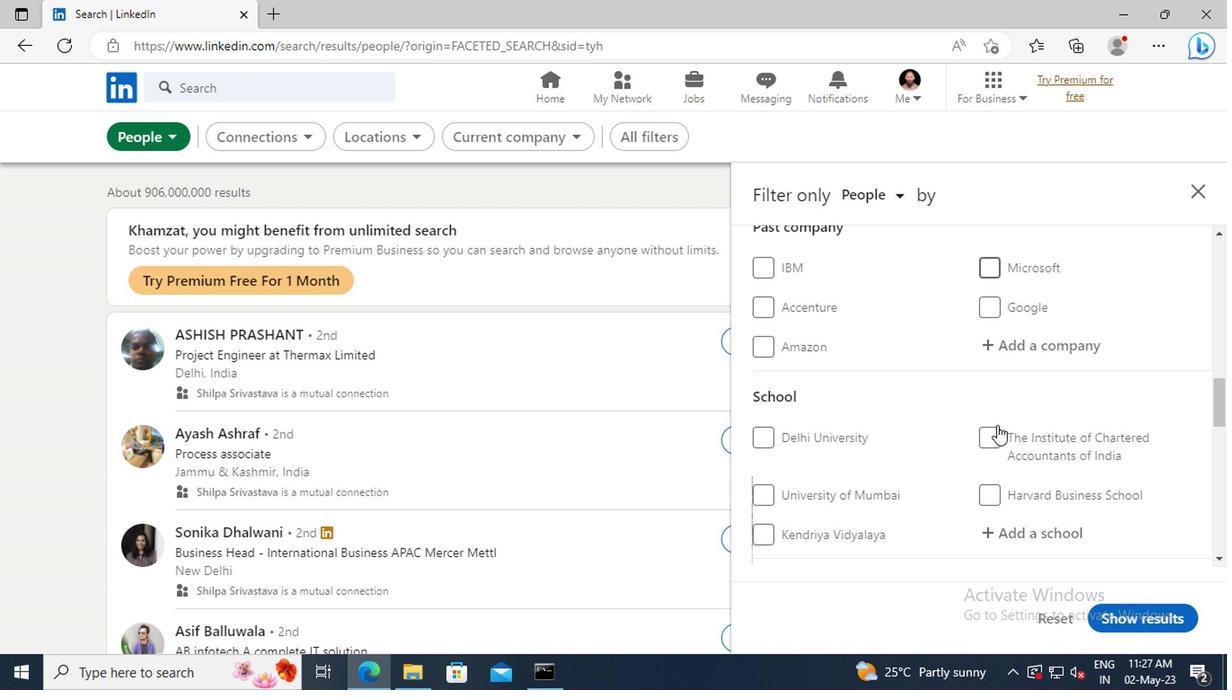 
Action: Mouse moved to (994, 431)
Screenshot: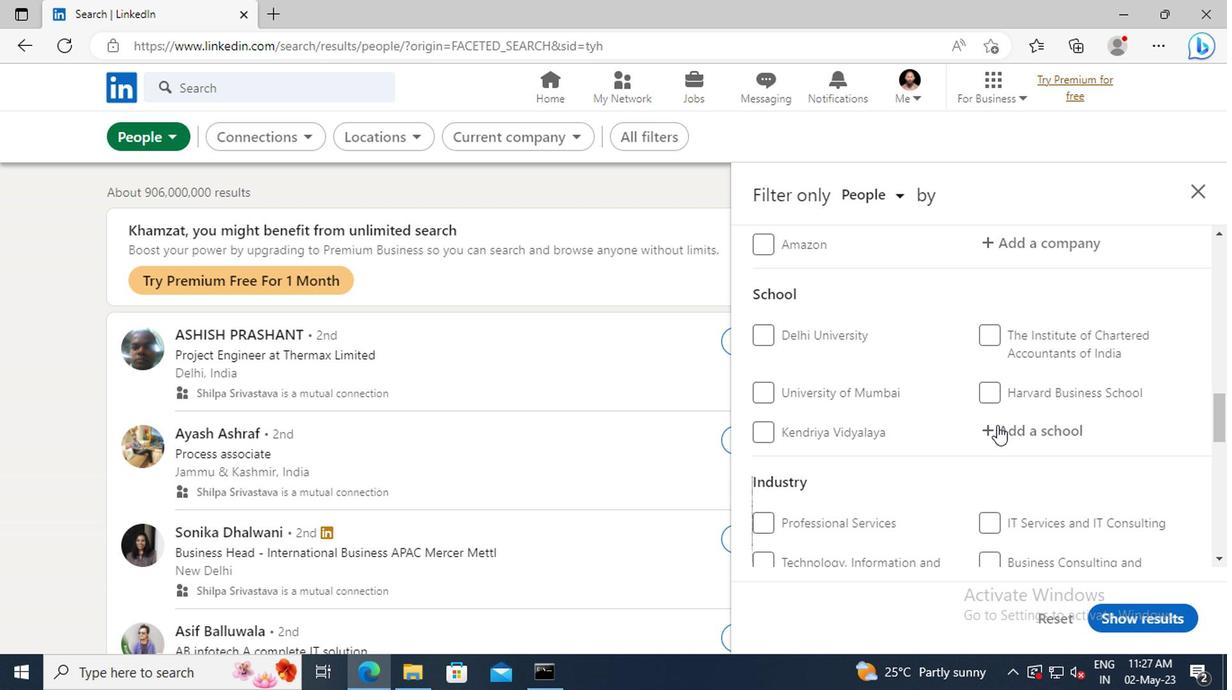 
Action: Mouse pressed left at (994, 431)
Screenshot: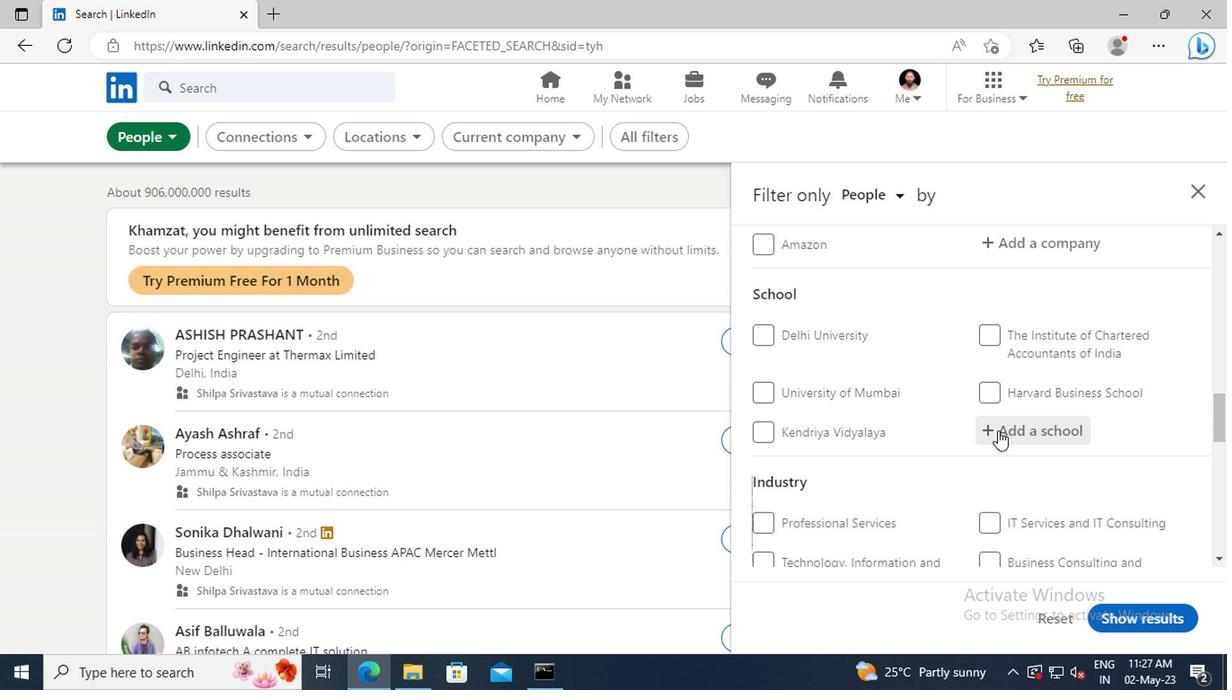 
Action: Key pressed <Key.shift>TOLANI<Key.space><Key.shift>COL
Screenshot: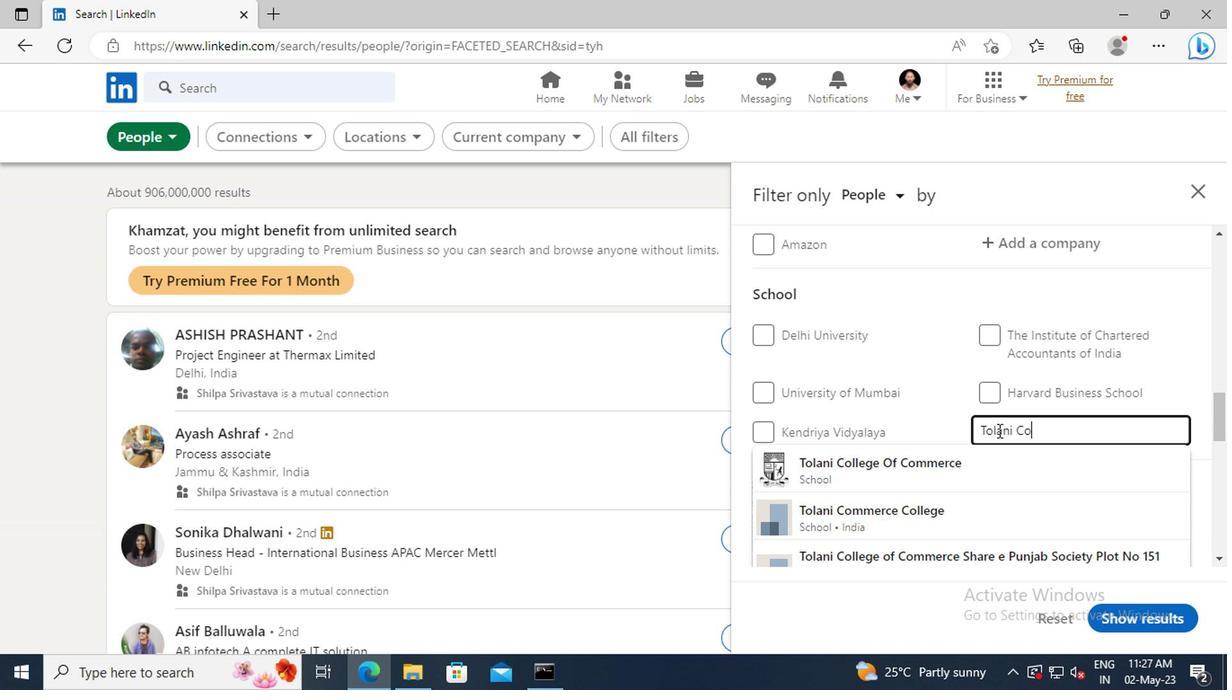 
Action: Mouse moved to (996, 466)
Screenshot: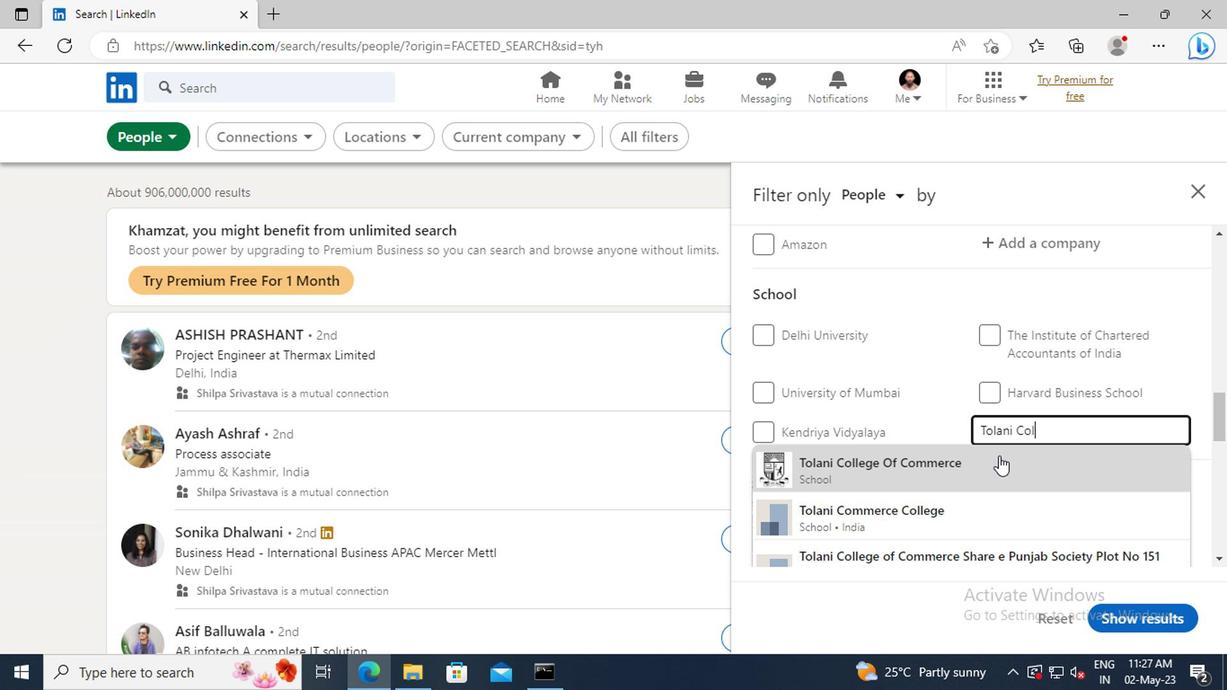 
Action: Mouse pressed left at (996, 466)
Screenshot: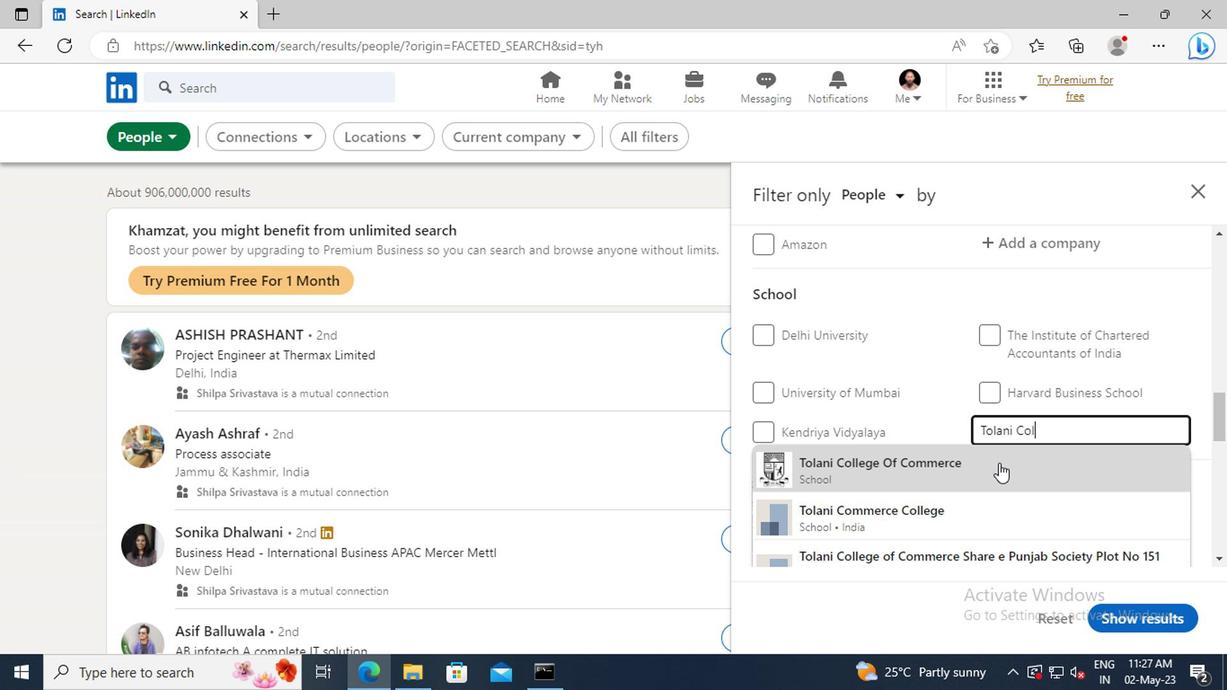 
Action: Mouse moved to (996, 464)
Screenshot: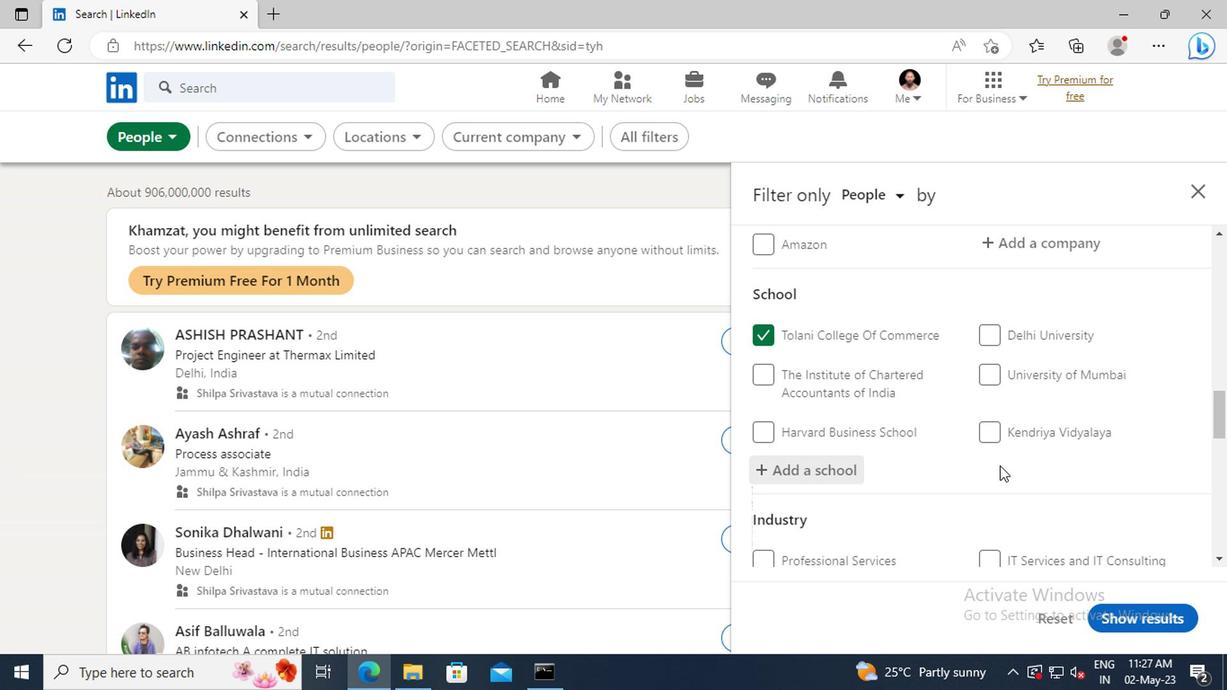 
Action: Mouse scrolled (996, 464) with delta (0, 0)
Screenshot: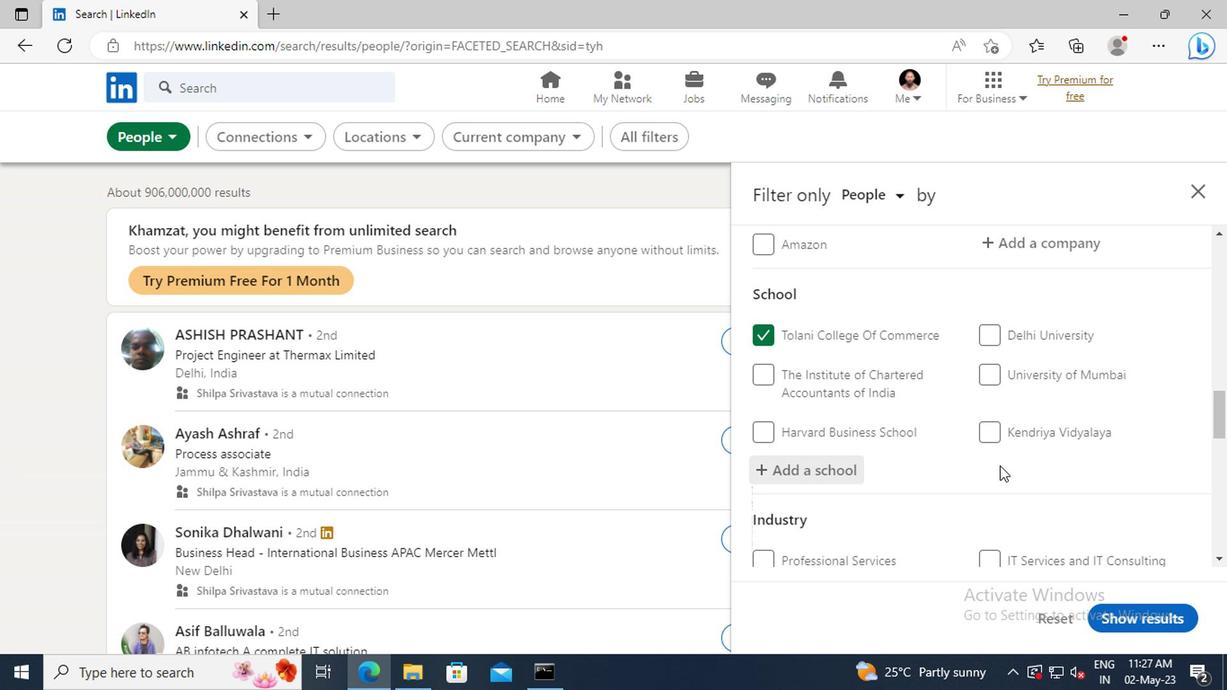 
Action: Mouse moved to (975, 407)
Screenshot: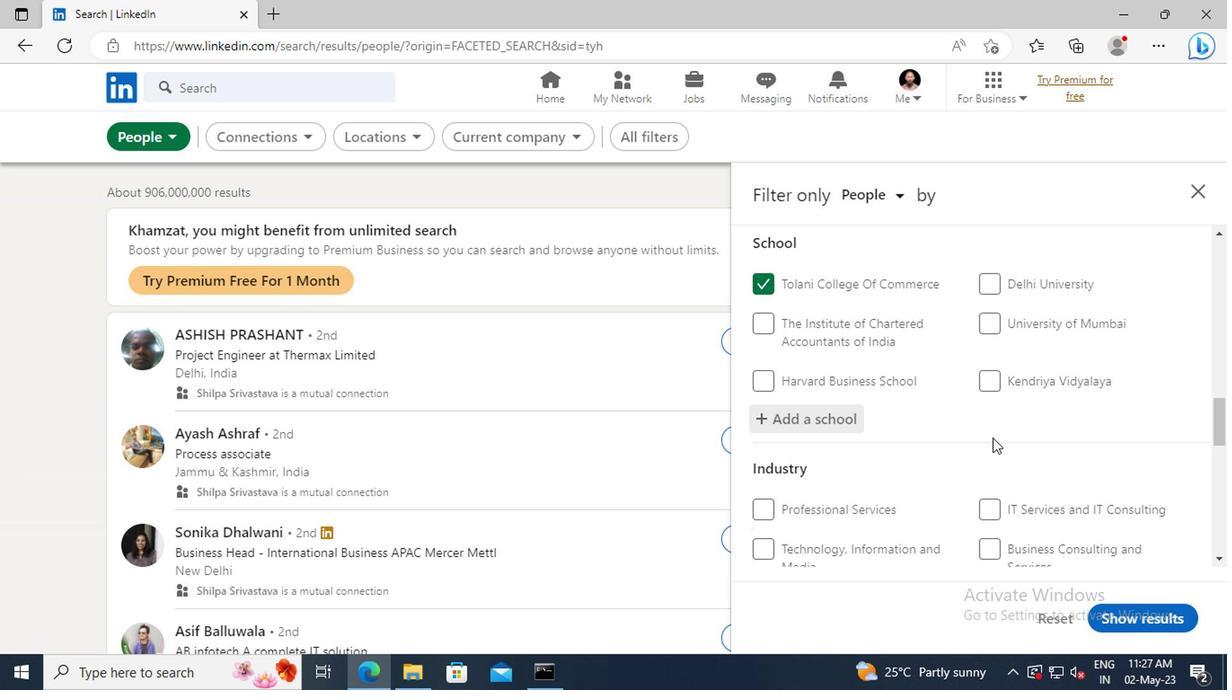 
Action: Mouse scrolled (975, 406) with delta (0, 0)
Screenshot: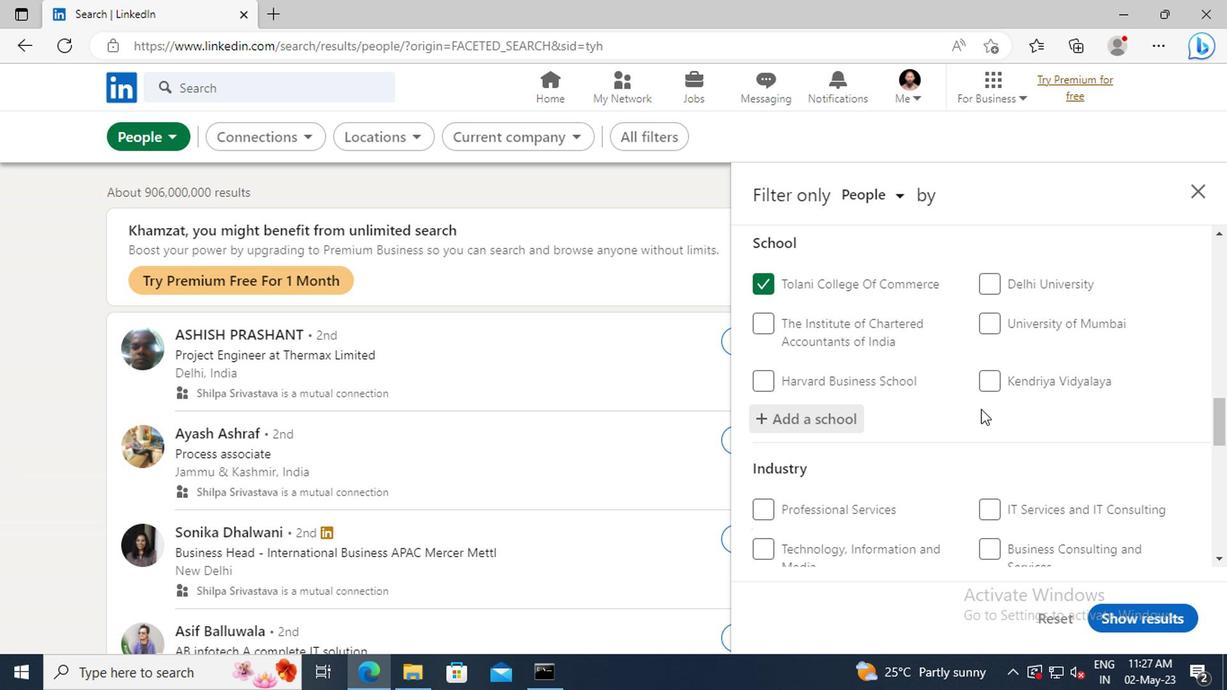 
Action: Mouse scrolled (975, 406) with delta (0, 0)
Screenshot: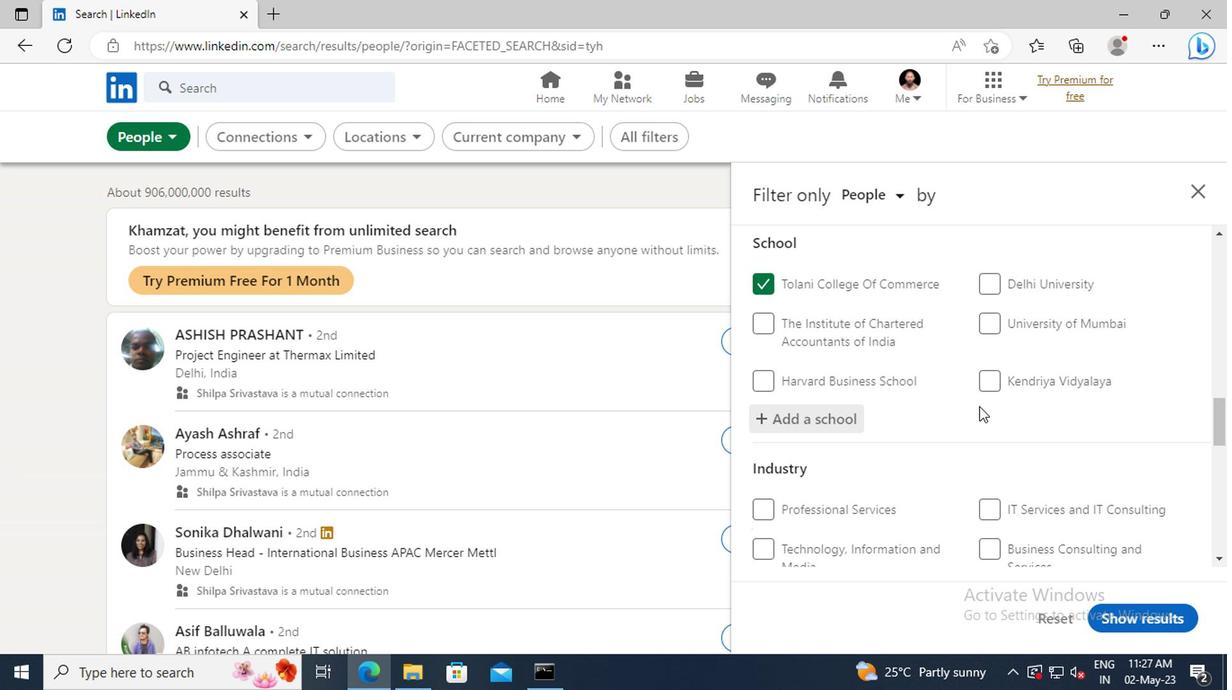 
Action: Mouse scrolled (975, 406) with delta (0, 0)
Screenshot: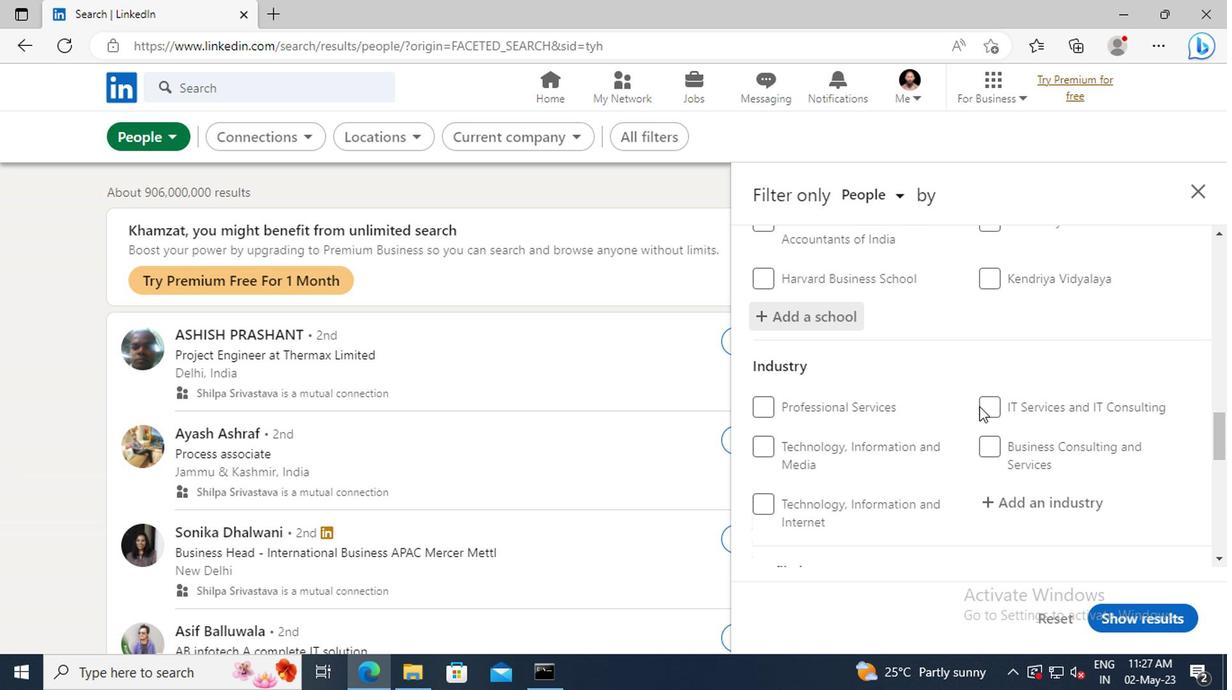 
Action: Mouse scrolled (975, 406) with delta (0, 0)
Screenshot: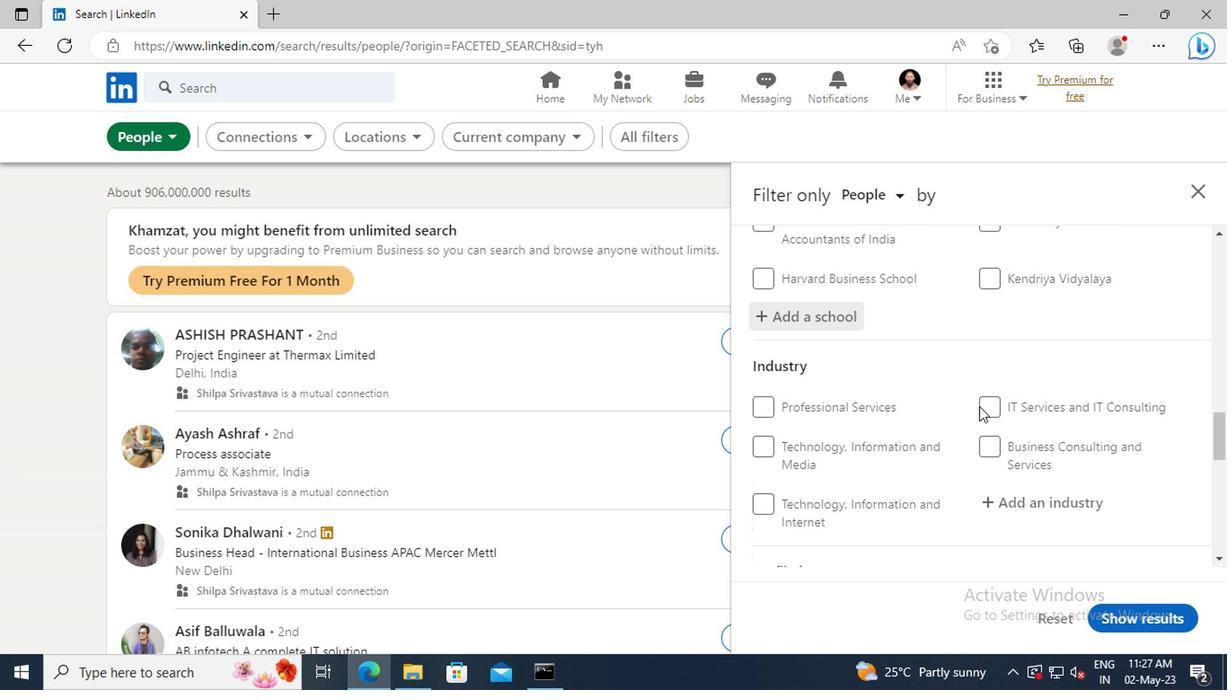 
Action: Mouse moved to (985, 404)
Screenshot: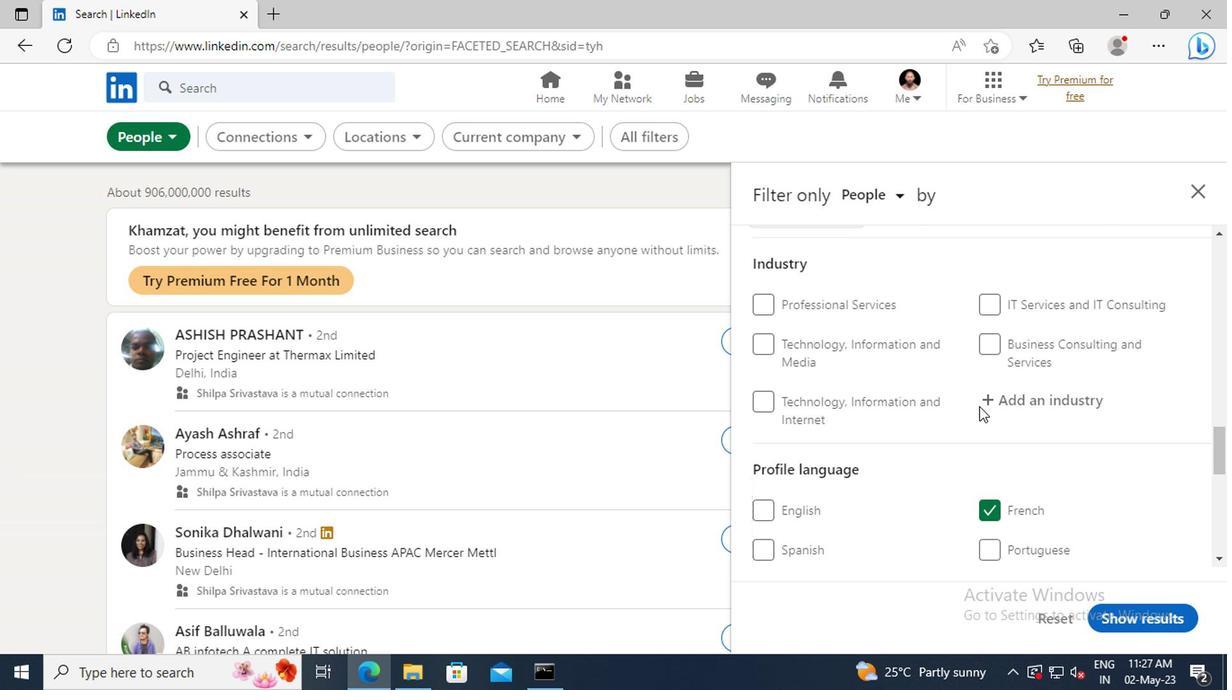 
Action: Mouse pressed left at (985, 404)
Screenshot: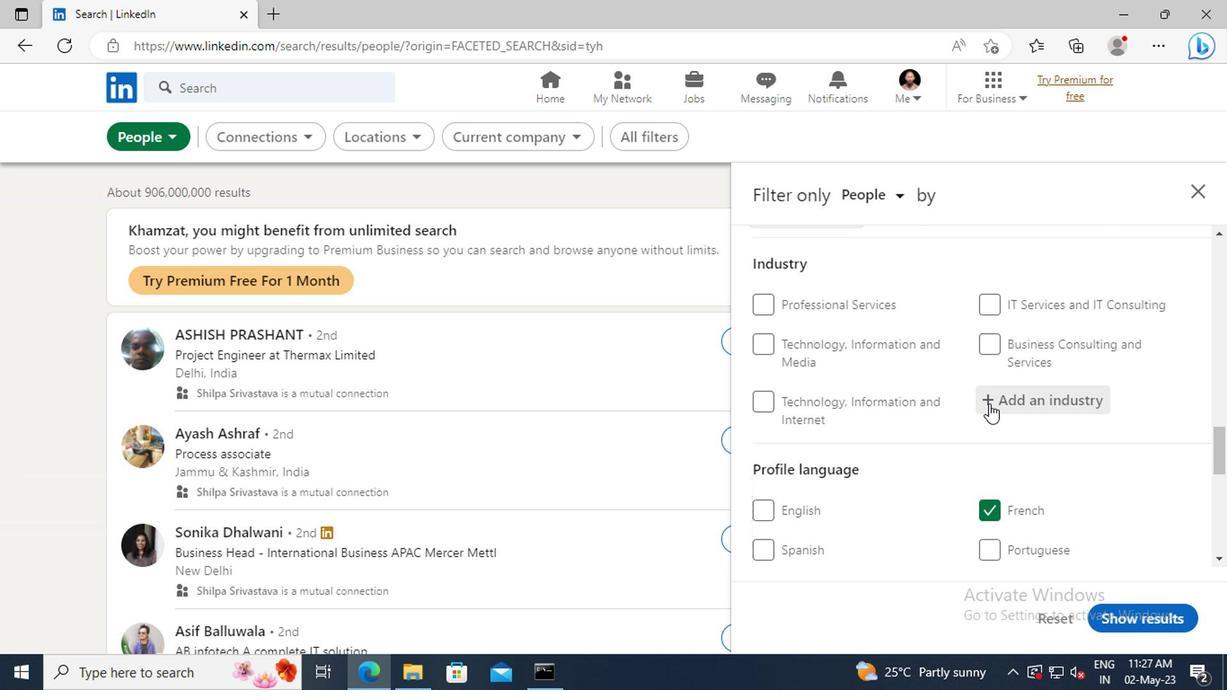 
Action: Key pressed <Key.shift>MEDICAL<Key.space>AND
Screenshot: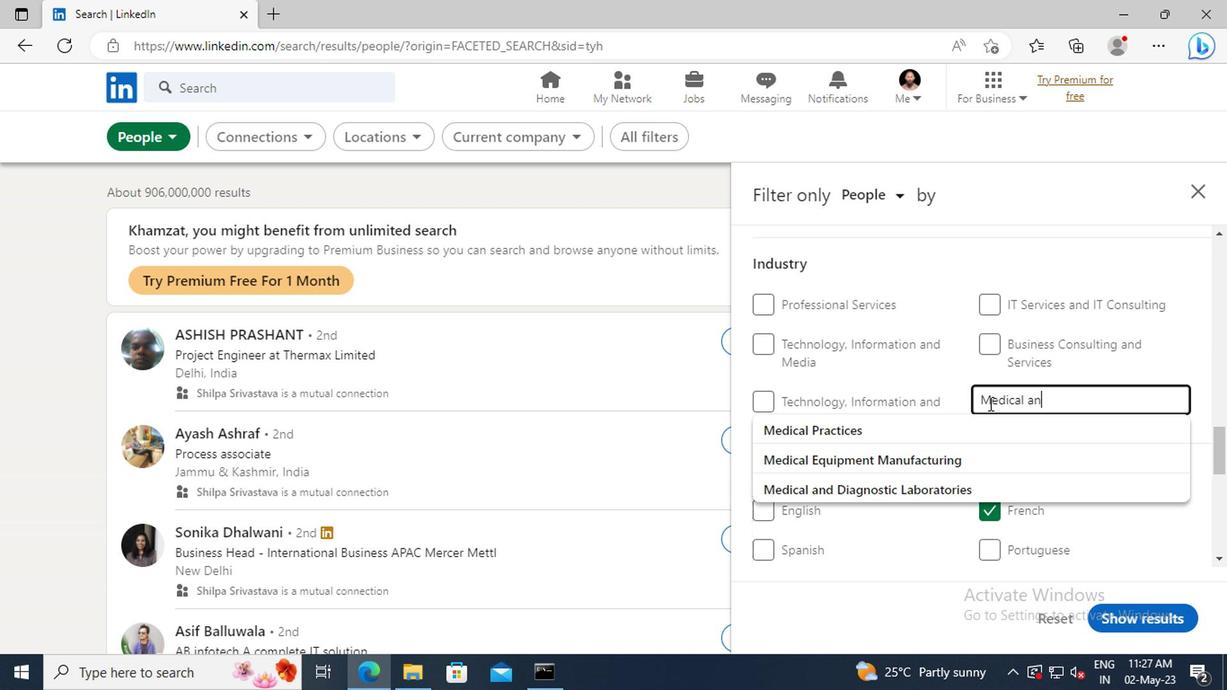 
Action: Mouse moved to (988, 425)
Screenshot: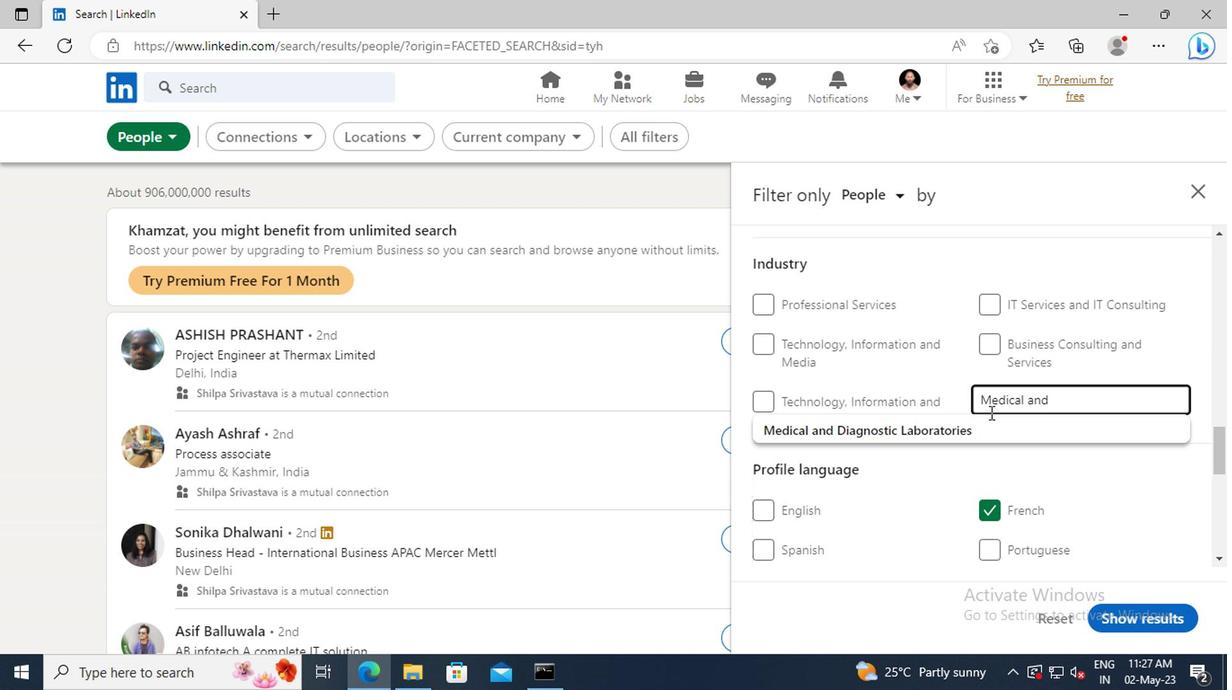 
Action: Mouse pressed left at (988, 425)
Screenshot: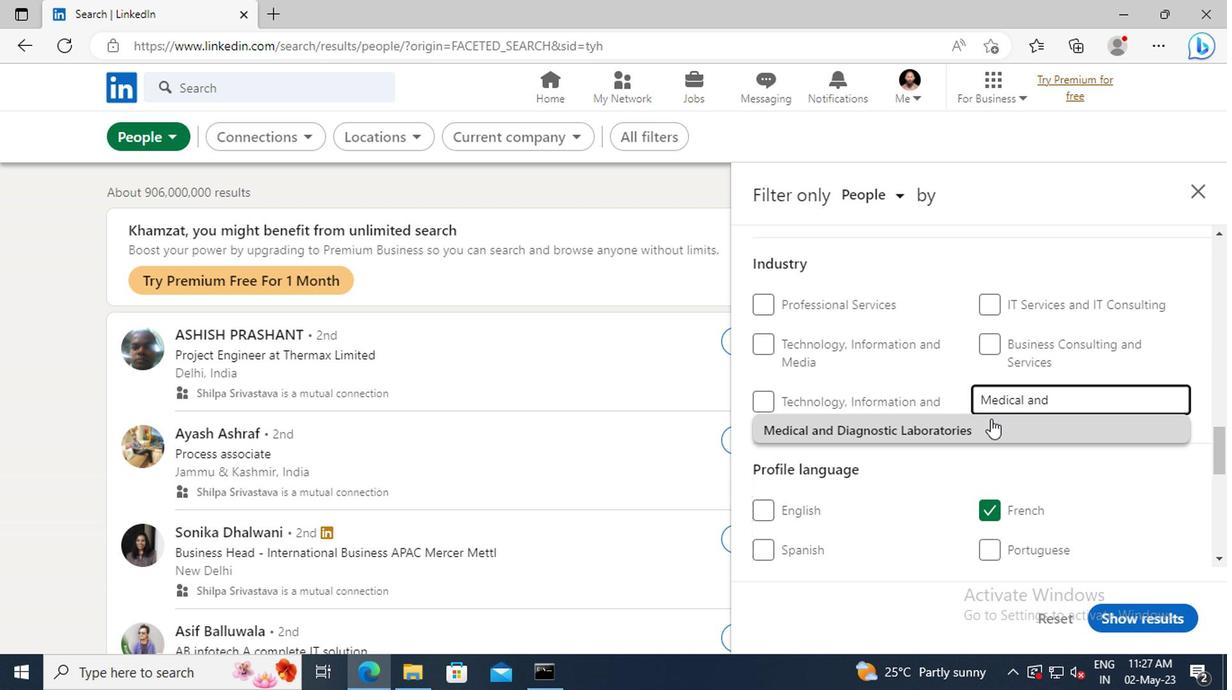 
Action: Mouse scrolled (988, 424) with delta (0, 0)
Screenshot: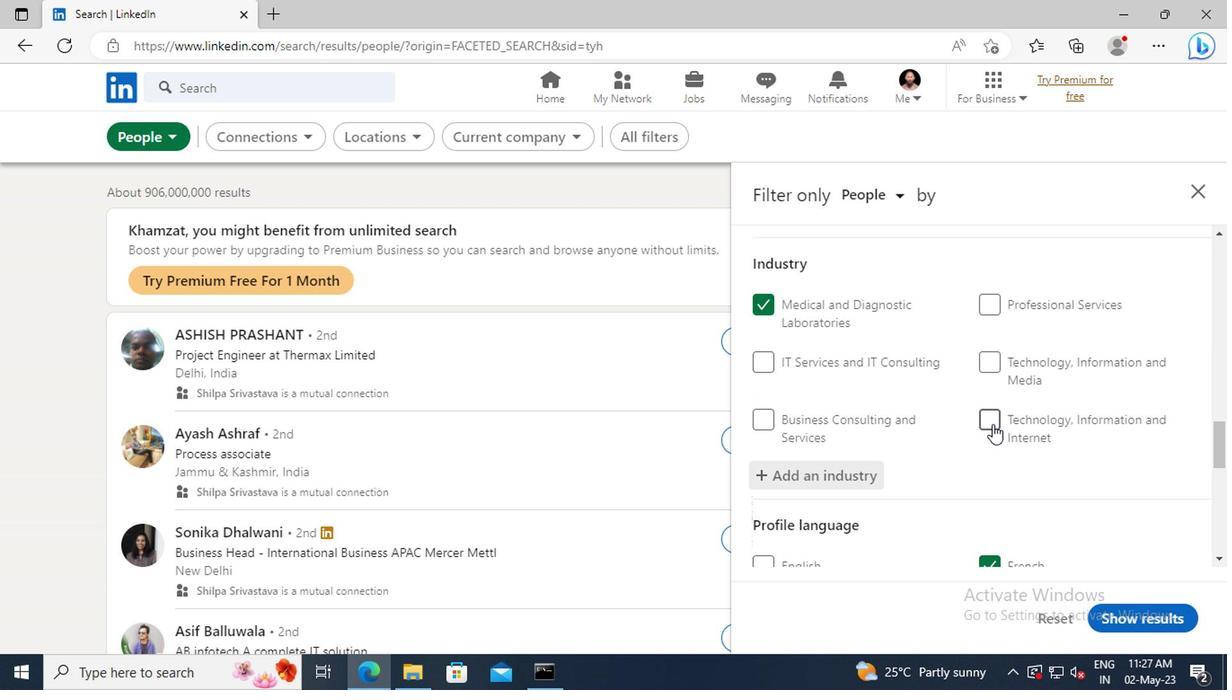 
Action: Mouse scrolled (988, 424) with delta (0, 0)
Screenshot: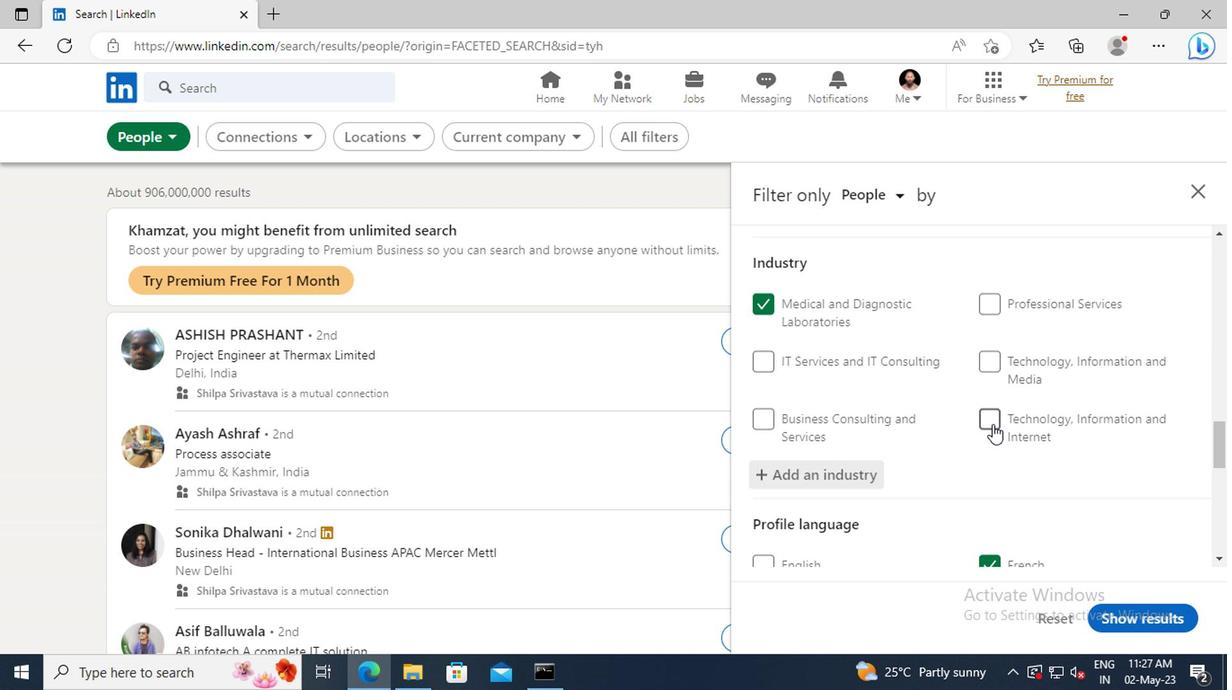 
Action: Mouse scrolled (988, 424) with delta (0, 0)
Screenshot: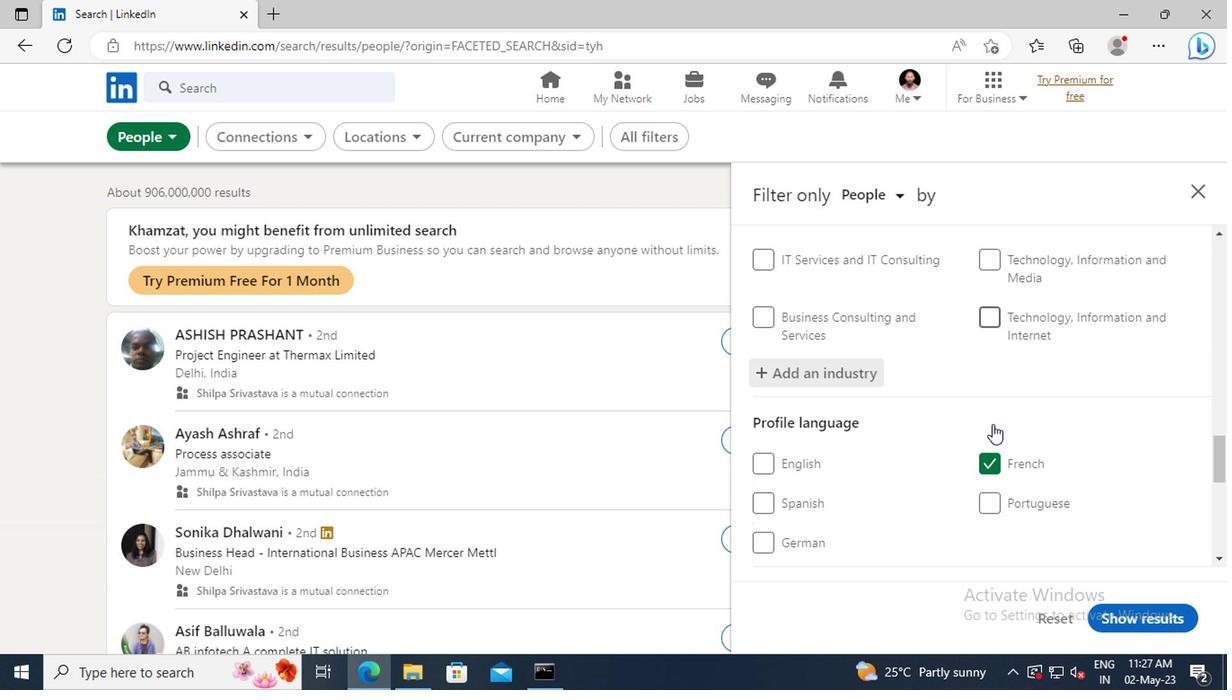 
Action: Mouse scrolled (988, 424) with delta (0, 0)
Screenshot: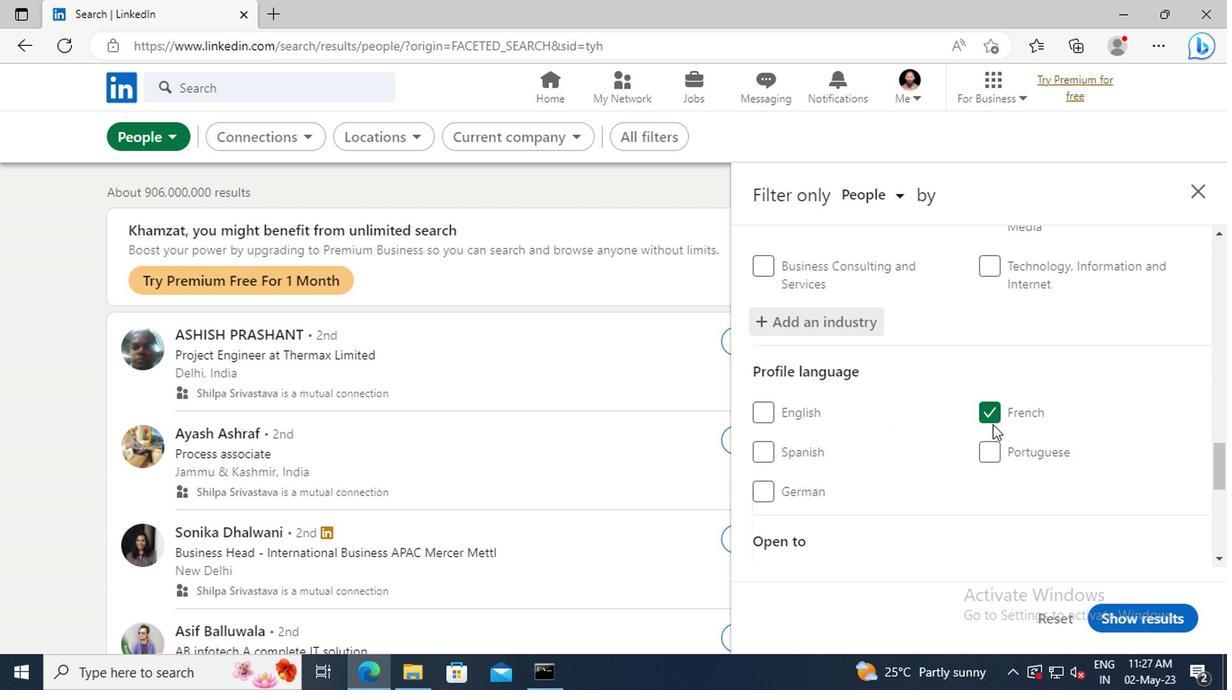
Action: Mouse scrolled (988, 424) with delta (0, 0)
Screenshot: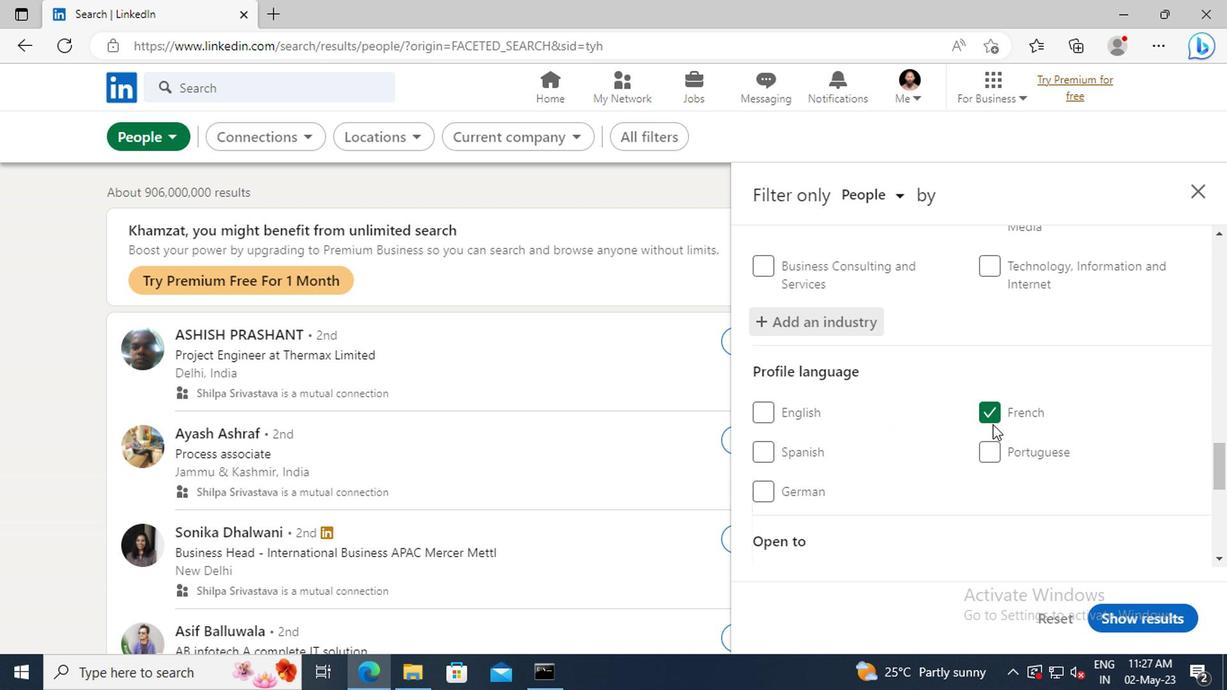 
Action: Mouse scrolled (988, 424) with delta (0, 0)
Screenshot: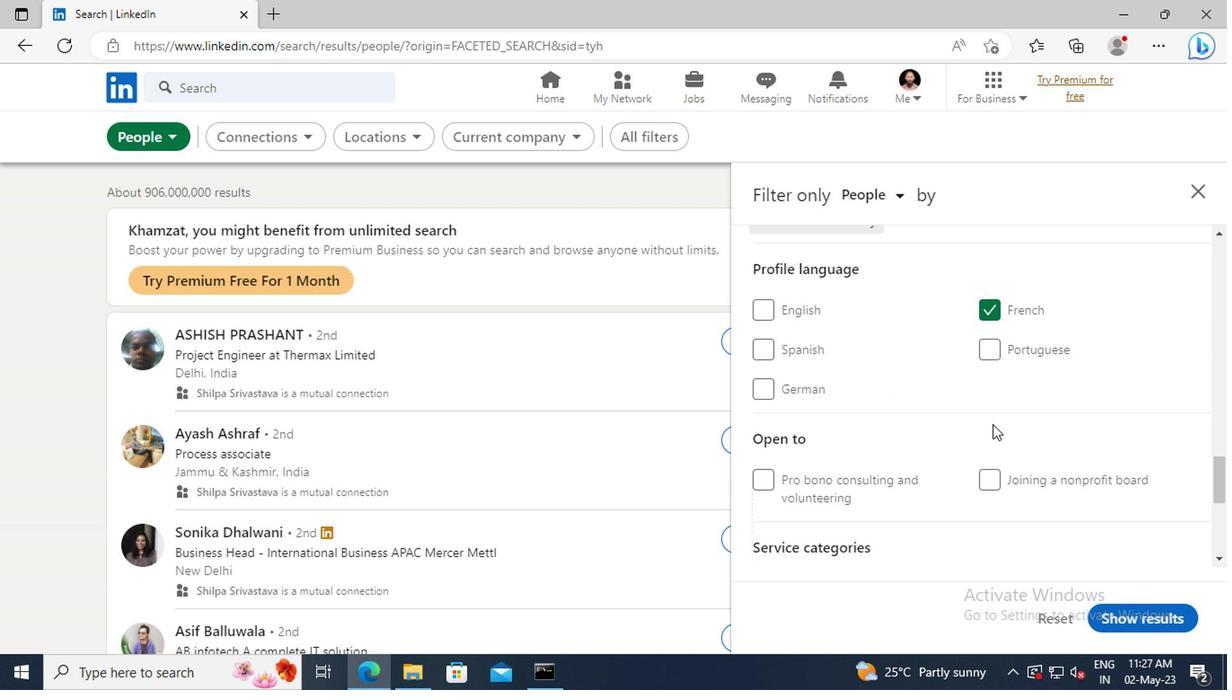 
Action: Mouse scrolled (988, 424) with delta (0, 0)
Screenshot: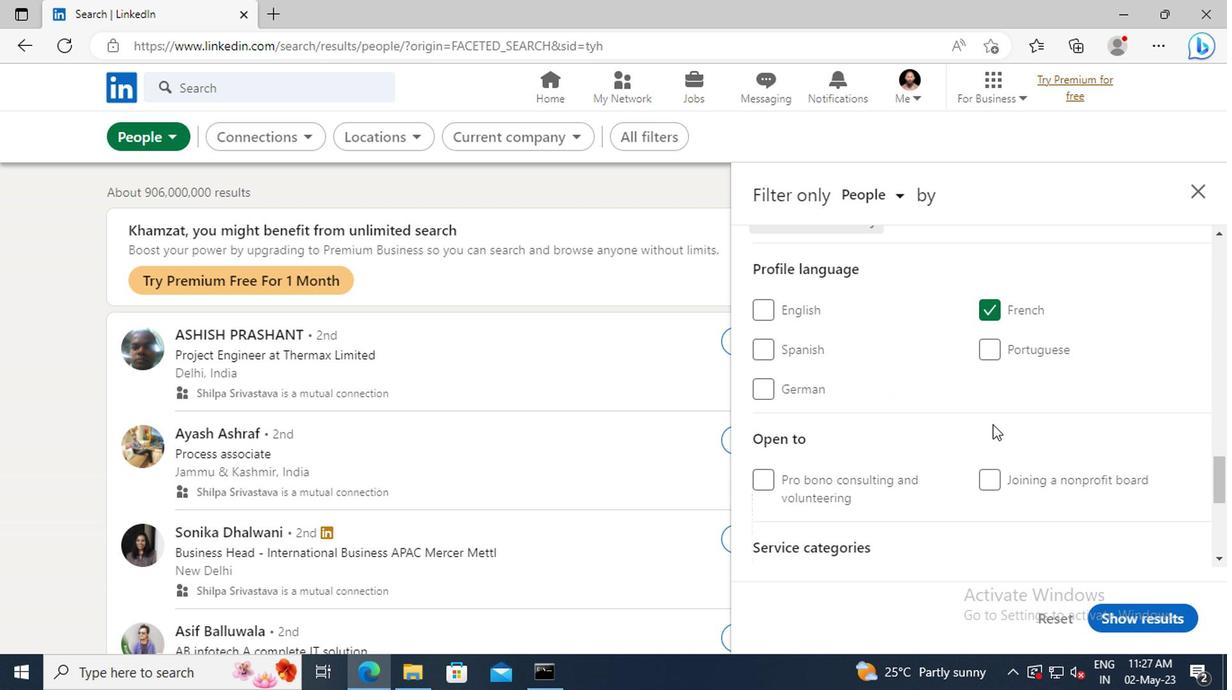 
Action: Mouse scrolled (988, 424) with delta (0, 0)
Screenshot: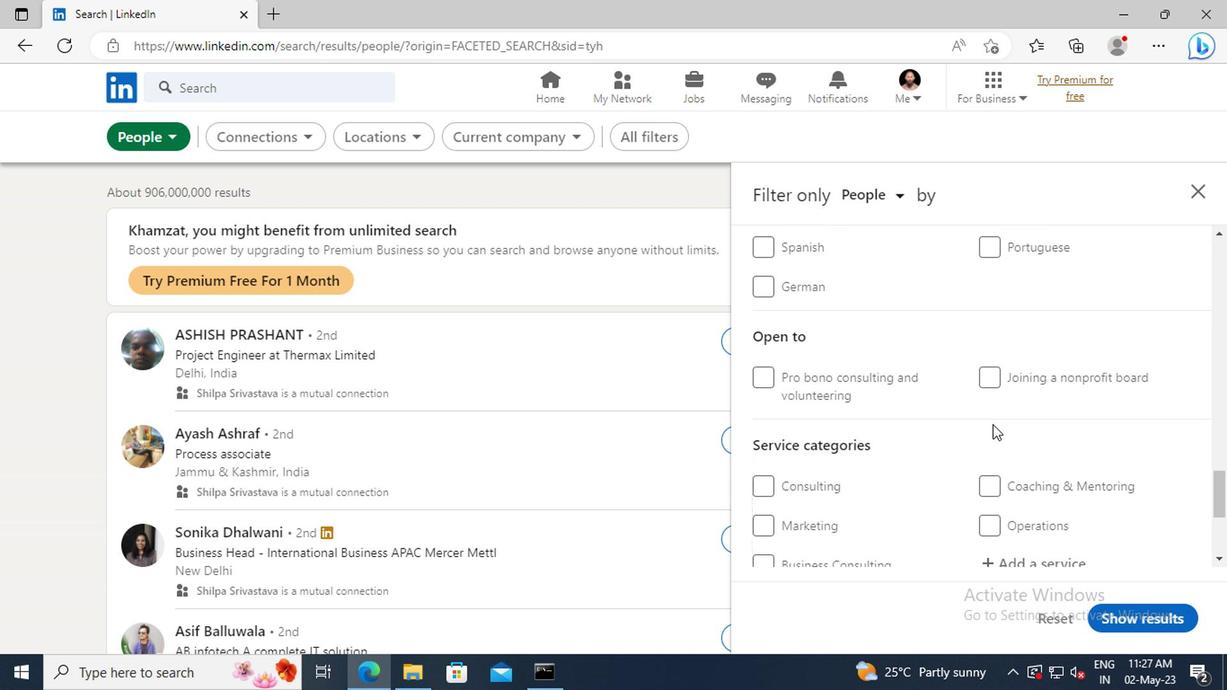 
Action: Mouse scrolled (988, 424) with delta (0, 0)
Screenshot: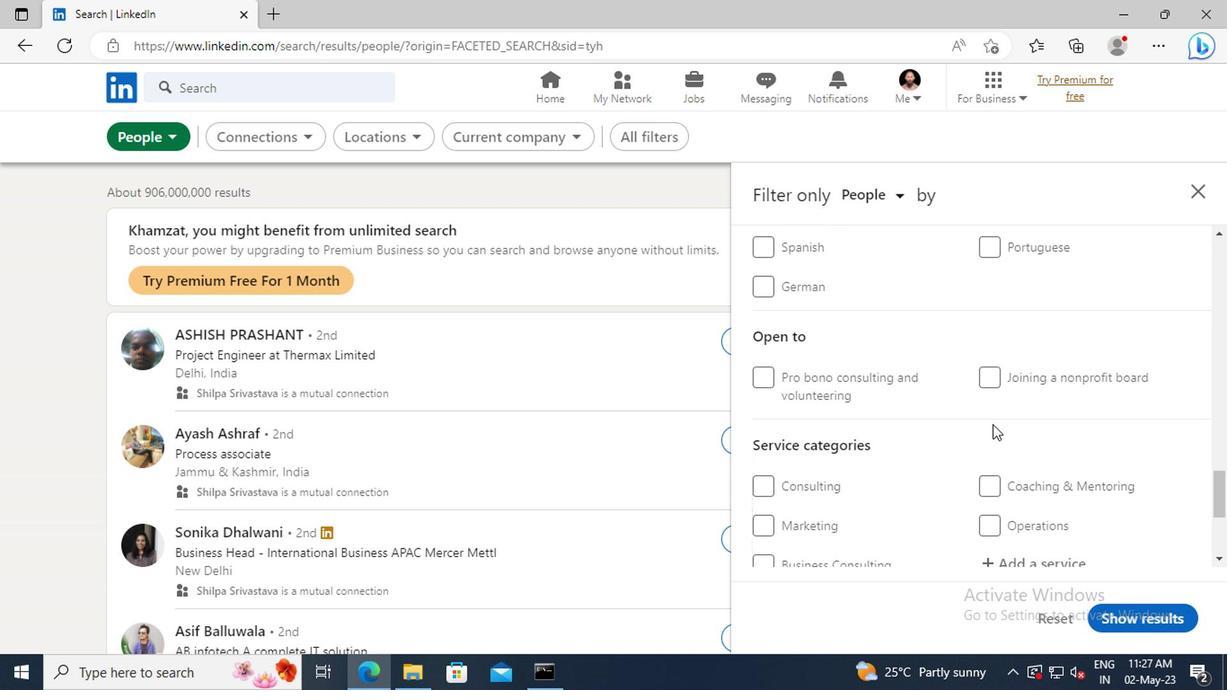 
Action: Mouse scrolled (988, 424) with delta (0, 0)
Screenshot: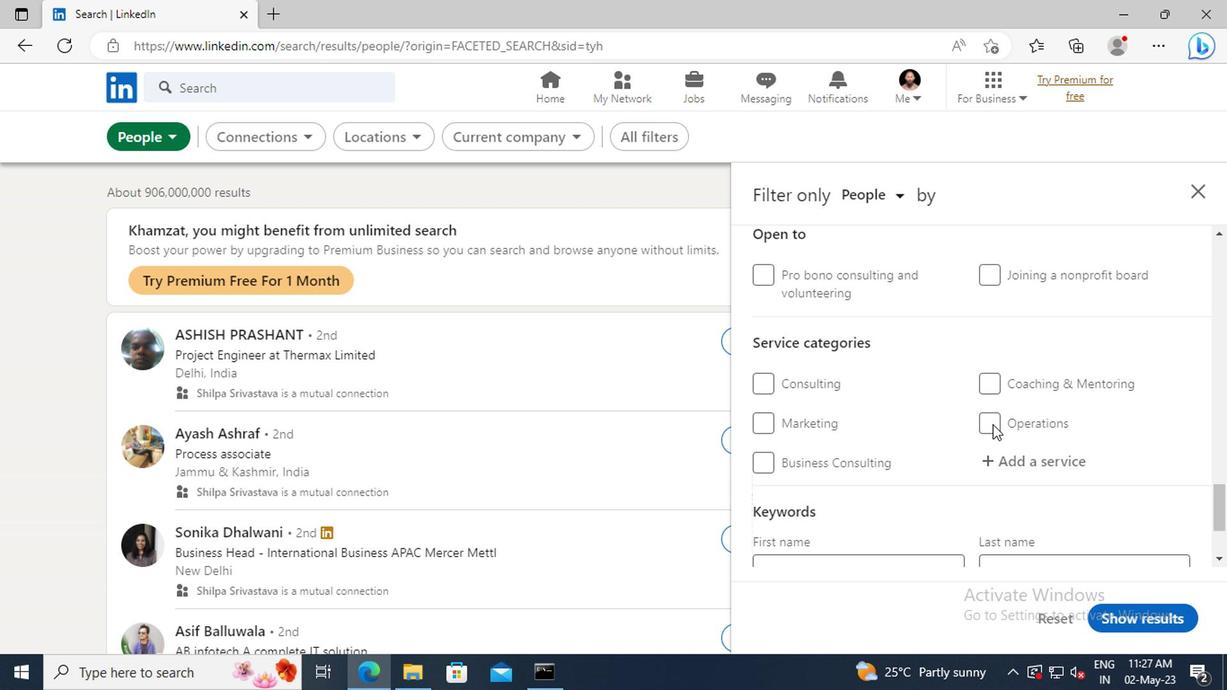 
Action: Mouse moved to (998, 420)
Screenshot: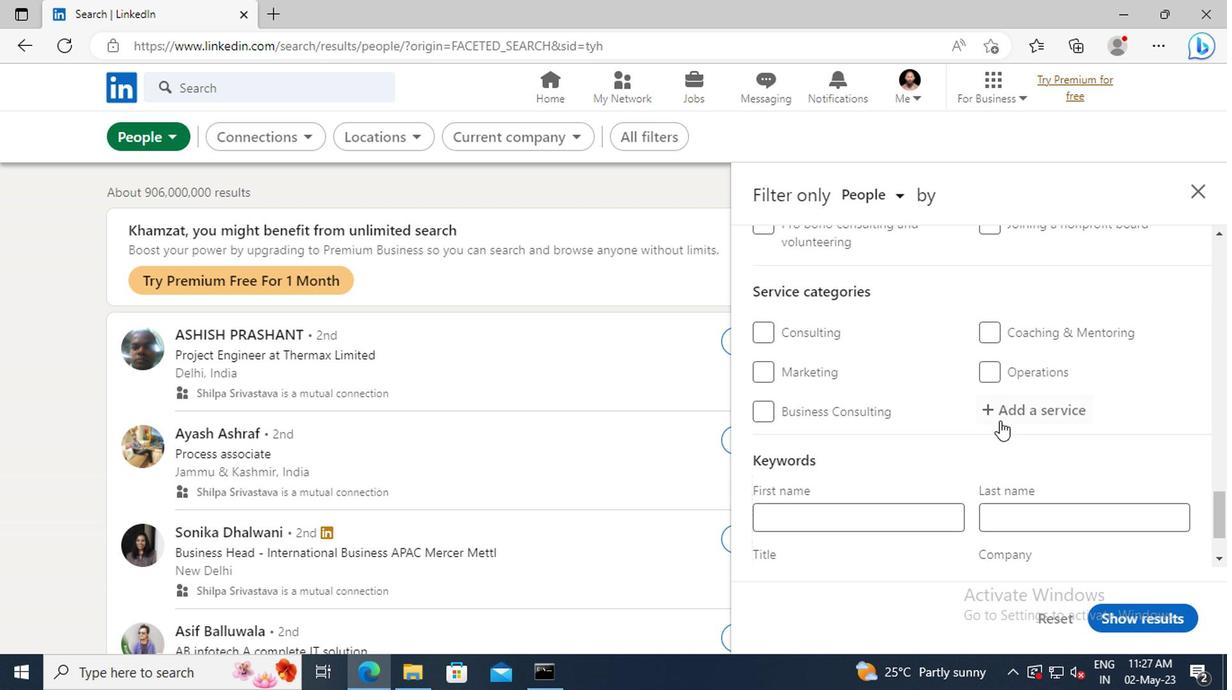 
Action: Mouse pressed left at (998, 420)
Screenshot: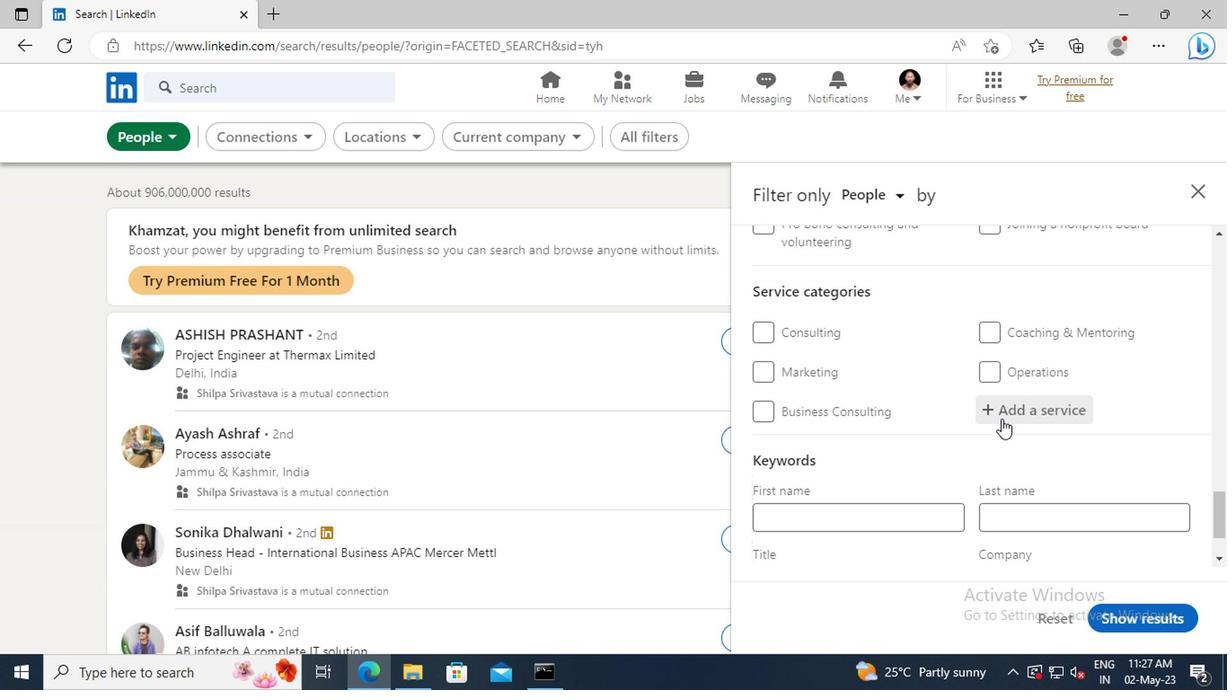 
Action: Key pressed <Key.shift>LOGO<Key.space>
Screenshot: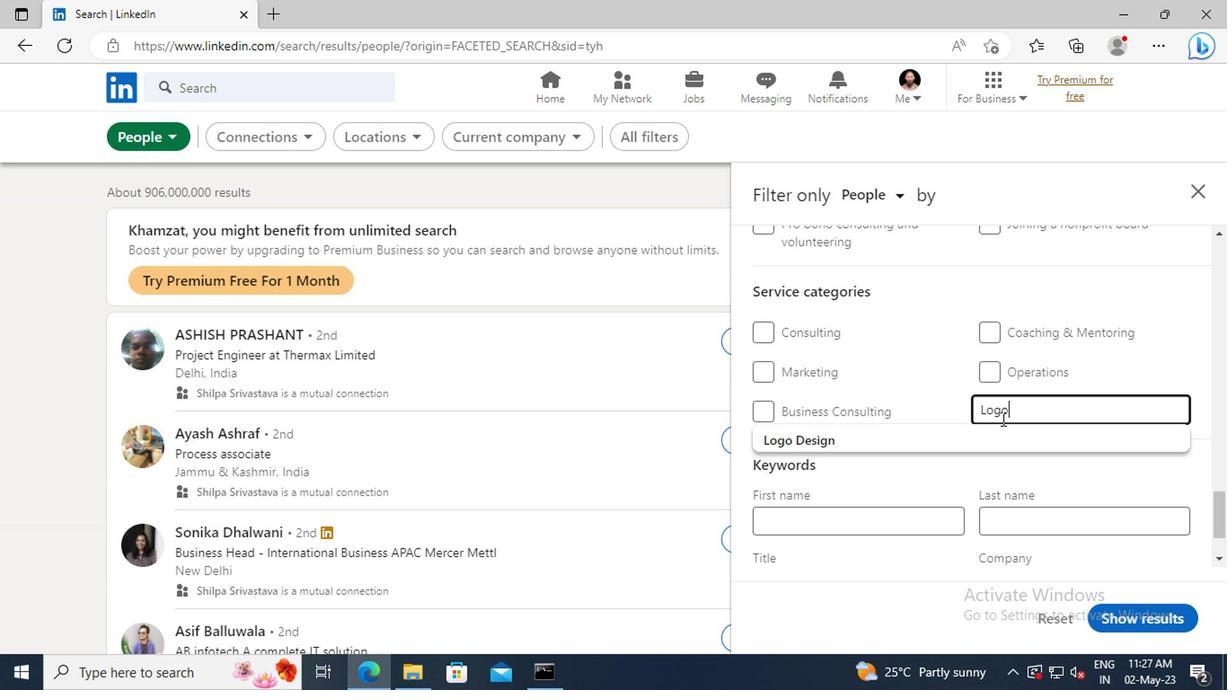
Action: Mouse moved to (981, 431)
Screenshot: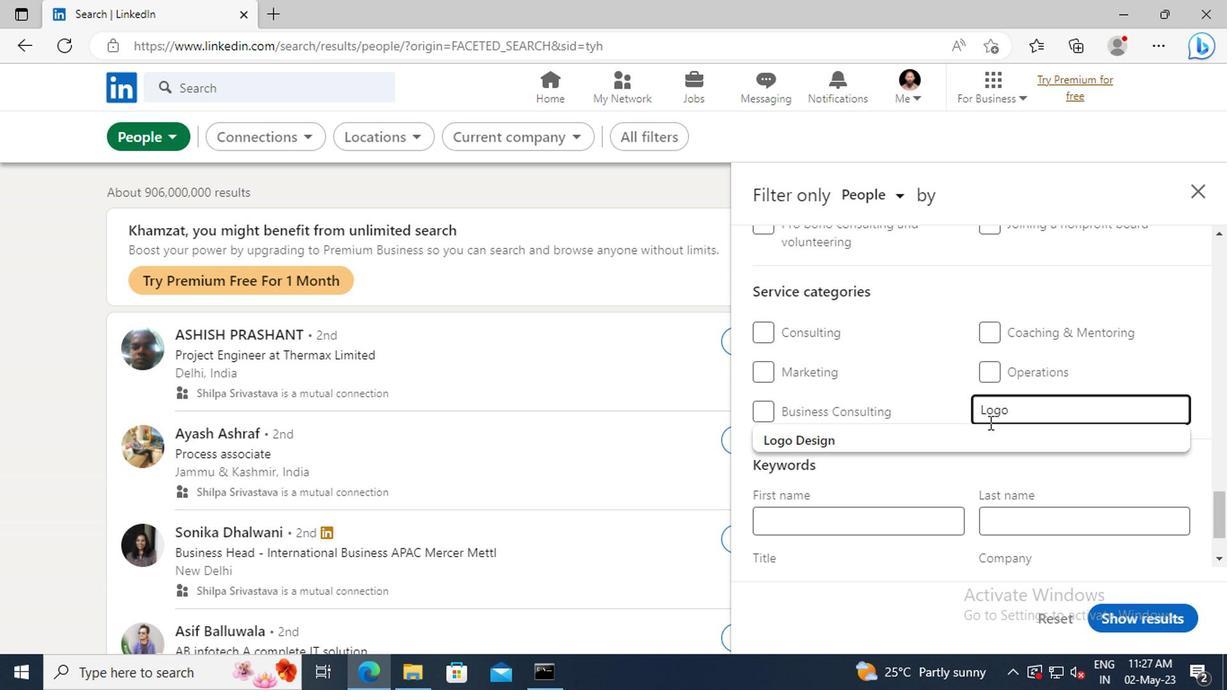 
Action: Mouse pressed left at (981, 431)
Screenshot: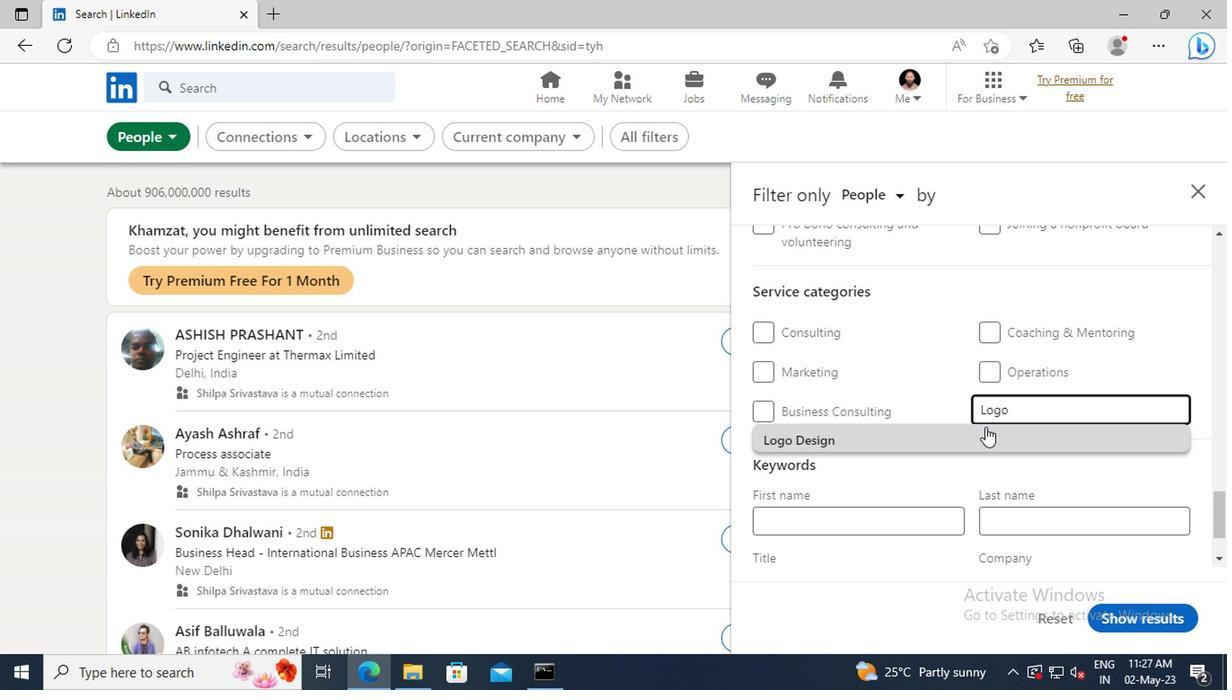 
Action: Mouse scrolled (981, 430) with delta (0, 0)
Screenshot: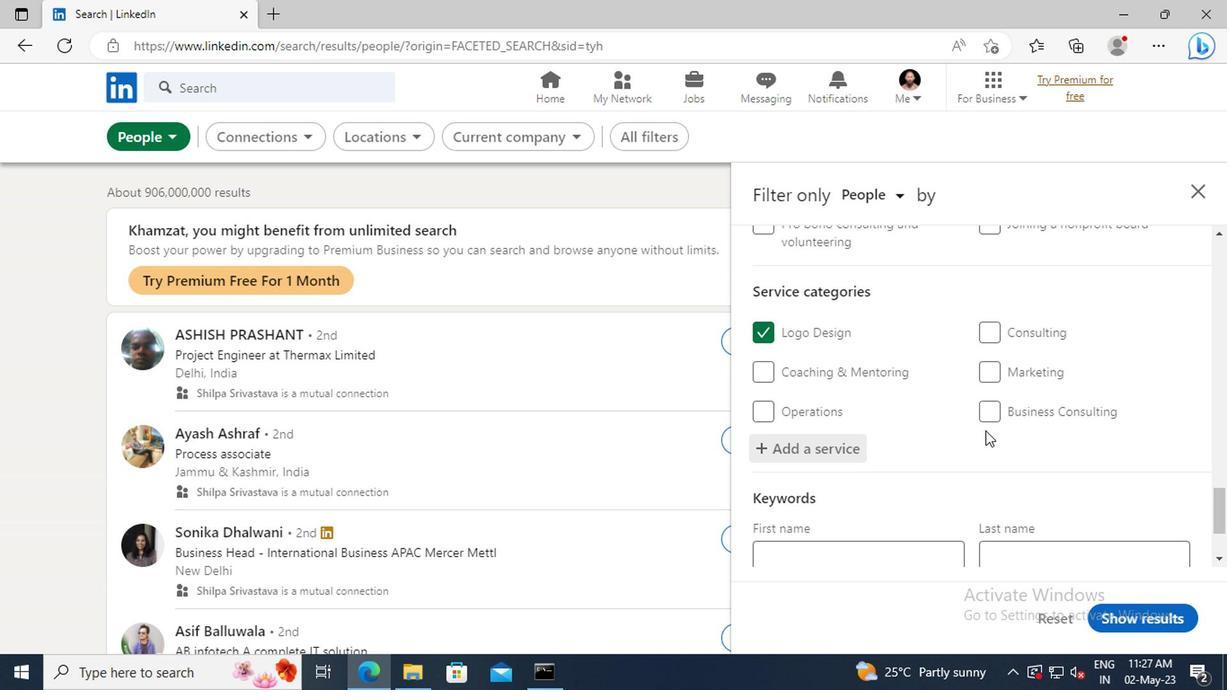 
Action: Mouse scrolled (981, 430) with delta (0, 0)
Screenshot: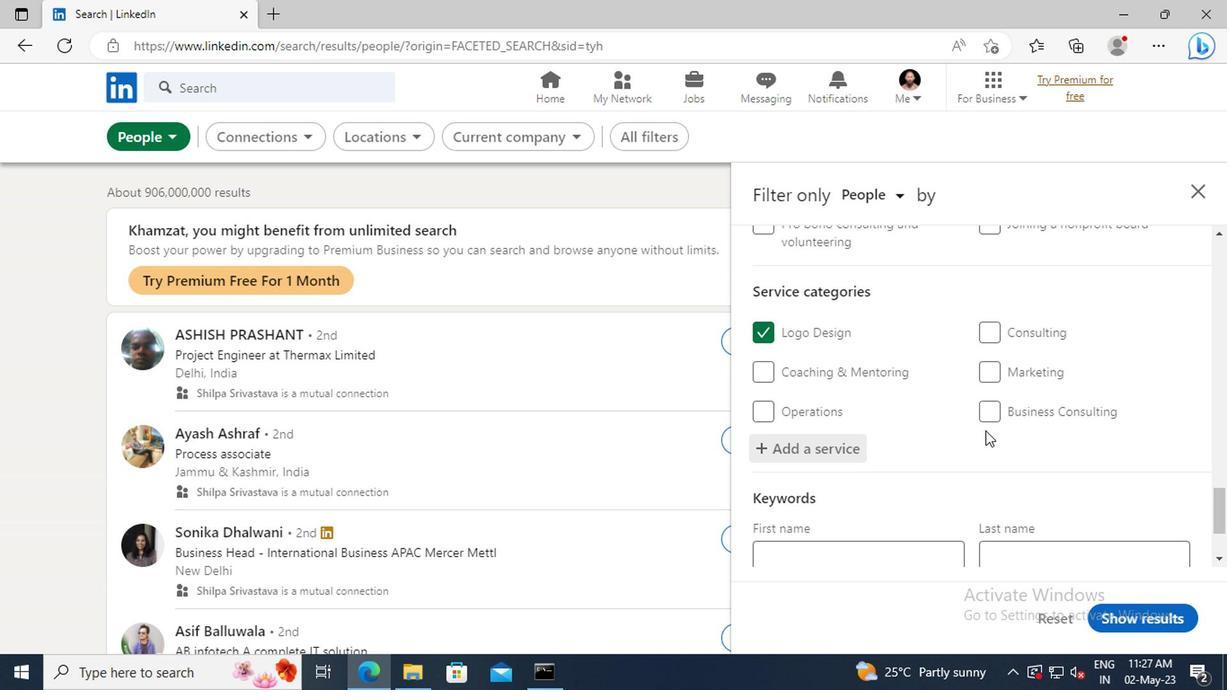 
Action: Mouse scrolled (981, 430) with delta (0, 0)
Screenshot: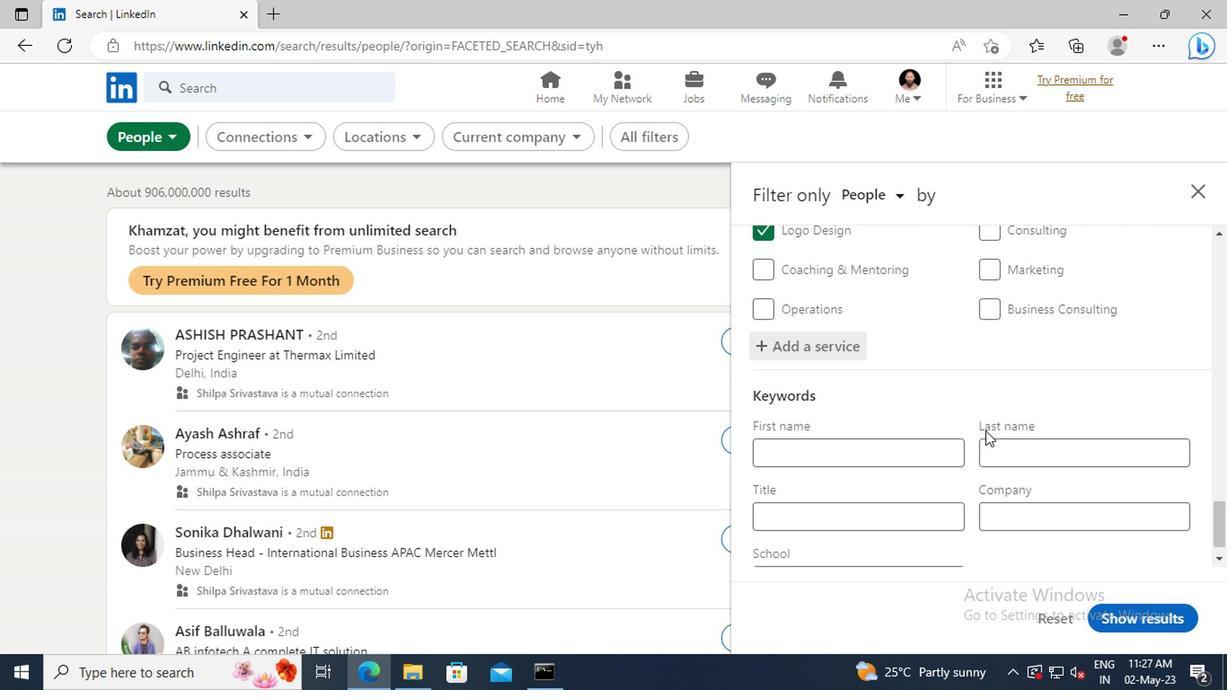 
Action: Mouse scrolled (981, 430) with delta (0, 0)
Screenshot: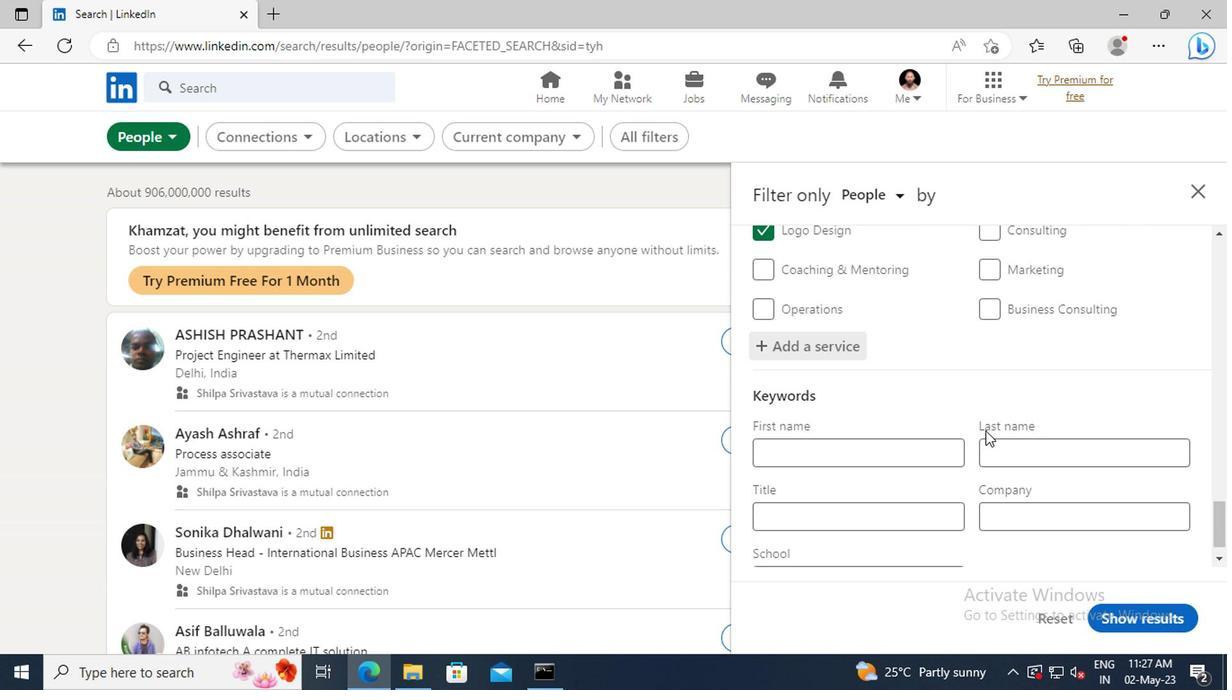 
Action: Mouse moved to (819, 485)
Screenshot: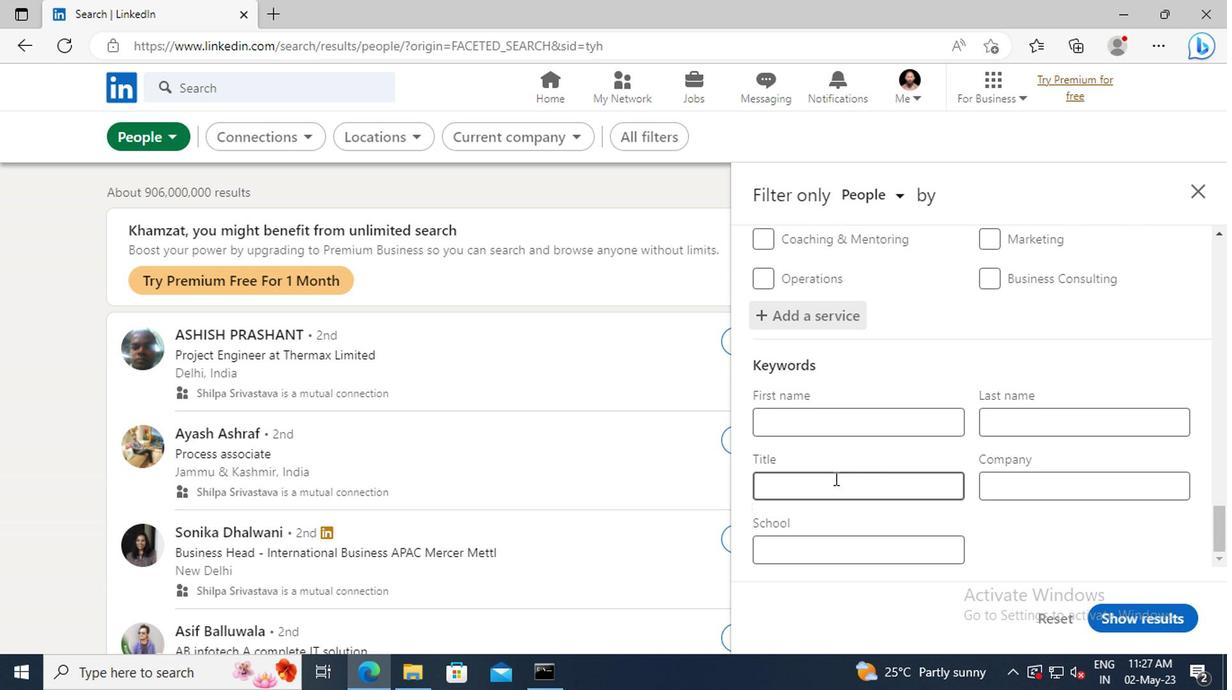 
Action: Mouse pressed left at (819, 485)
Screenshot: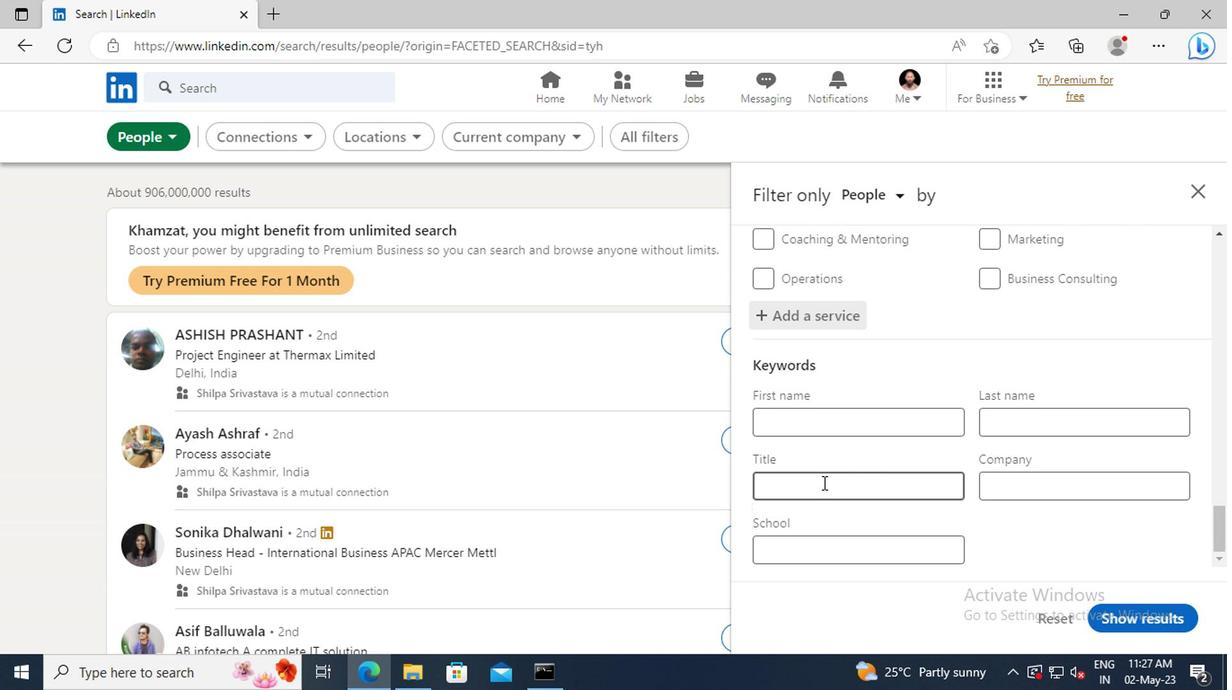 
Action: Key pressed <Key.shift>COURIER<Key.enter>
Screenshot: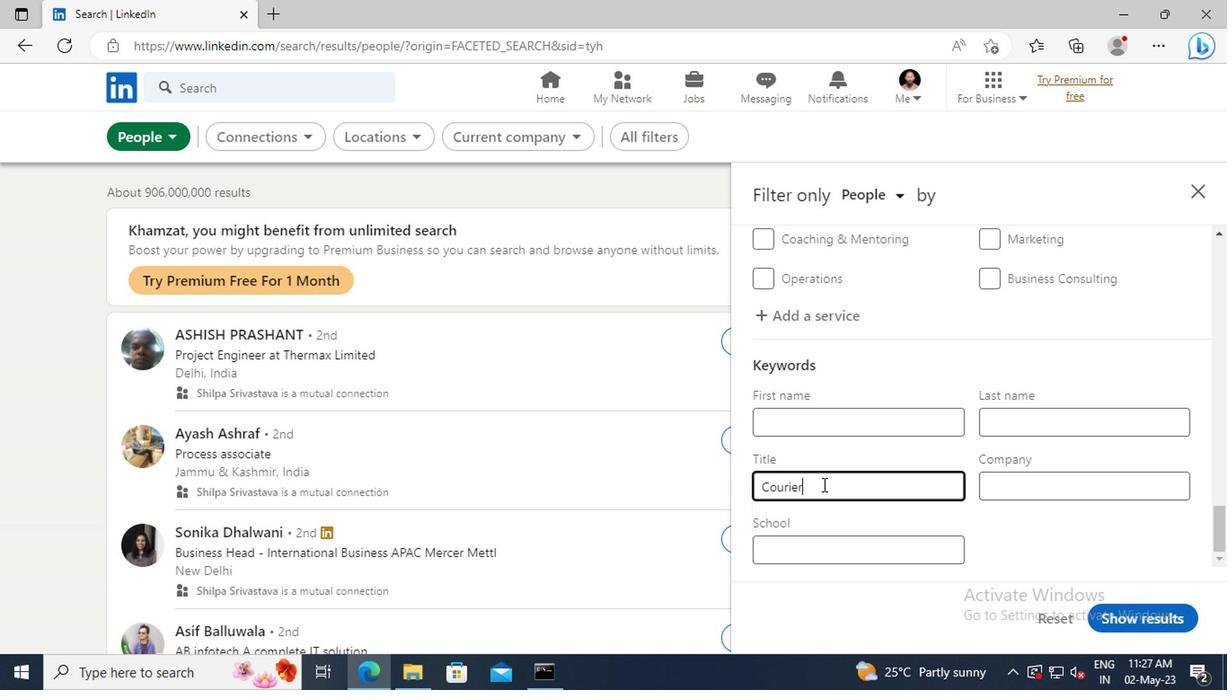 
Action: Mouse moved to (1120, 622)
Screenshot: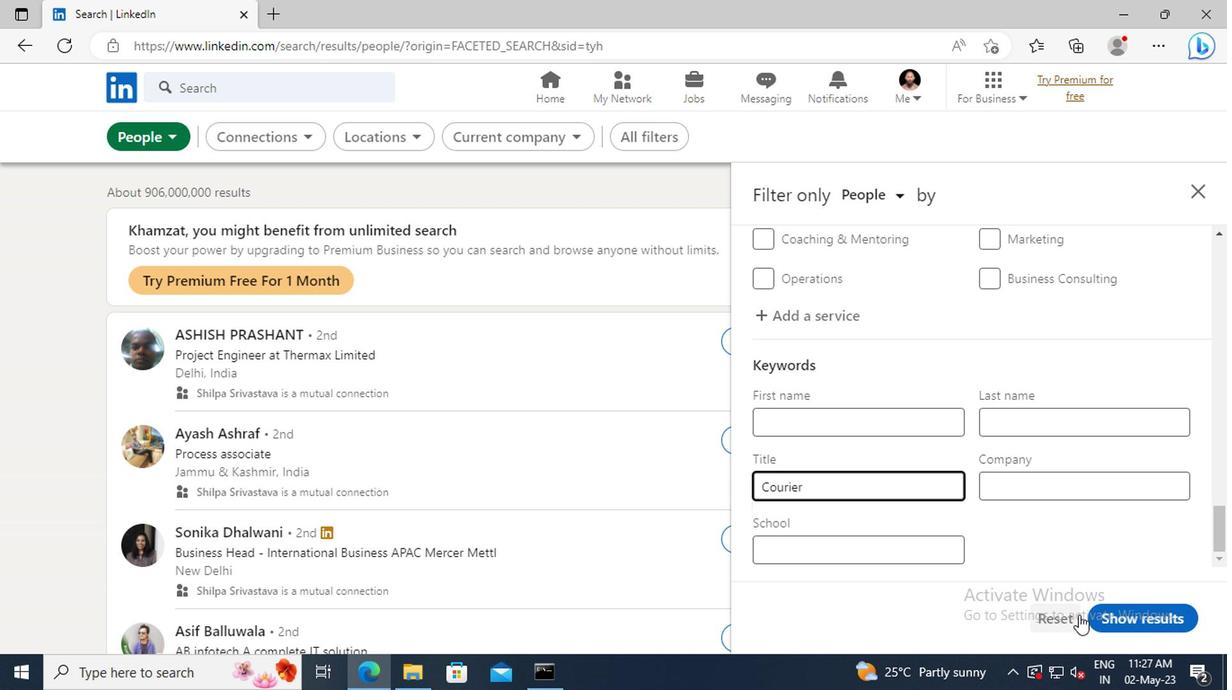 
Action: Mouse pressed left at (1120, 622)
Screenshot: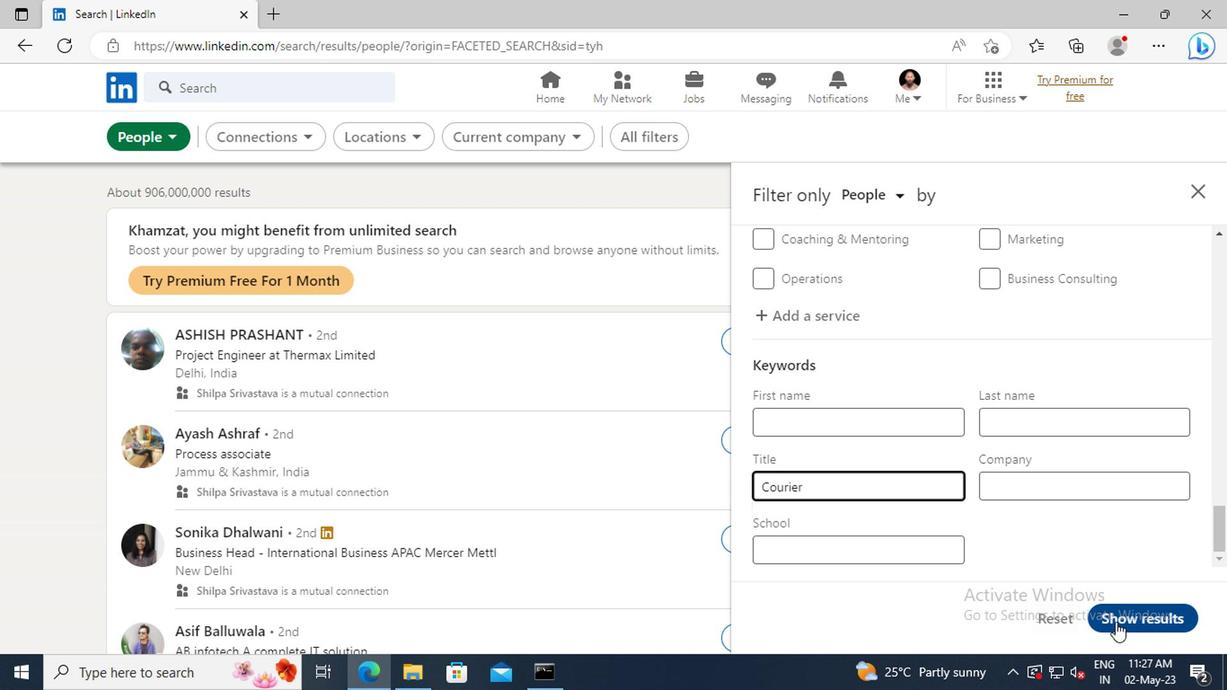 
